 Task: Look for space in Pathalgaon, India from 1st August, 2023 to 5th August, 2023 for 3 adults, 1 child in price range Rs.13000 to Rs.20000. Place can be entire place with 2 bedrooms having 3 beds and 2 bathrooms. Property type can be flatguest house, hotel. Booking option can be shelf check-in. Required host language is English.
Action: Mouse moved to (377, 134)
Screenshot: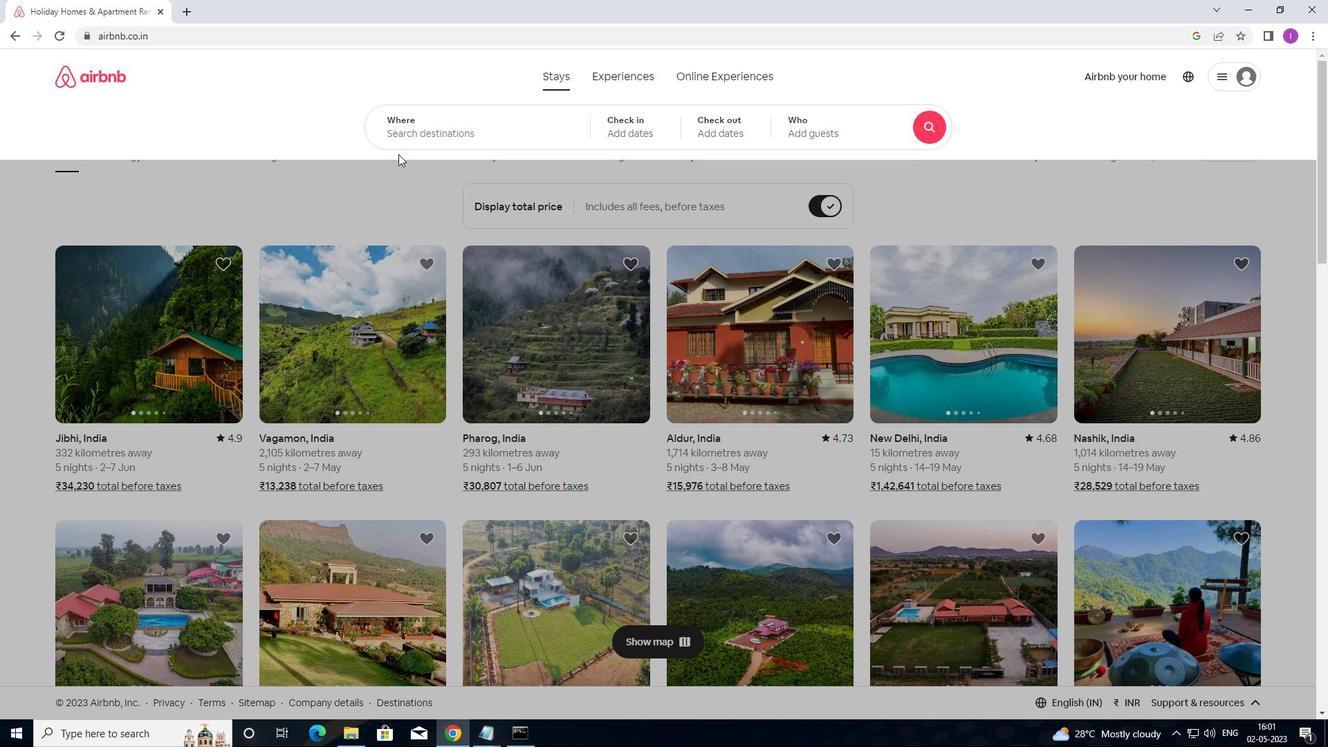
Action: Mouse pressed left at (377, 134)
Screenshot: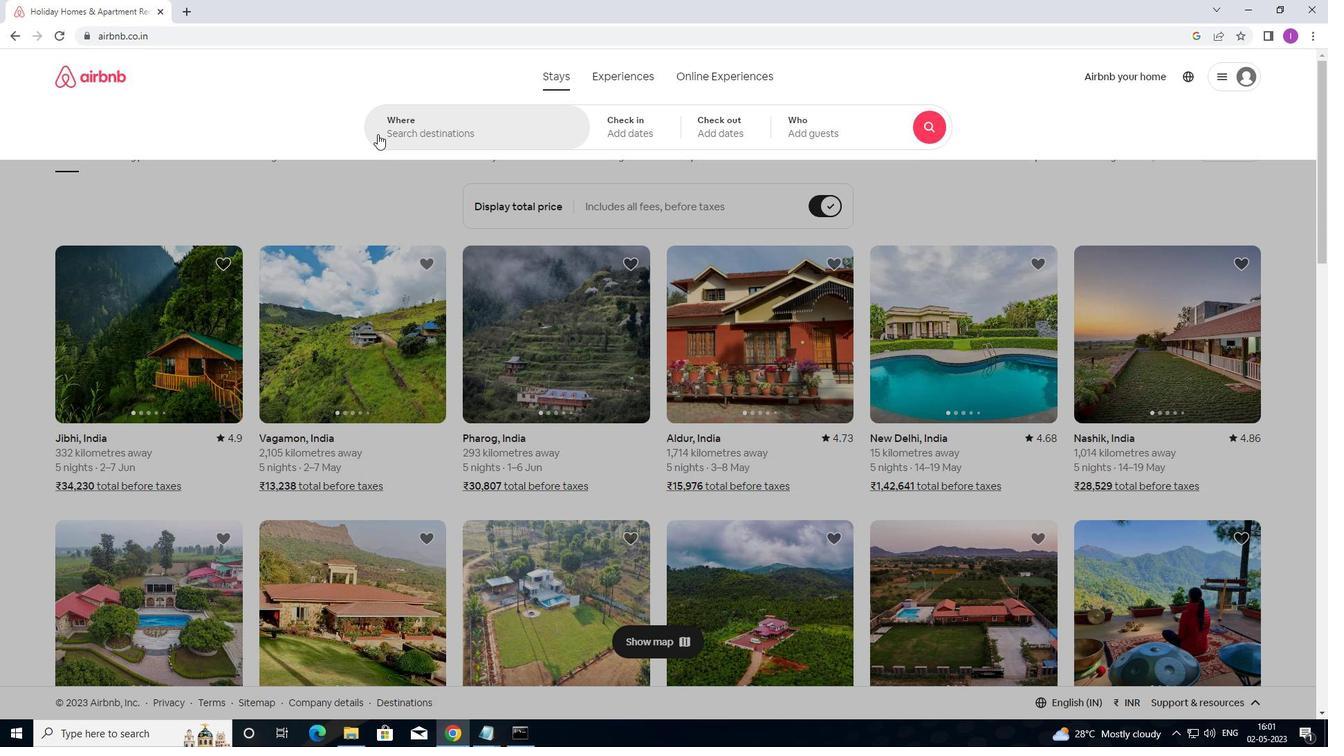 
Action: Mouse moved to (514, 182)
Screenshot: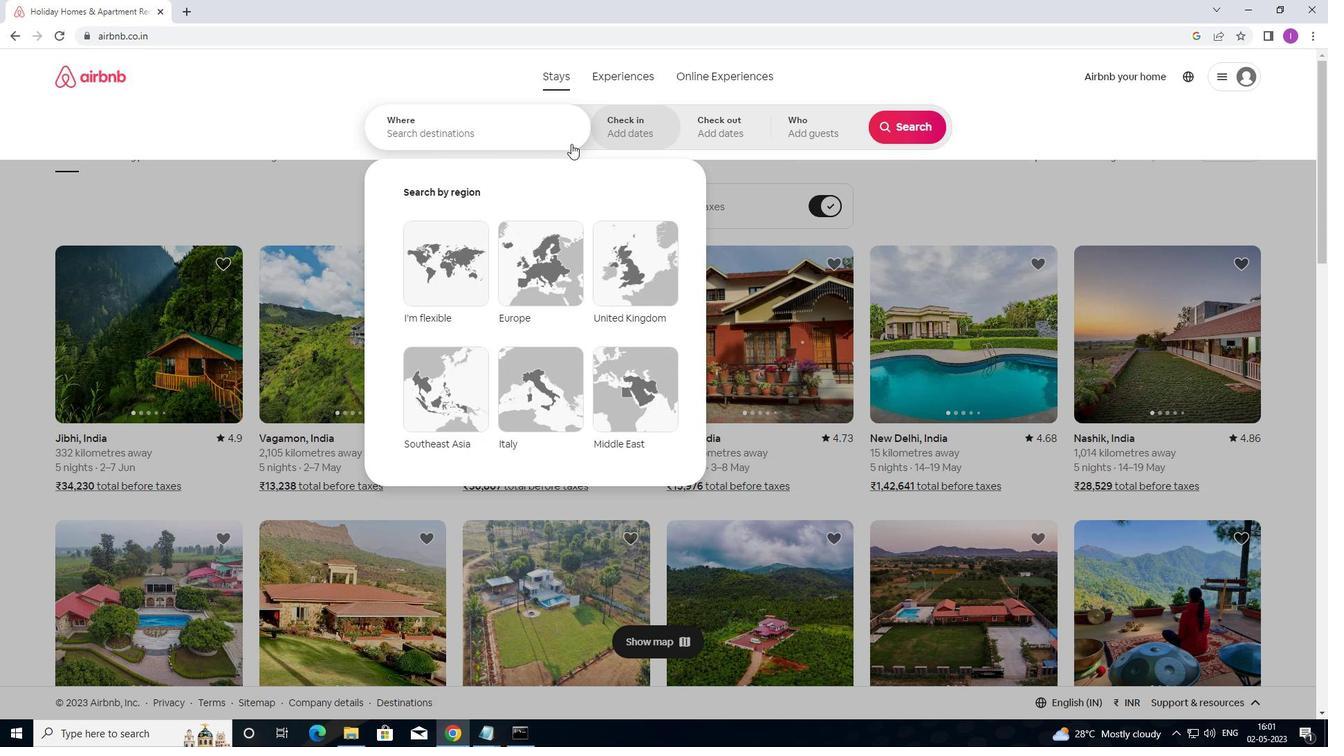 
Action: Key pressed <Key.shift>O<Key.shift><Key.shift><Key.backspace><Key.shift>PATHALGAON,<Key.shift>INDIA
Screenshot: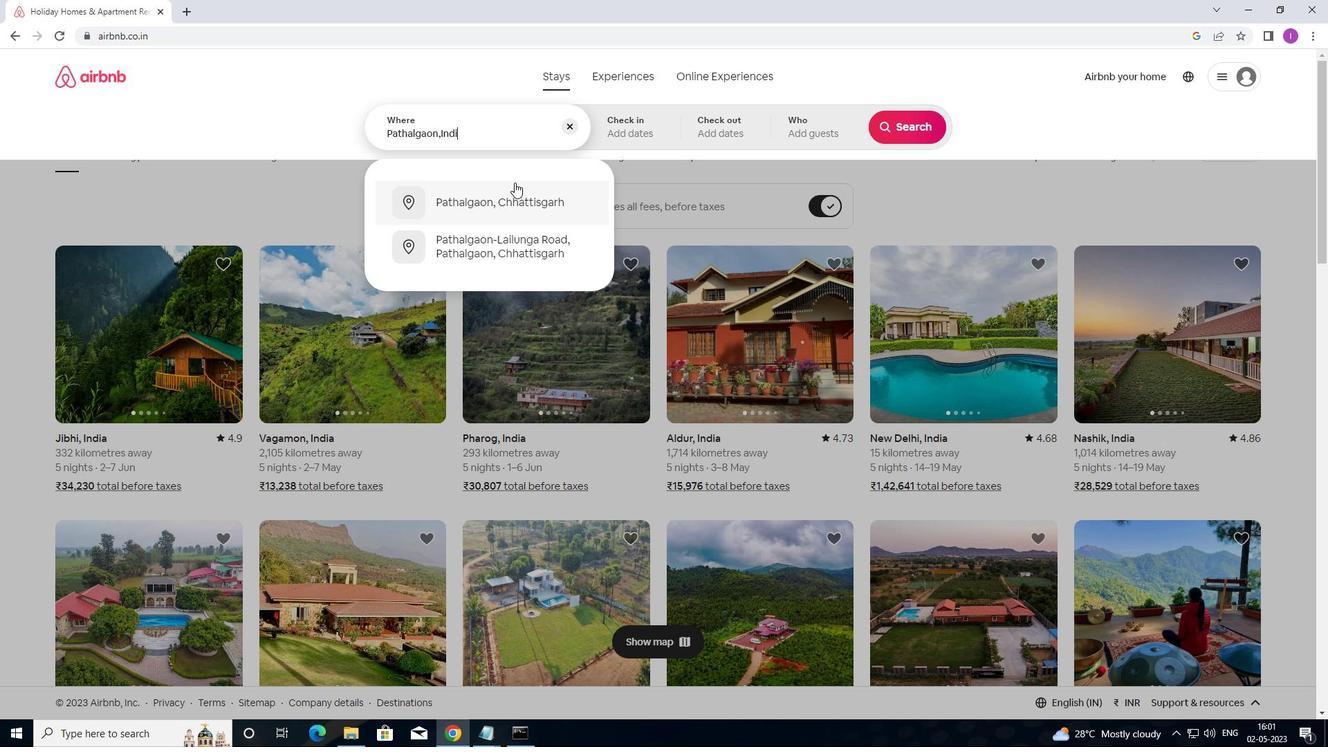
Action: Mouse moved to (635, 134)
Screenshot: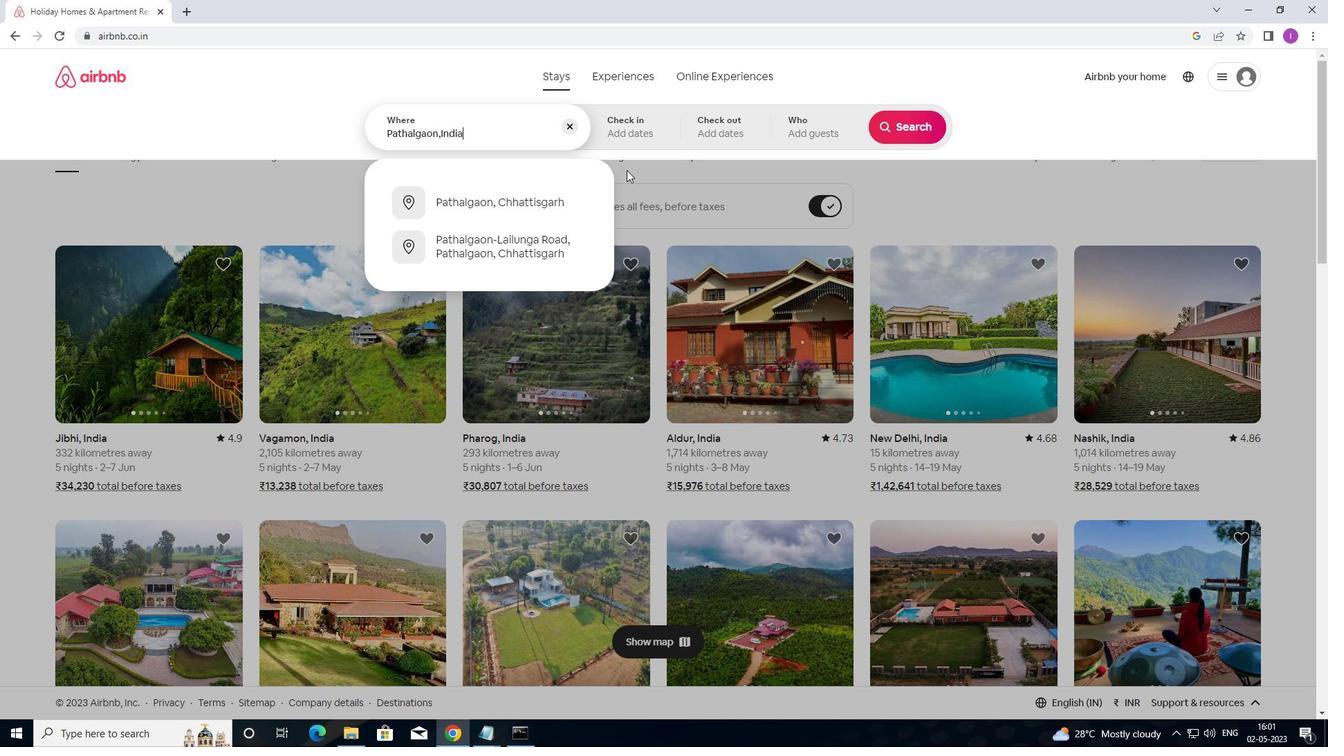 
Action: Mouse pressed left at (635, 134)
Screenshot: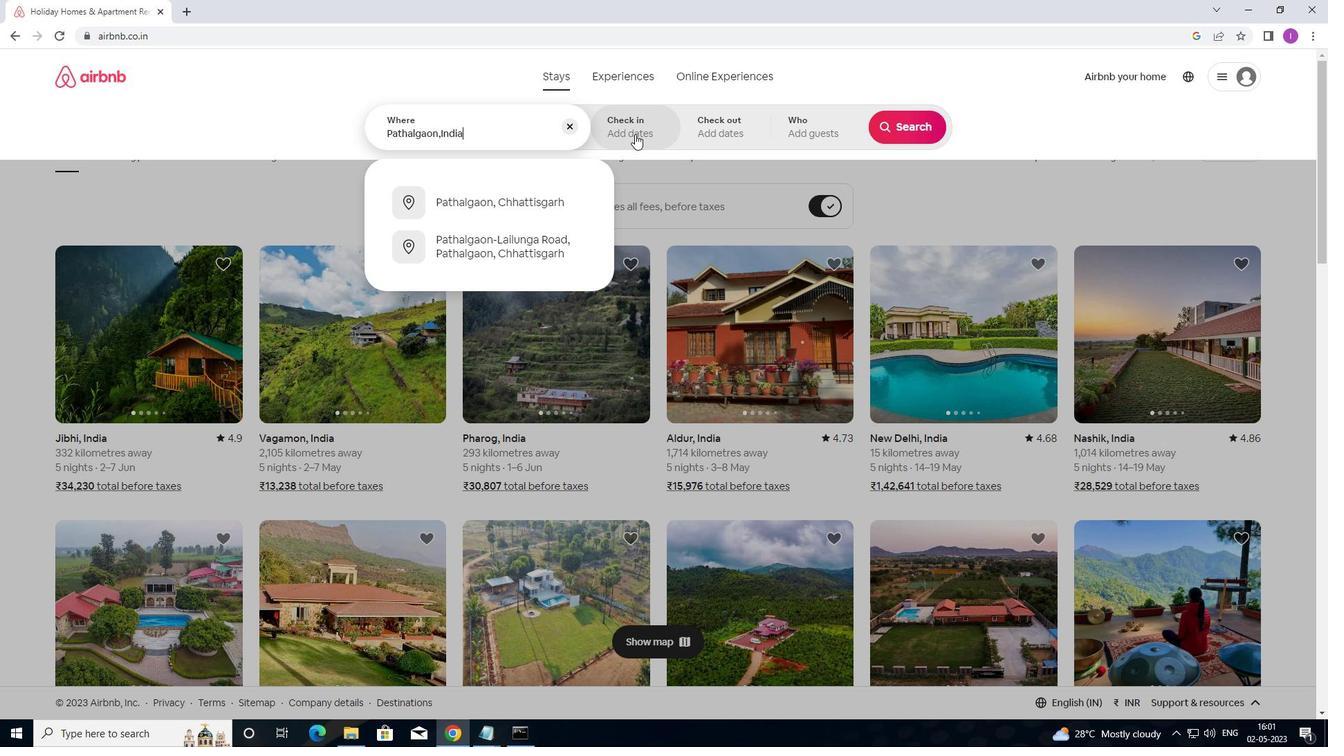 
Action: Mouse moved to (892, 237)
Screenshot: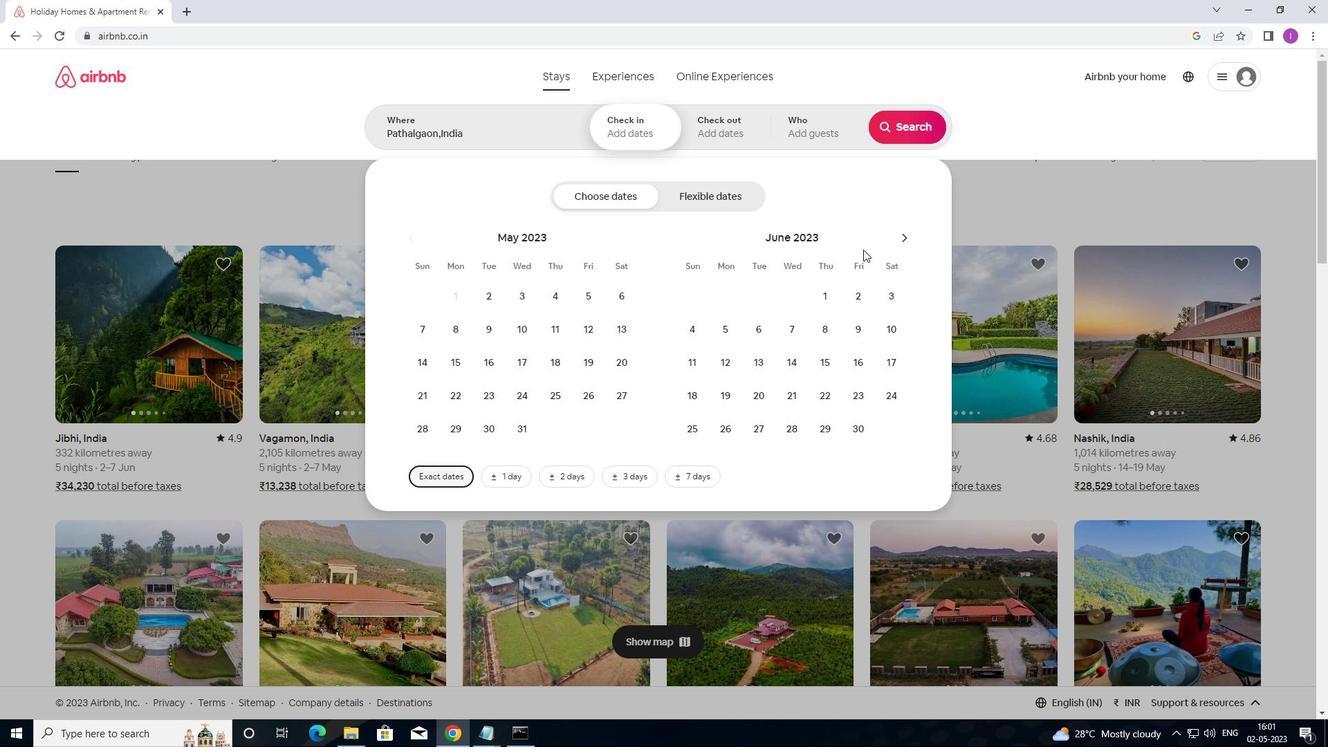 
Action: Mouse pressed left at (892, 237)
Screenshot: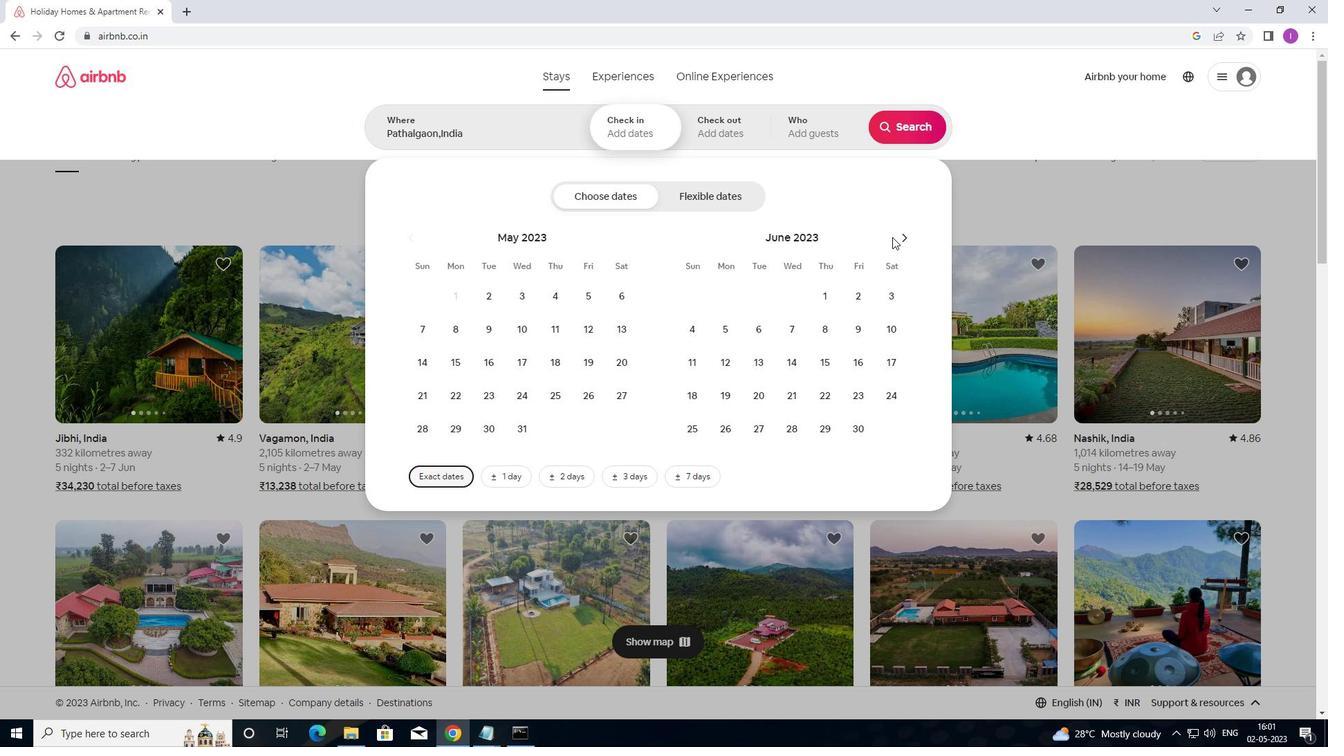 
Action: Mouse moved to (893, 237)
Screenshot: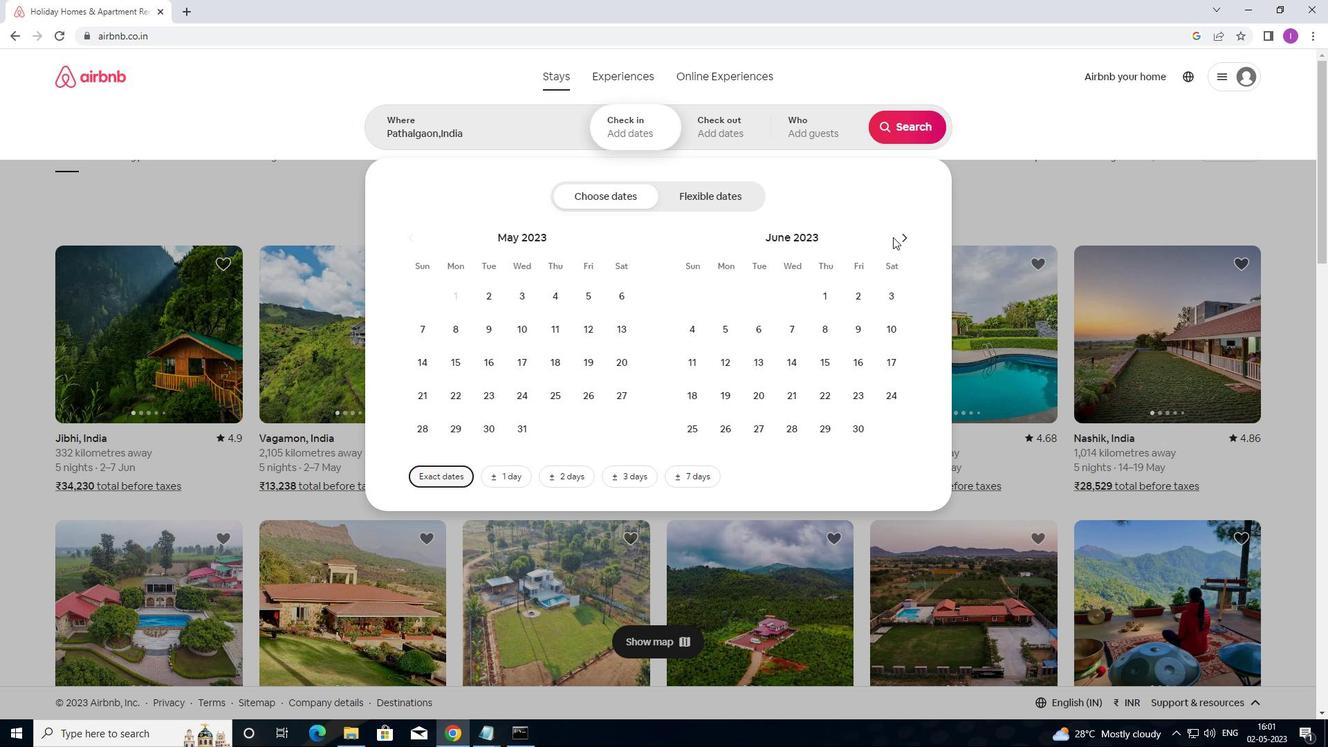 
Action: Mouse pressed left at (893, 237)
Screenshot: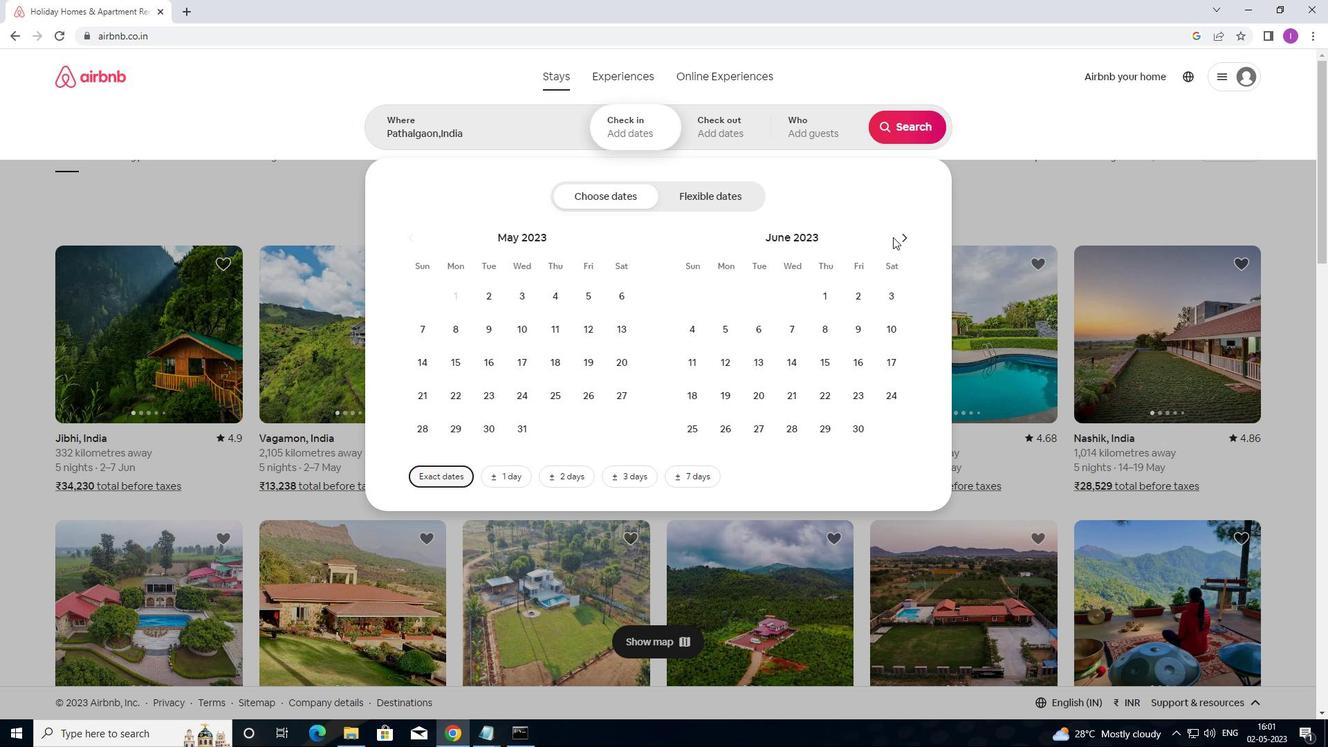 
Action: Mouse moved to (894, 240)
Screenshot: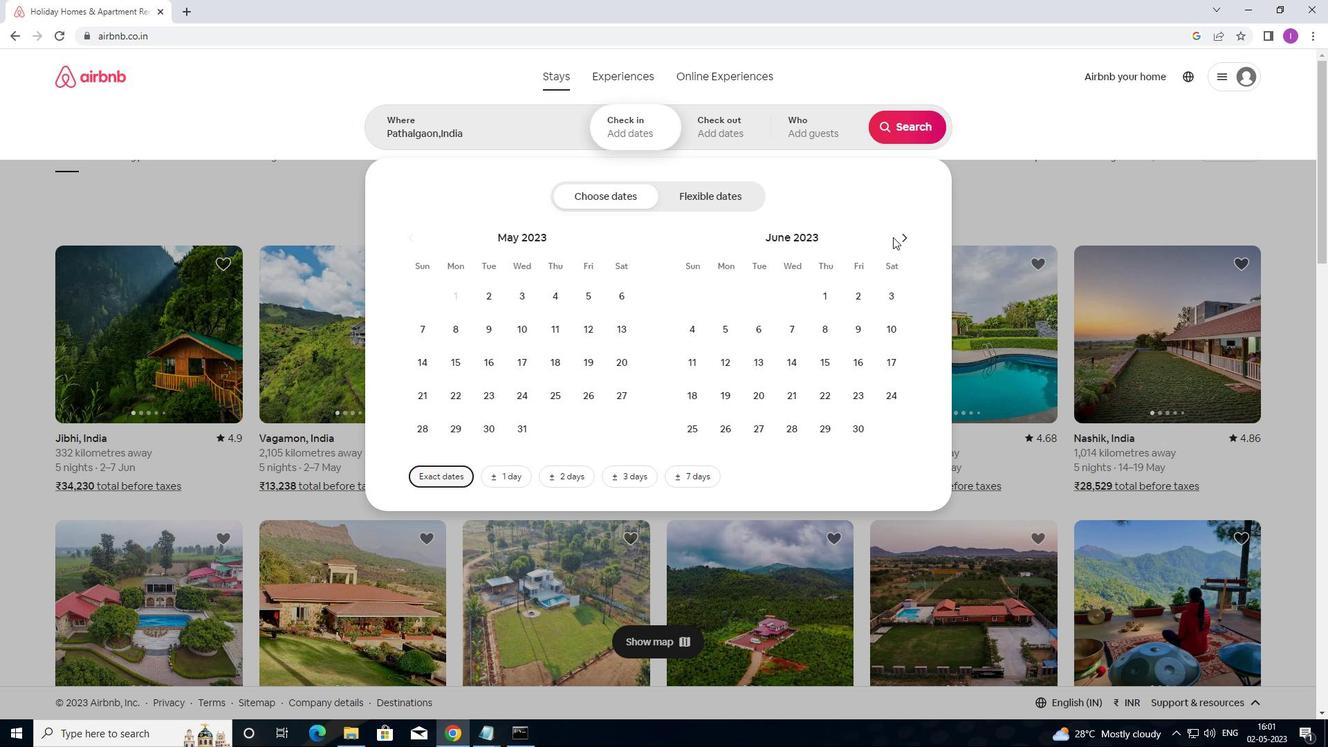 
Action: Mouse pressed left at (894, 240)
Screenshot: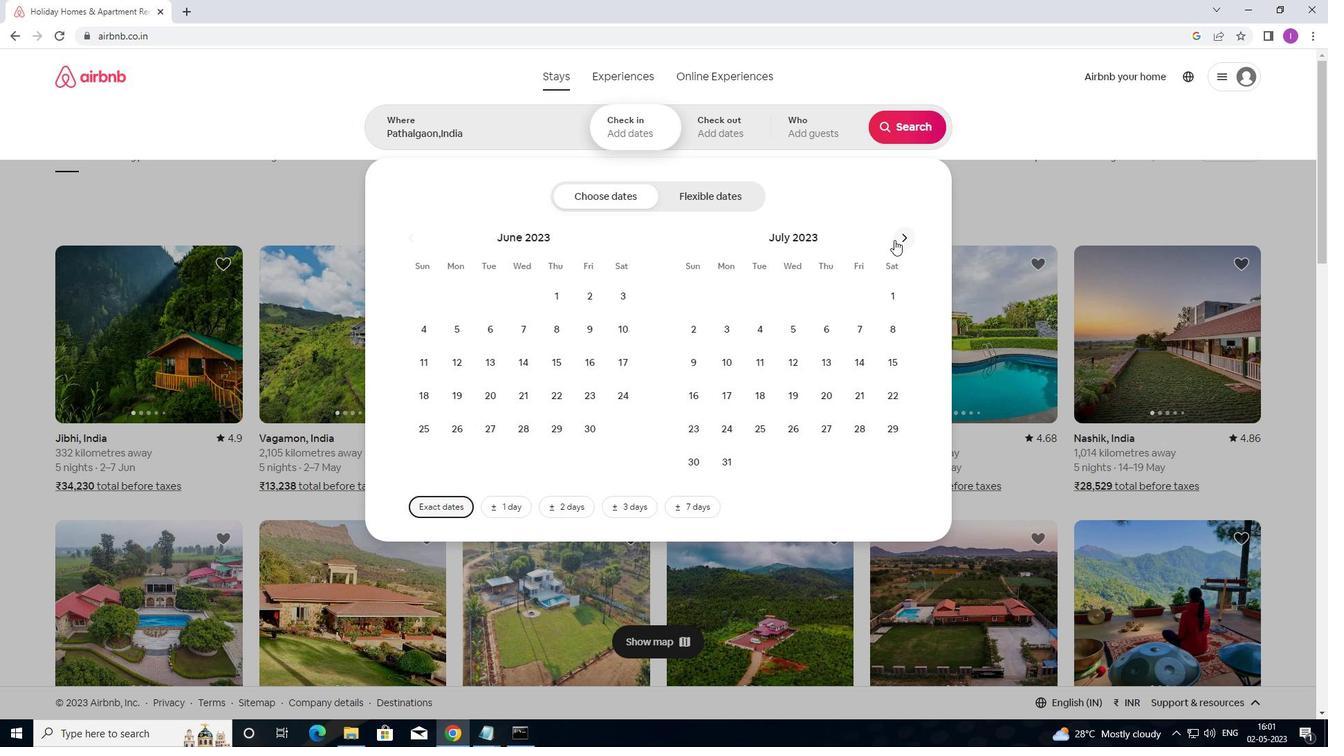 
Action: Mouse moved to (772, 286)
Screenshot: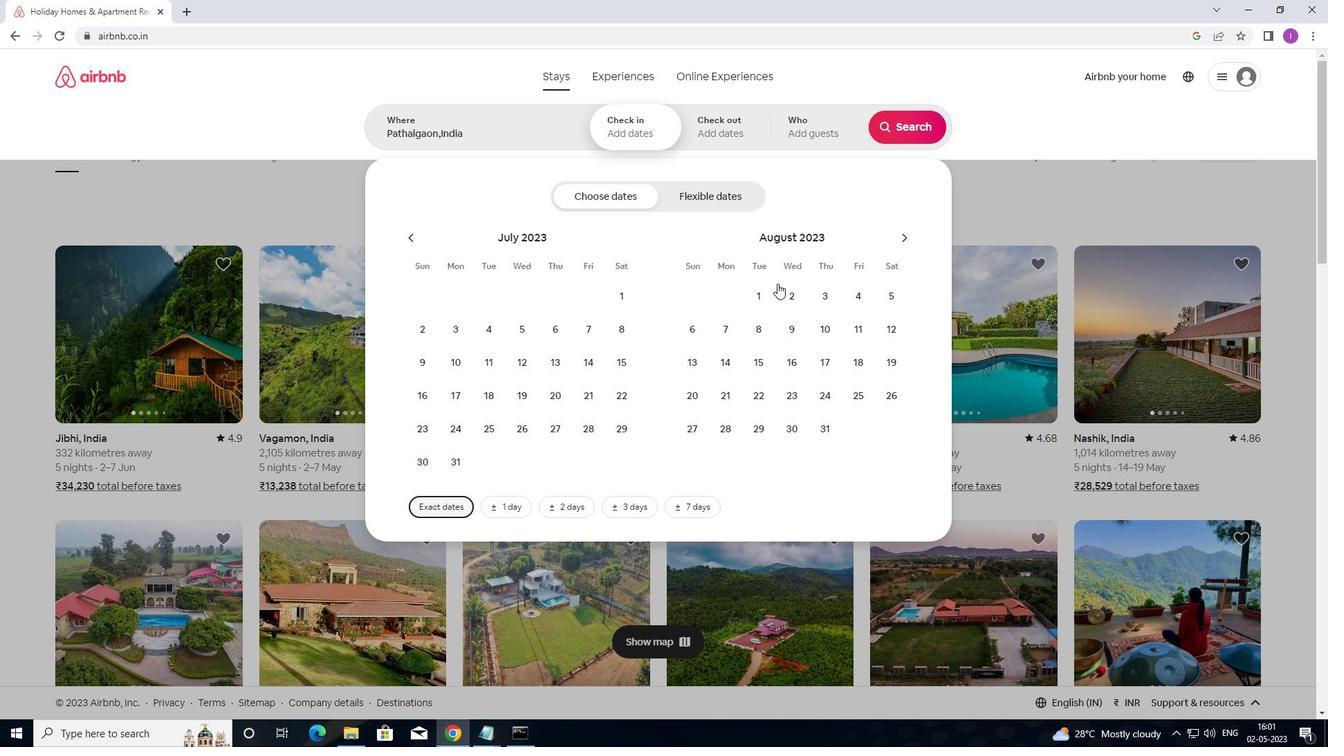 
Action: Mouse pressed left at (772, 286)
Screenshot: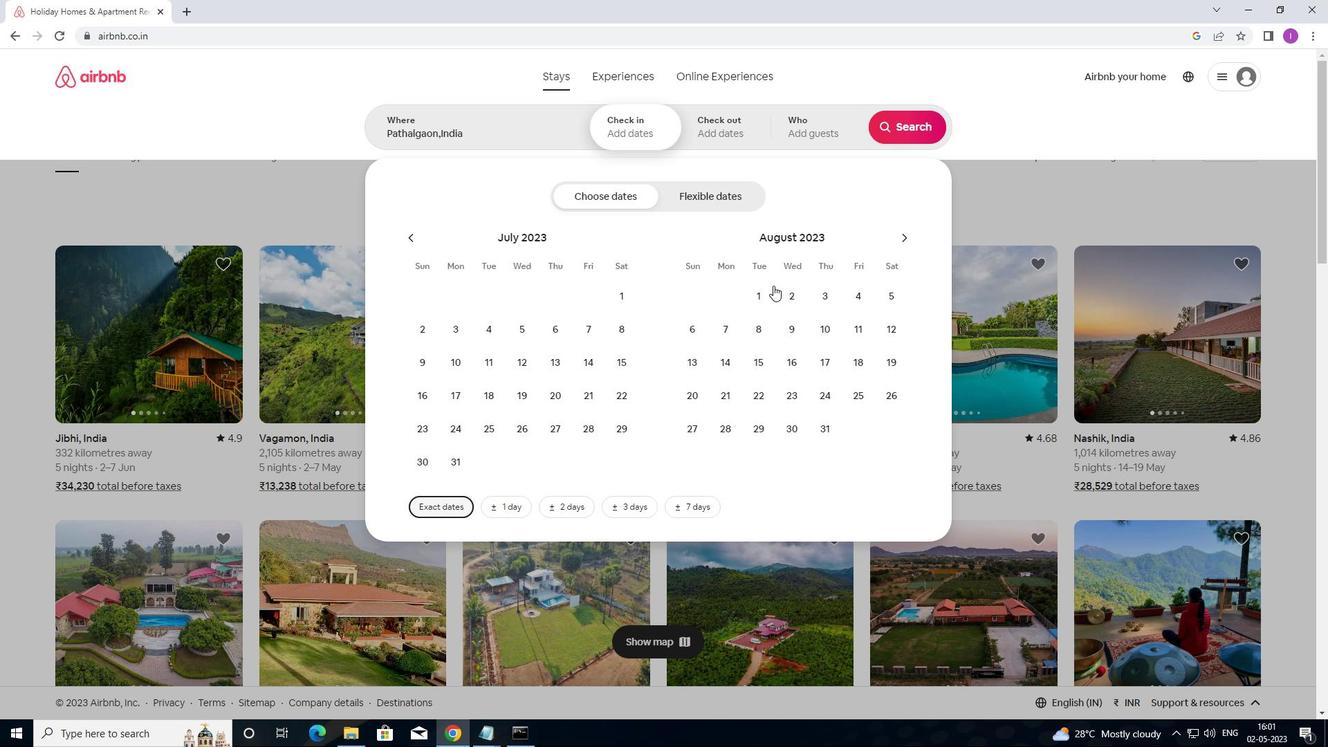 
Action: Mouse moved to (898, 296)
Screenshot: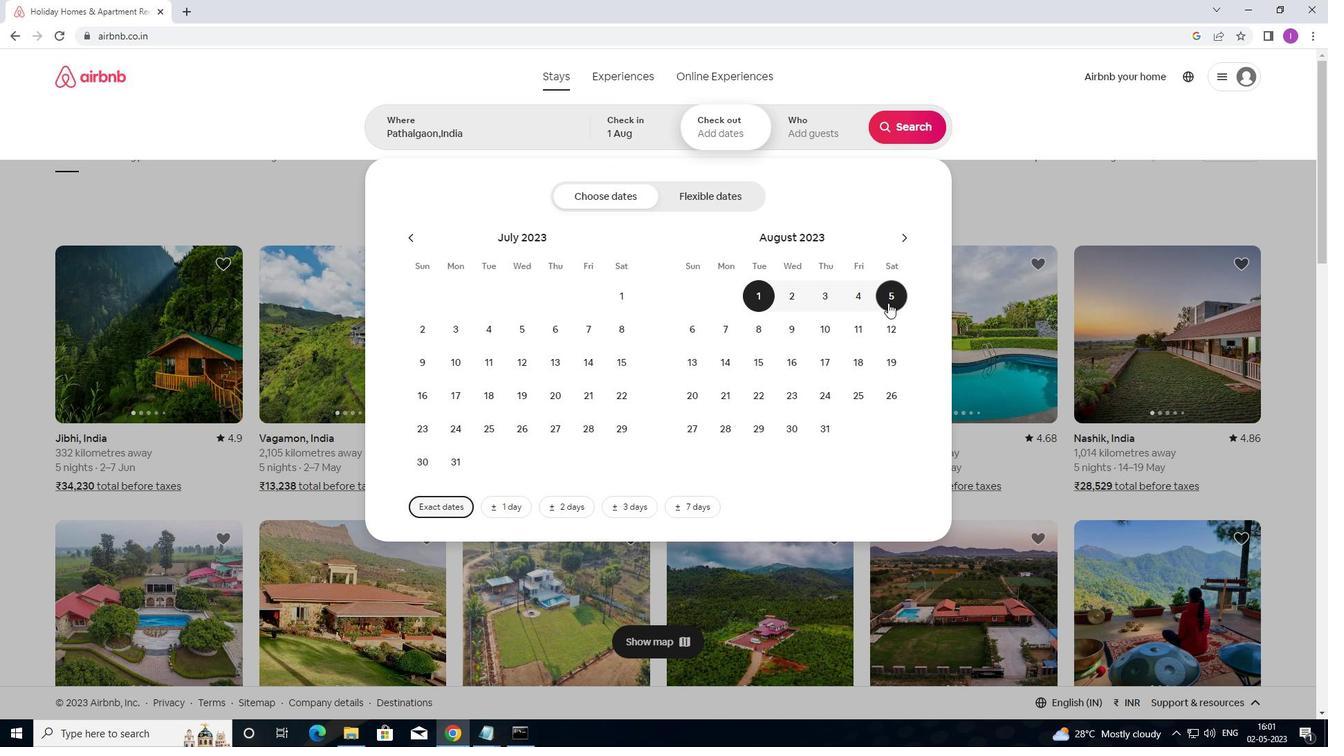 
Action: Mouse pressed left at (898, 296)
Screenshot: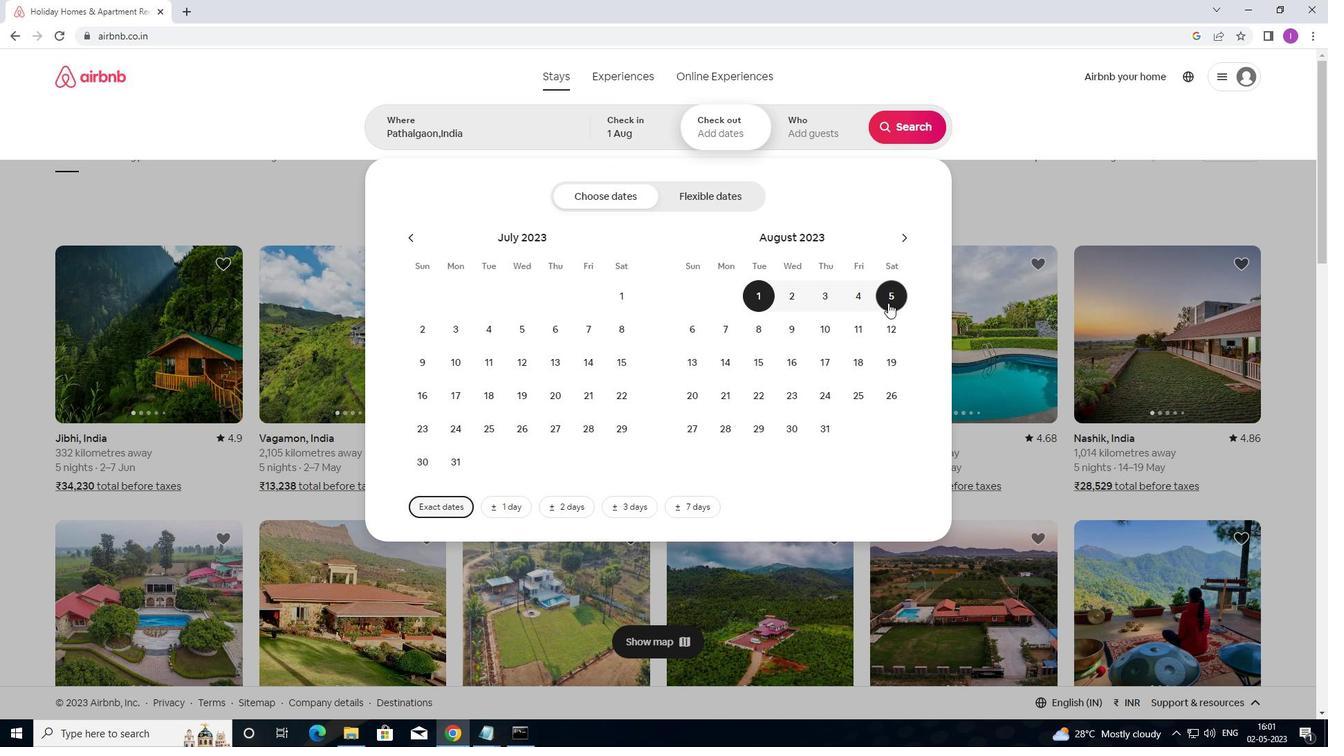 
Action: Mouse moved to (835, 122)
Screenshot: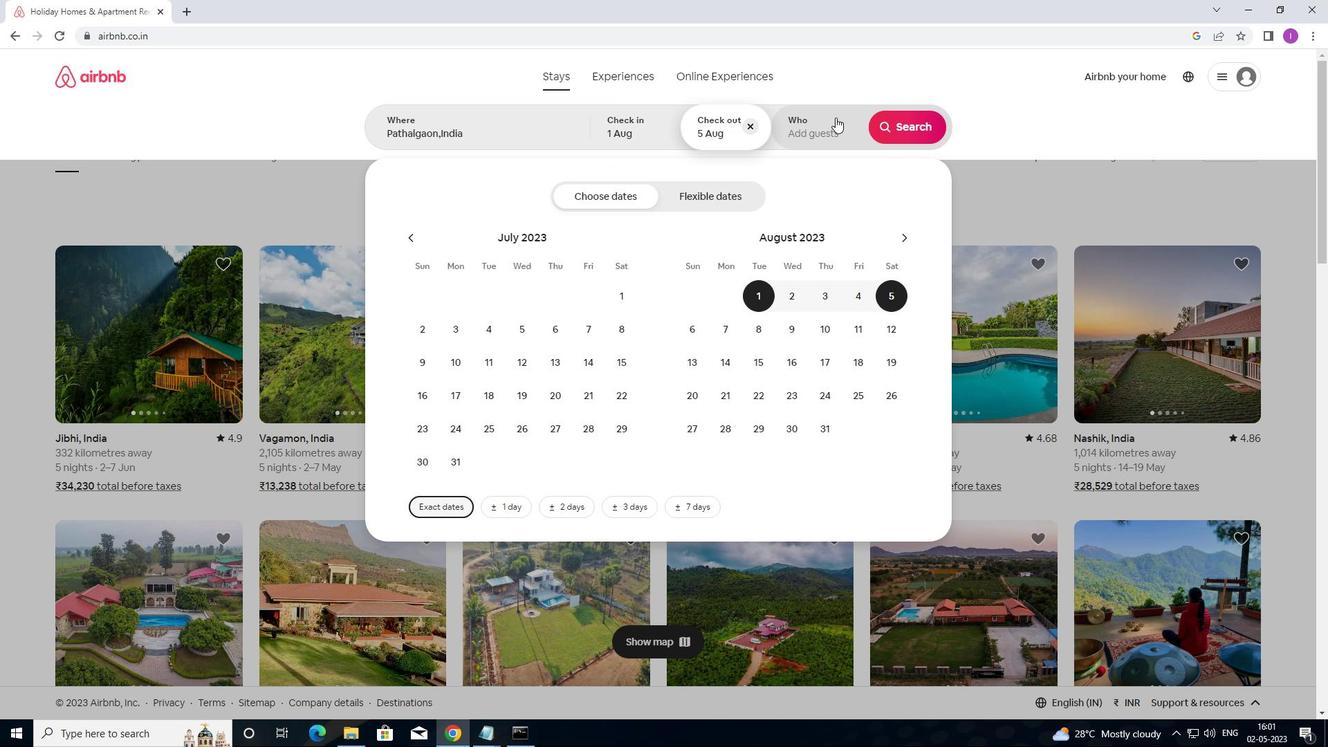 
Action: Mouse pressed left at (835, 122)
Screenshot: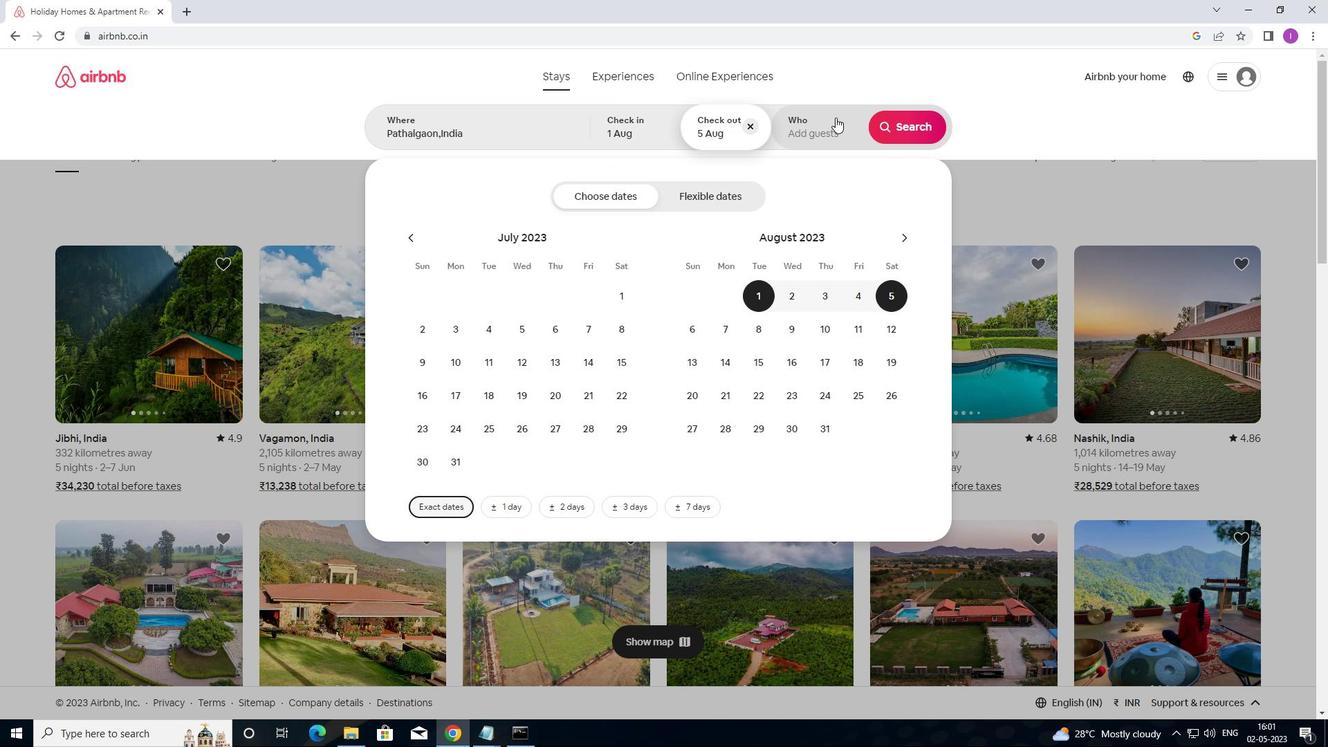 
Action: Mouse moved to (909, 195)
Screenshot: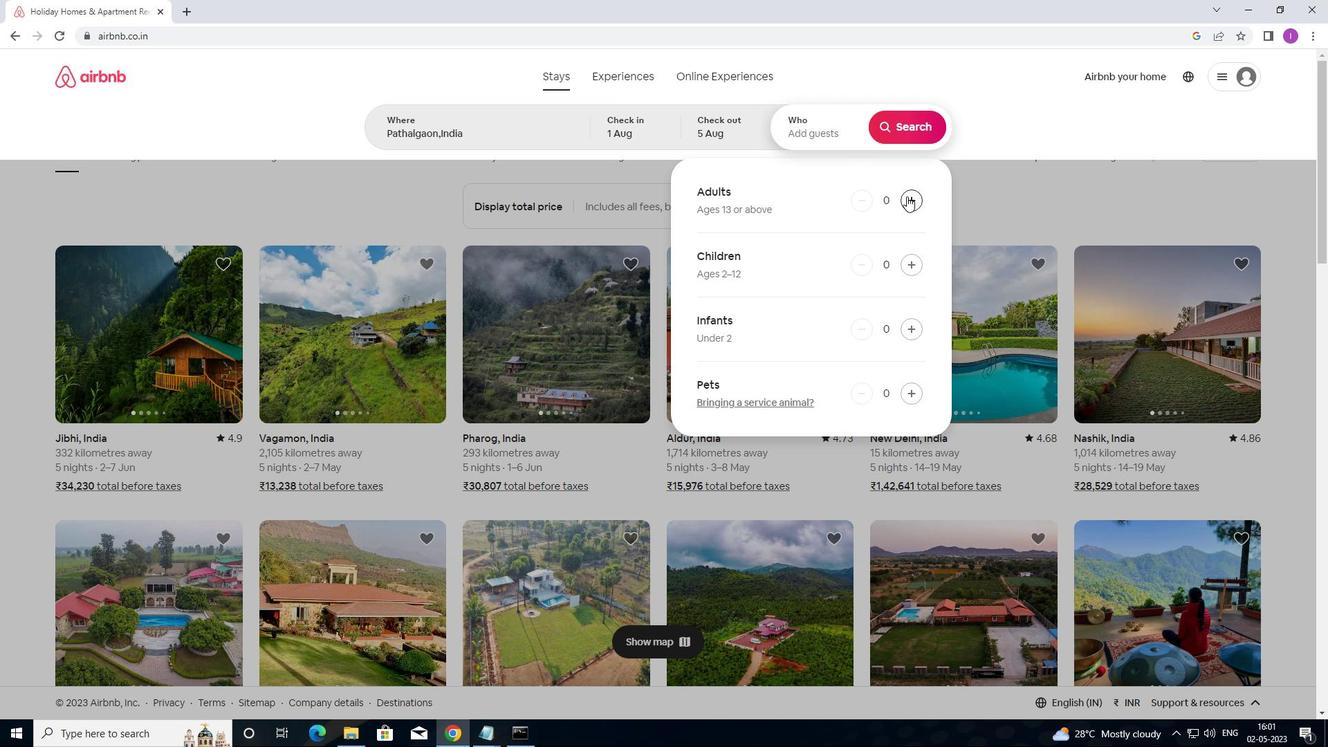 
Action: Mouse pressed left at (909, 195)
Screenshot: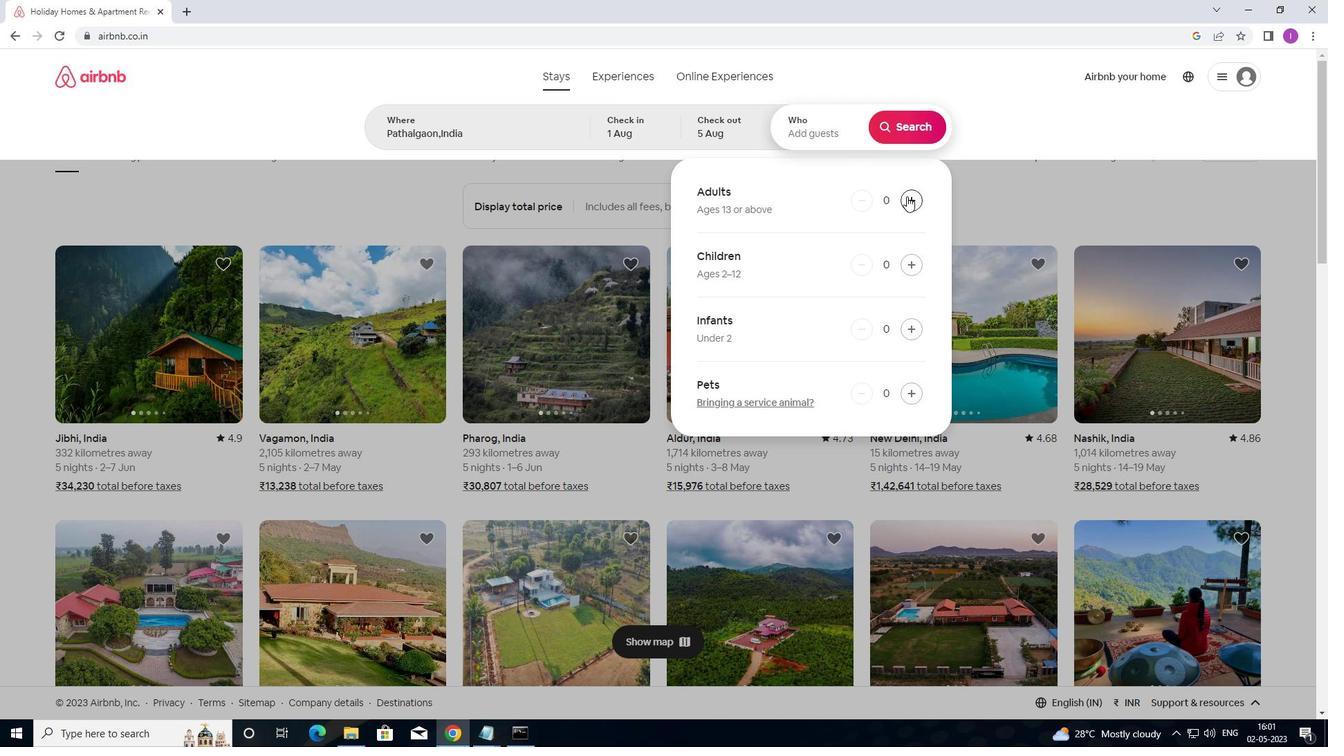 
Action: Mouse pressed left at (909, 195)
Screenshot: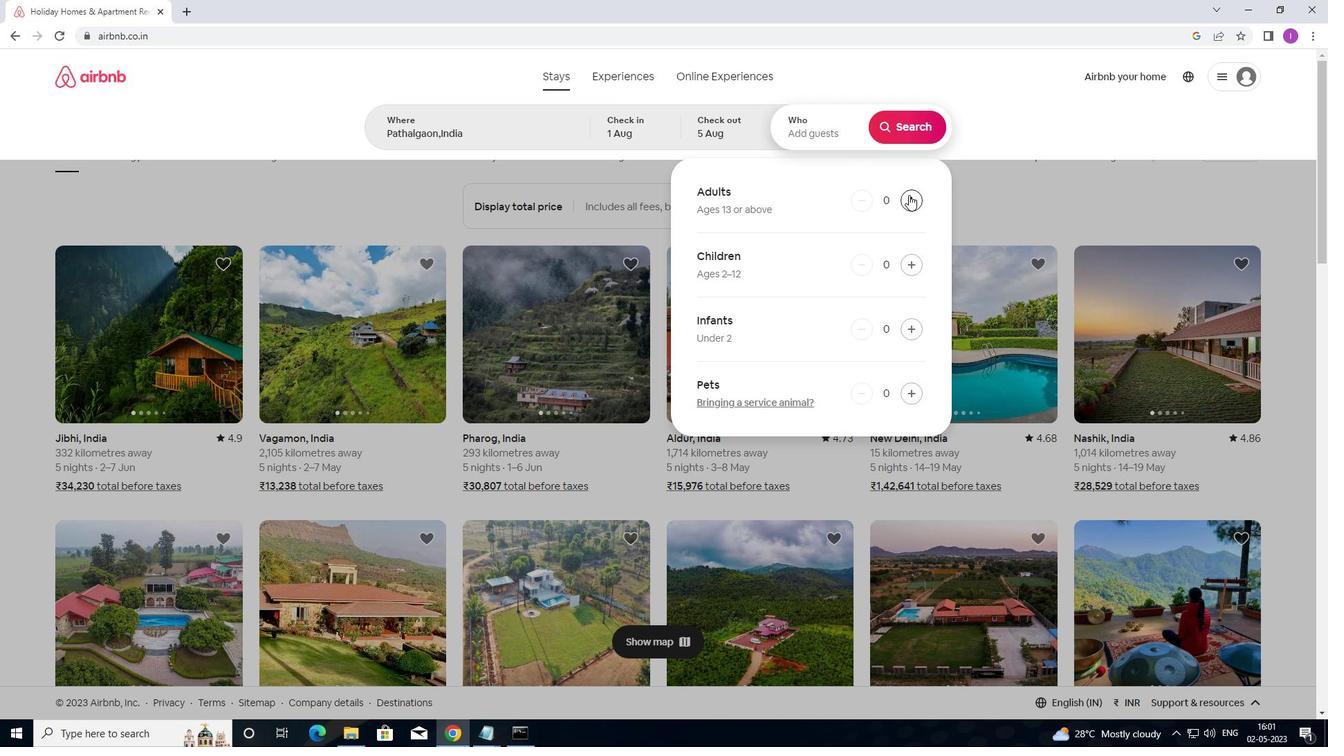 
Action: Mouse pressed left at (909, 195)
Screenshot: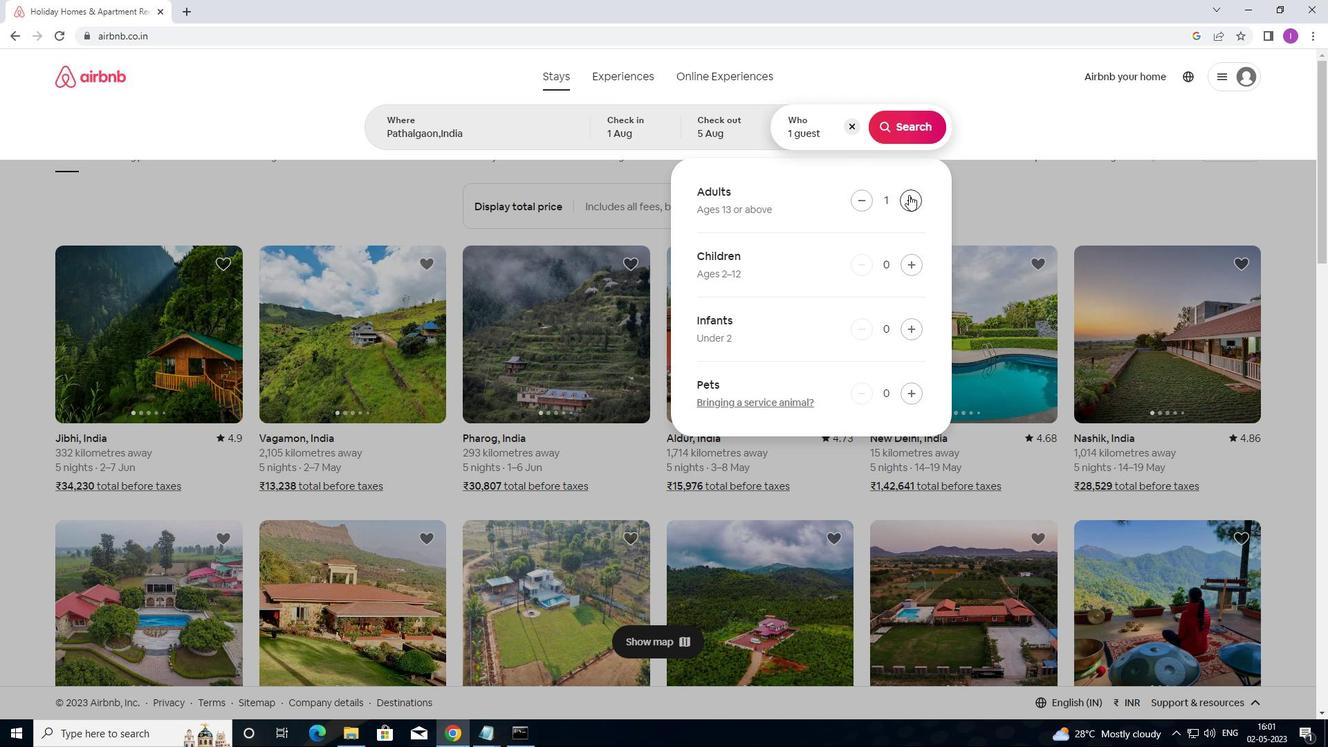 
Action: Mouse moved to (907, 262)
Screenshot: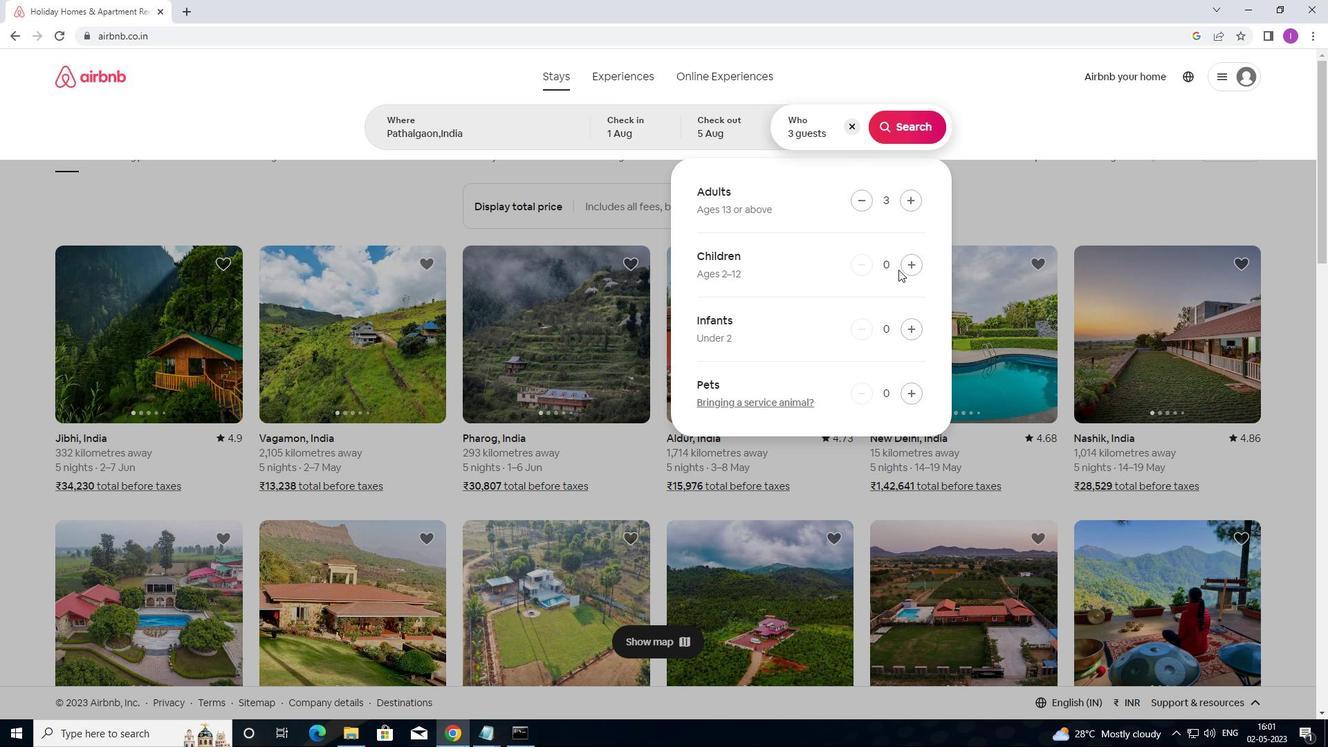 
Action: Mouse pressed left at (907, 262)
Screenshot: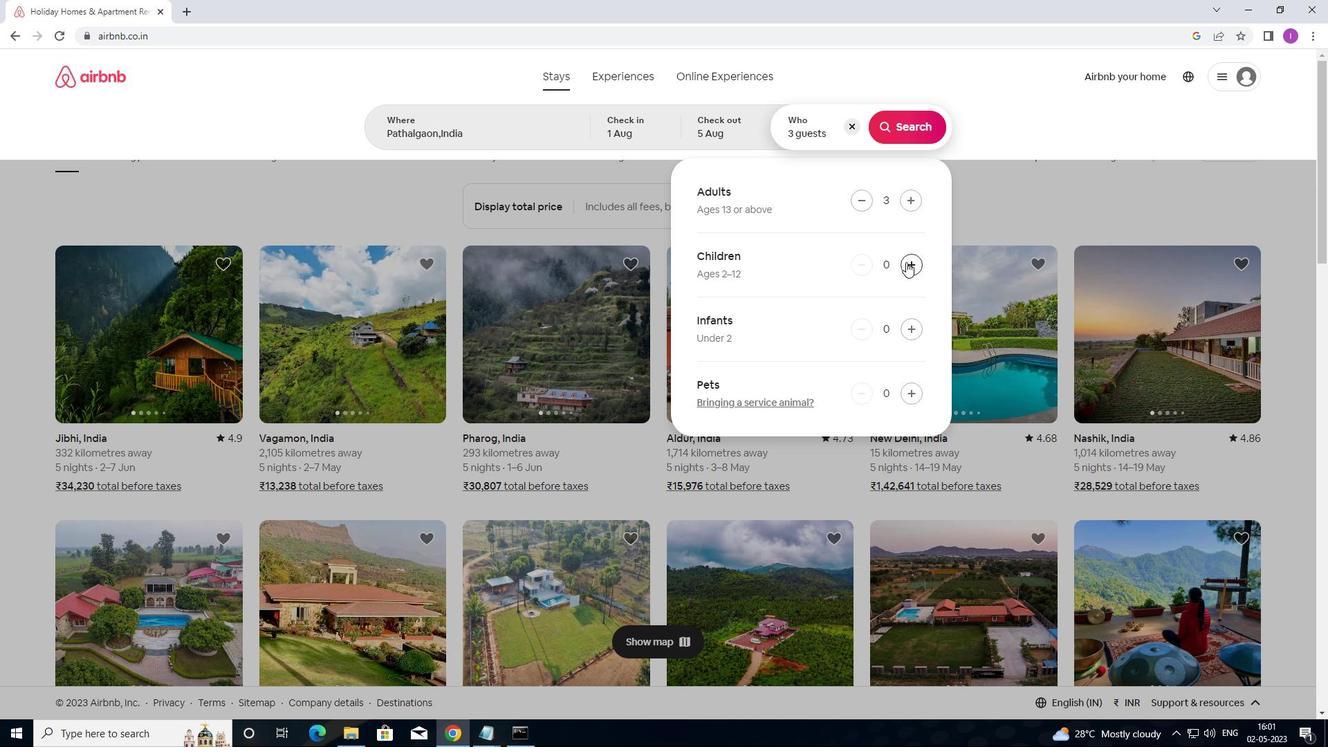 
Action: Mouse moved to (905, 132)
Screenshot: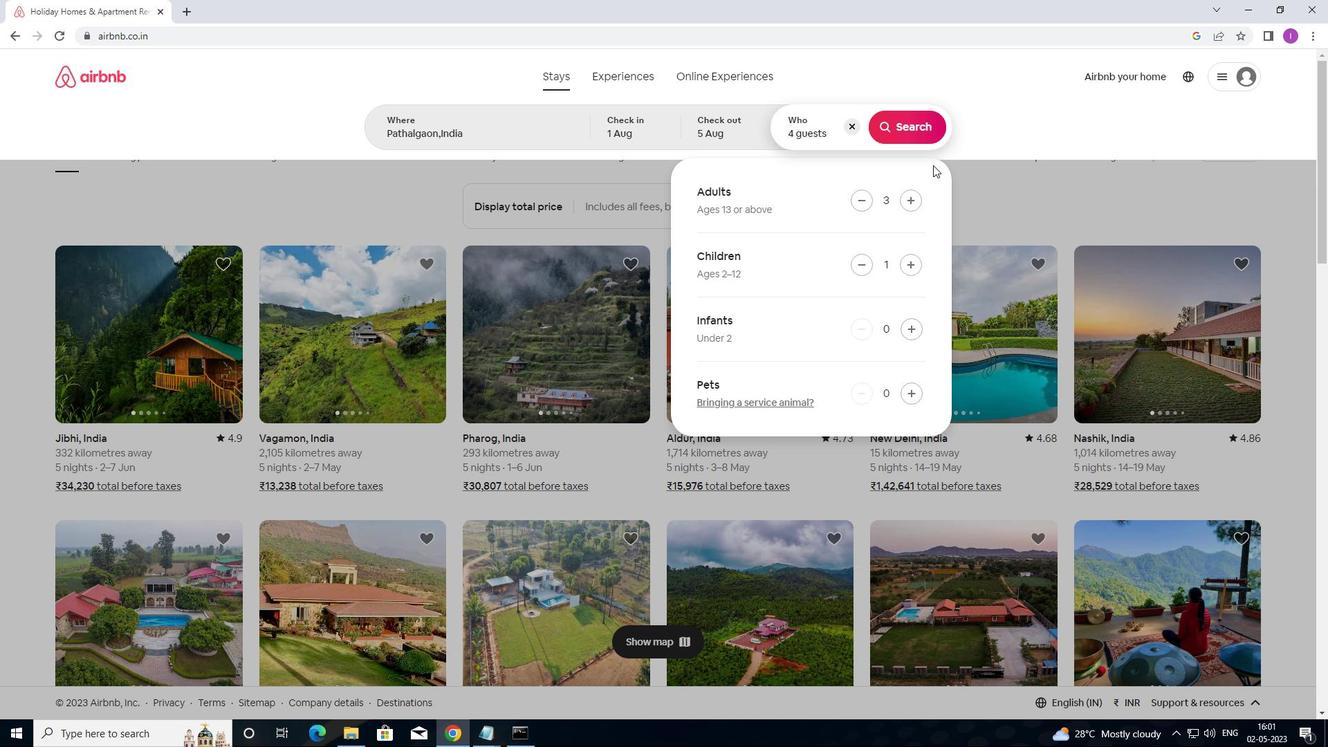 
Action: Mouse pressed left at (905, 132)
Screenshot: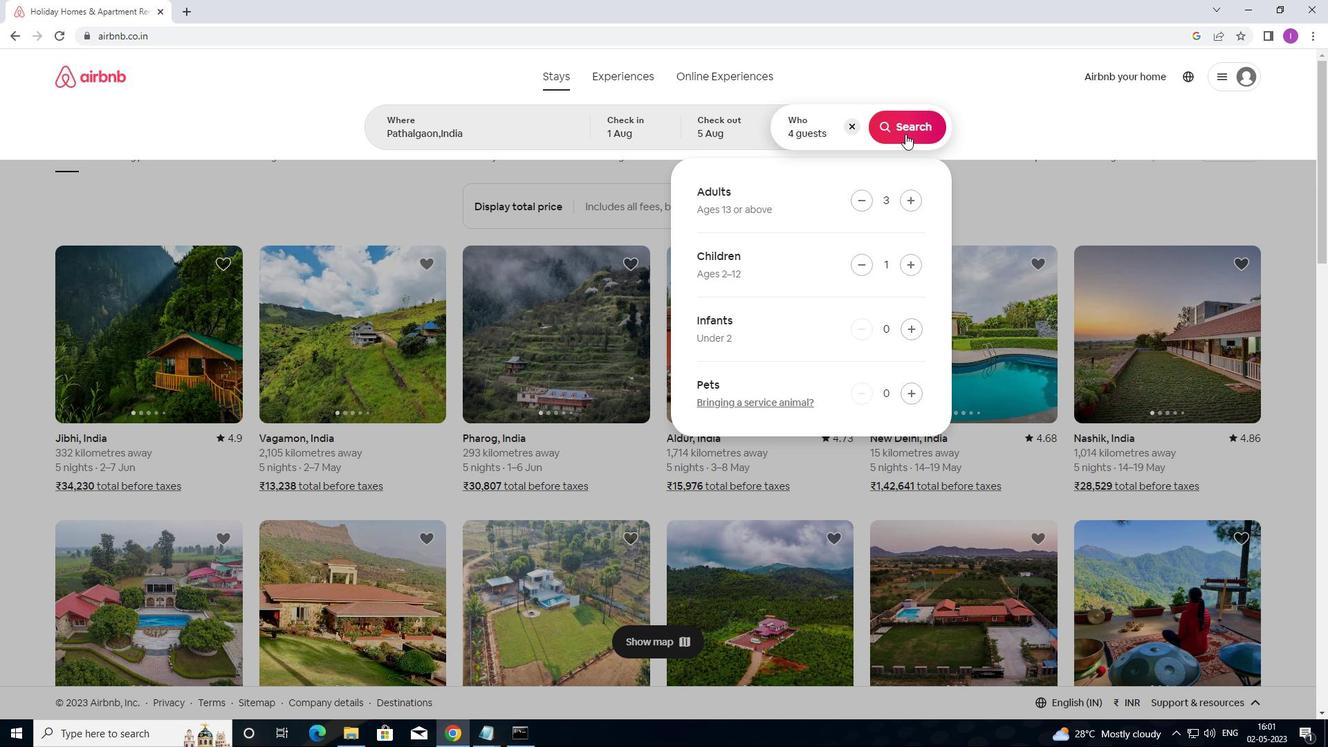 
Action: Mouse moved to (1275, 141)
Screenshot: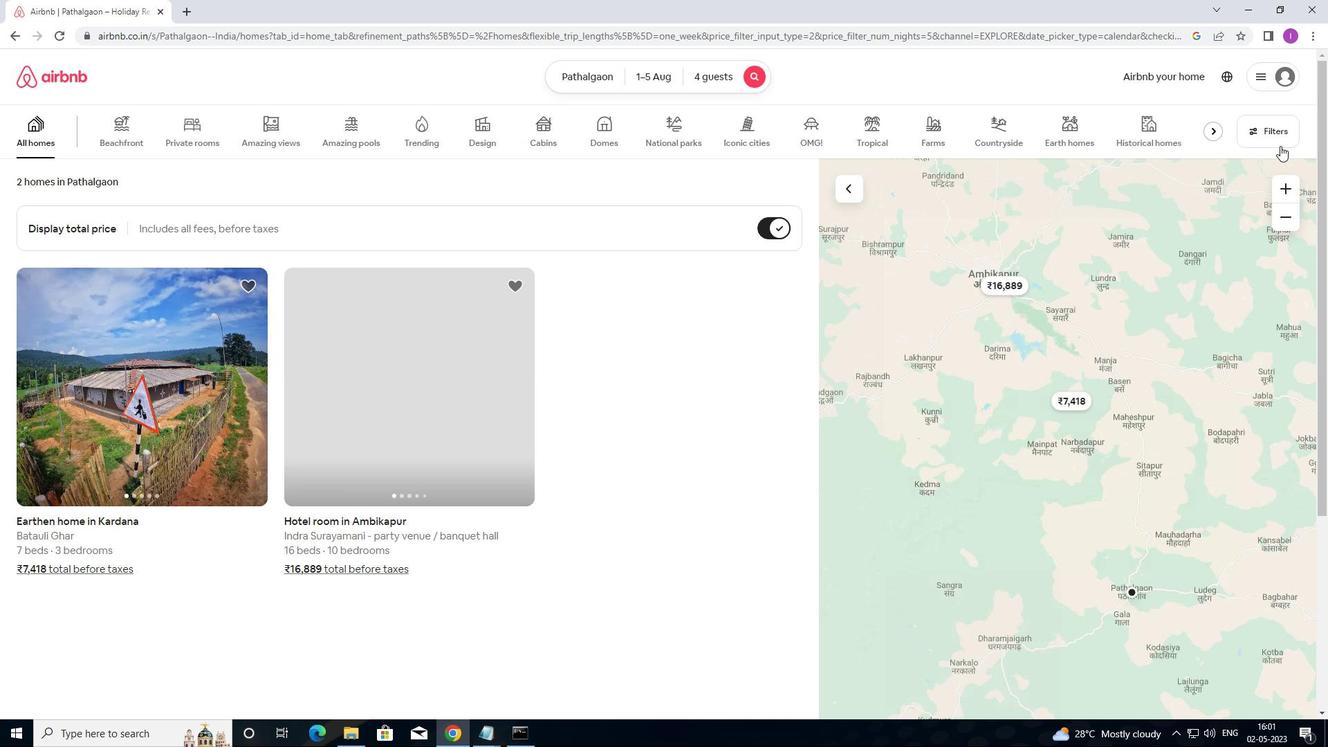 
Action: Mouse pressed left at (1275, 141)
Screenshot: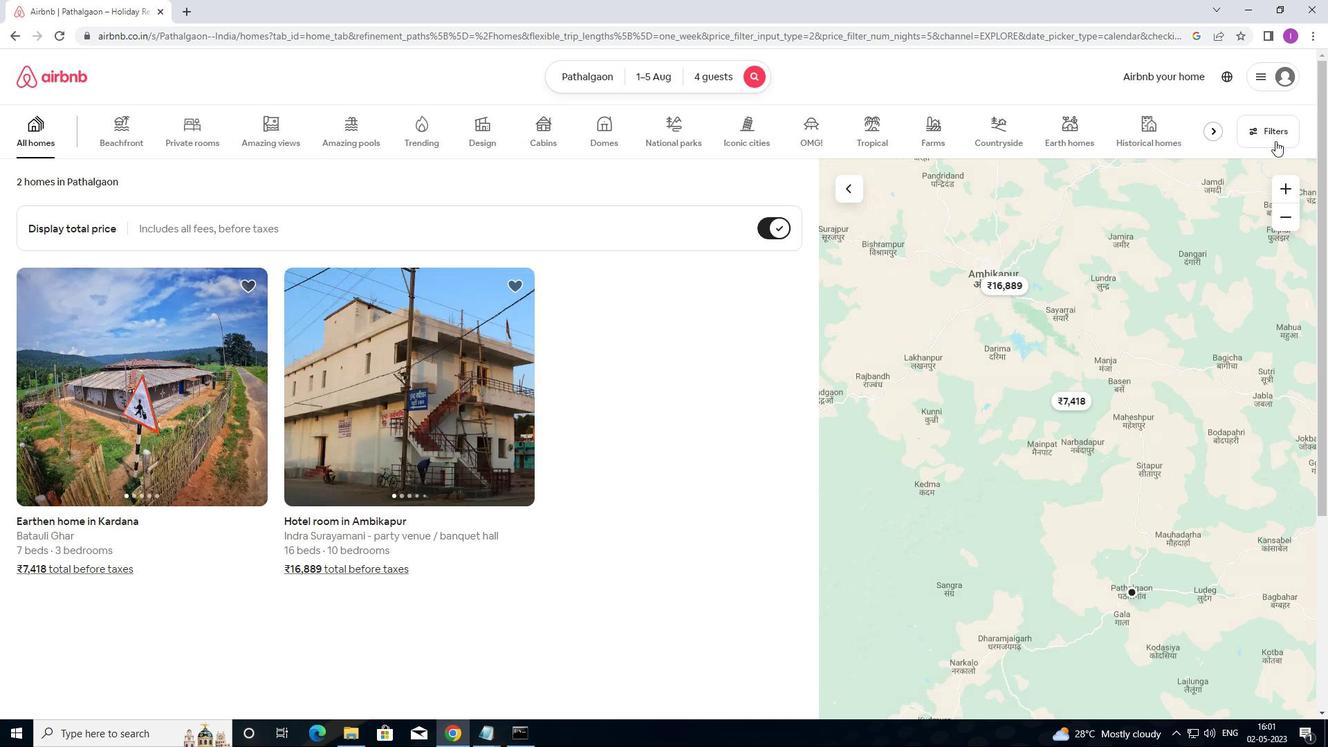 
Action: Mouse moved to (524, 309)
Screenshot: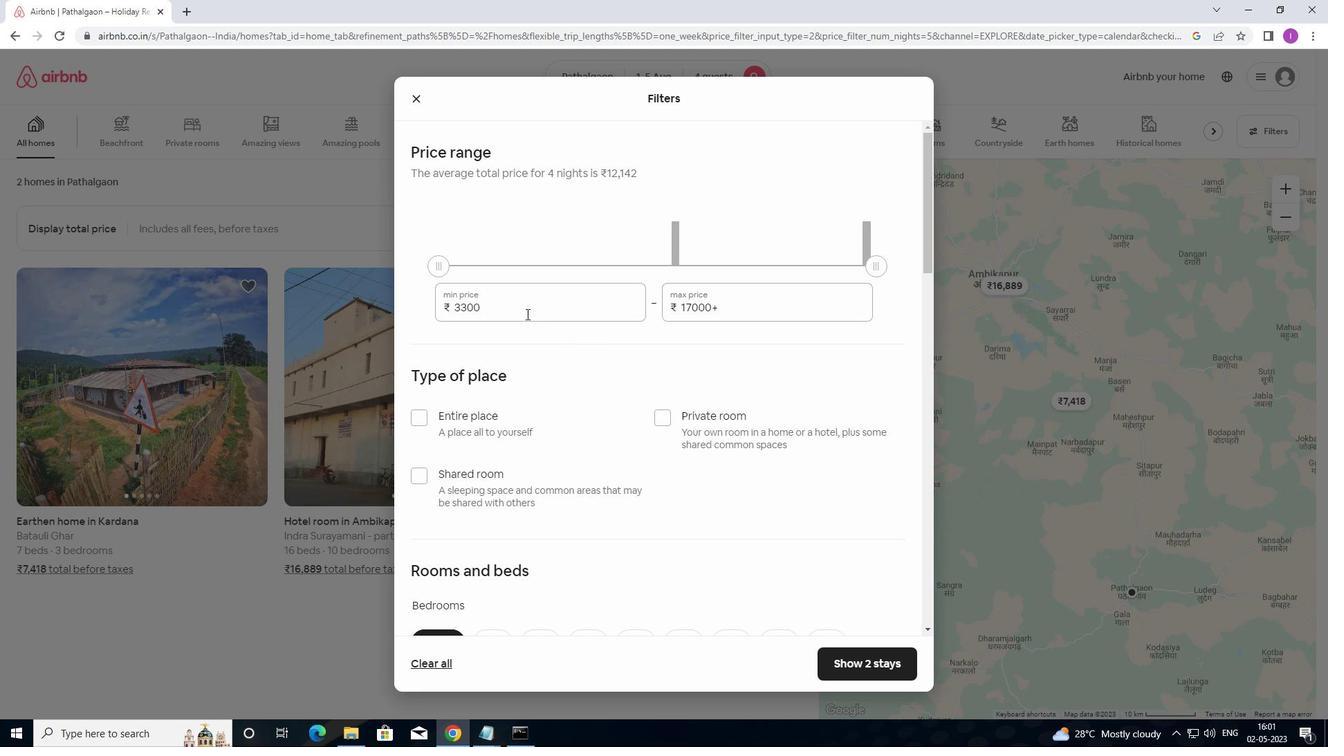 
Action: Mouse pressed left at (524, 309)
Screenshot: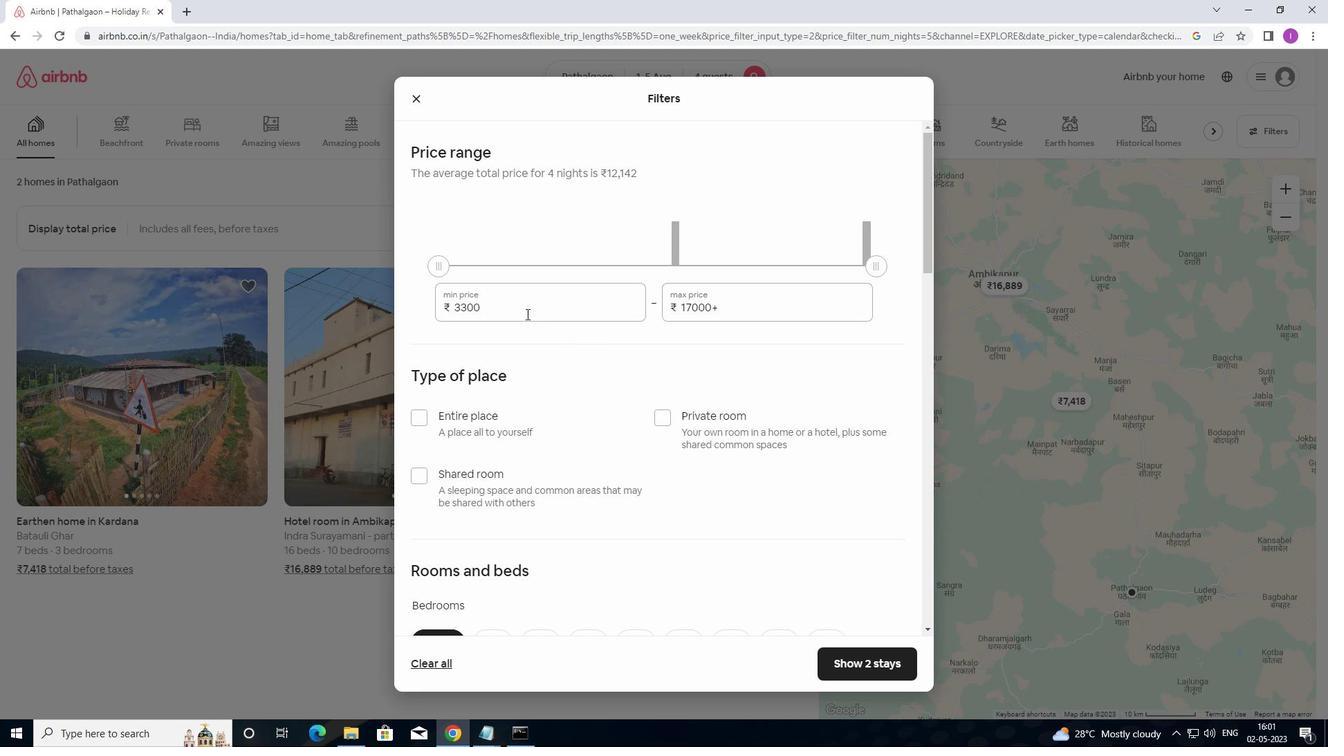 
Action: Mouse moved to (460, 315)
Screenshot: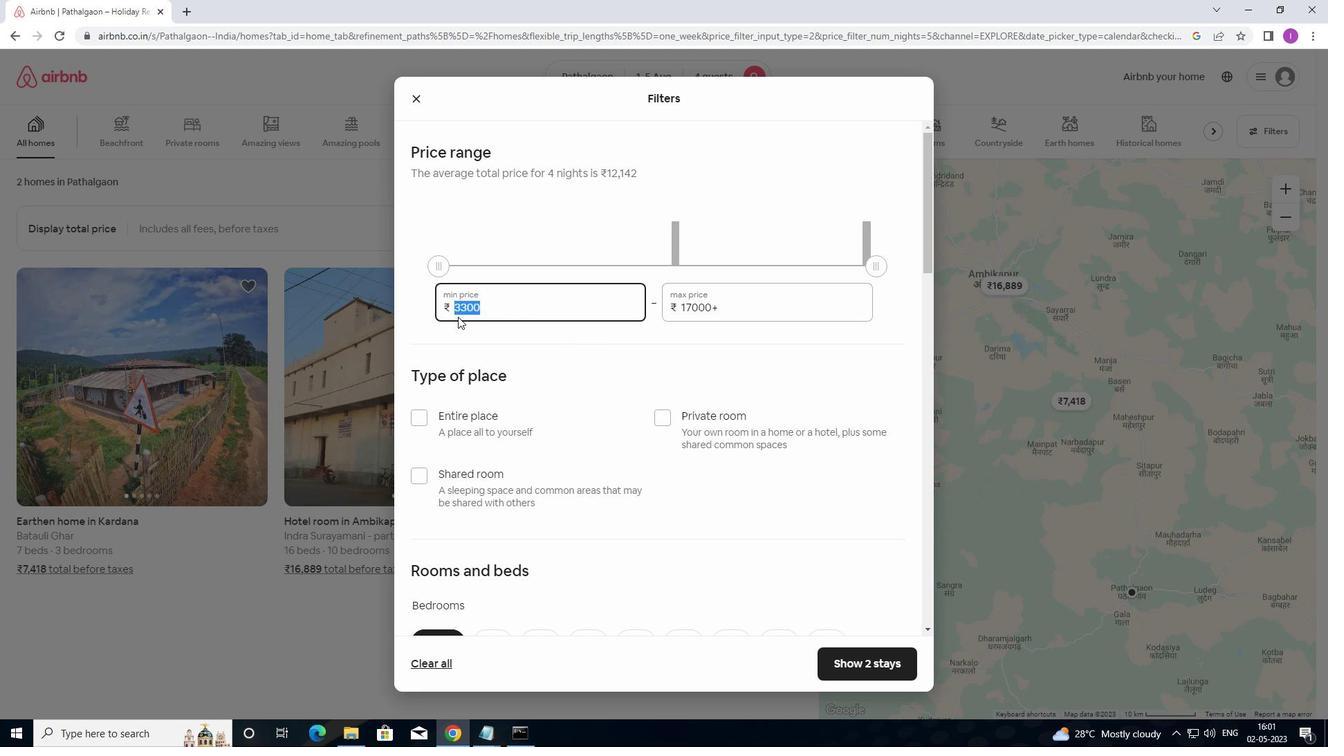 
Action: Key pressed 1
Screenshot: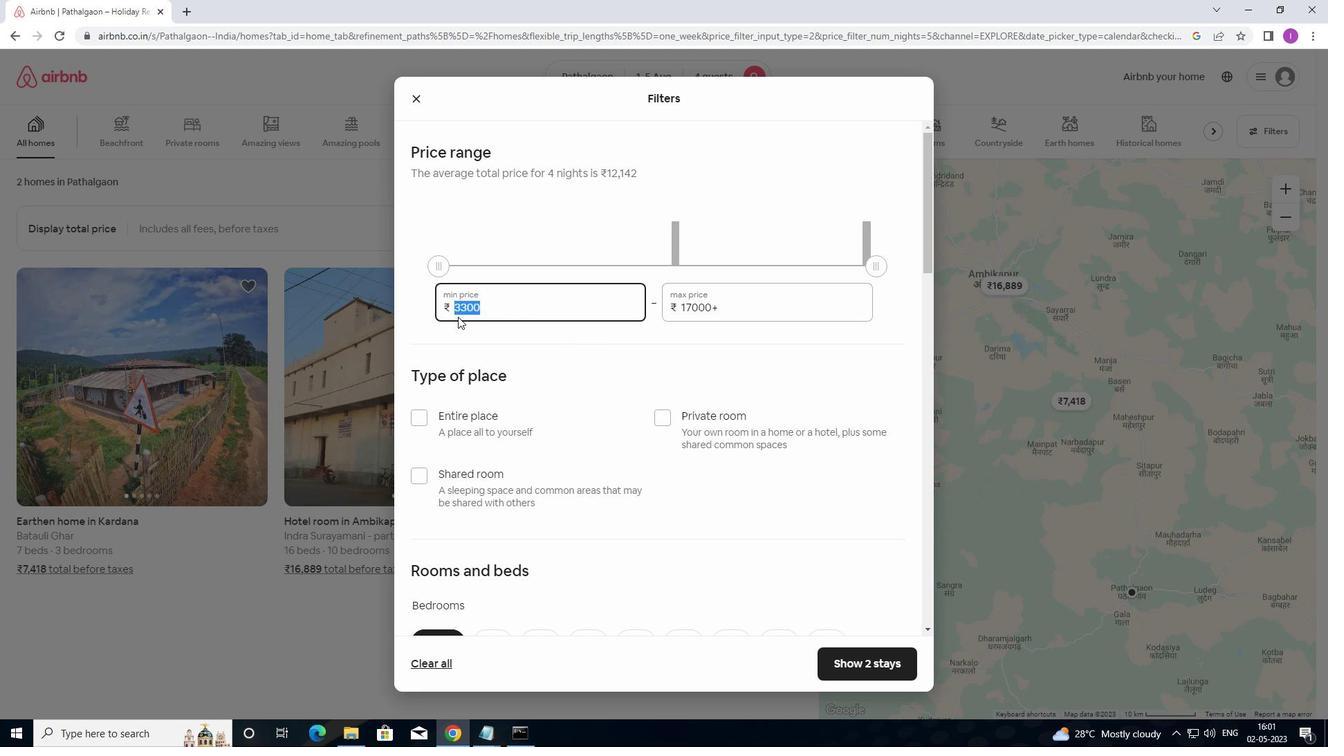 
Action: Mouse moved to (462, 315)
Screenshot: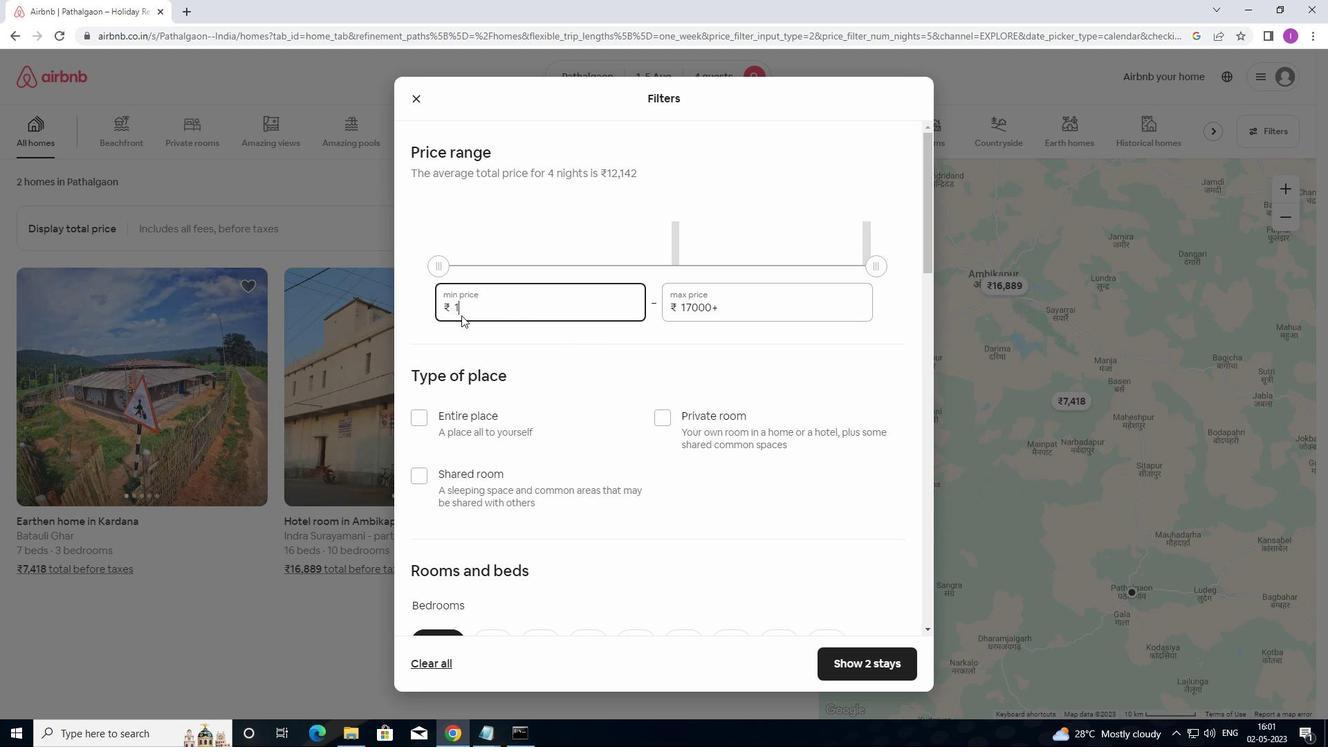 
Action: Key pressed 3
Screenshot: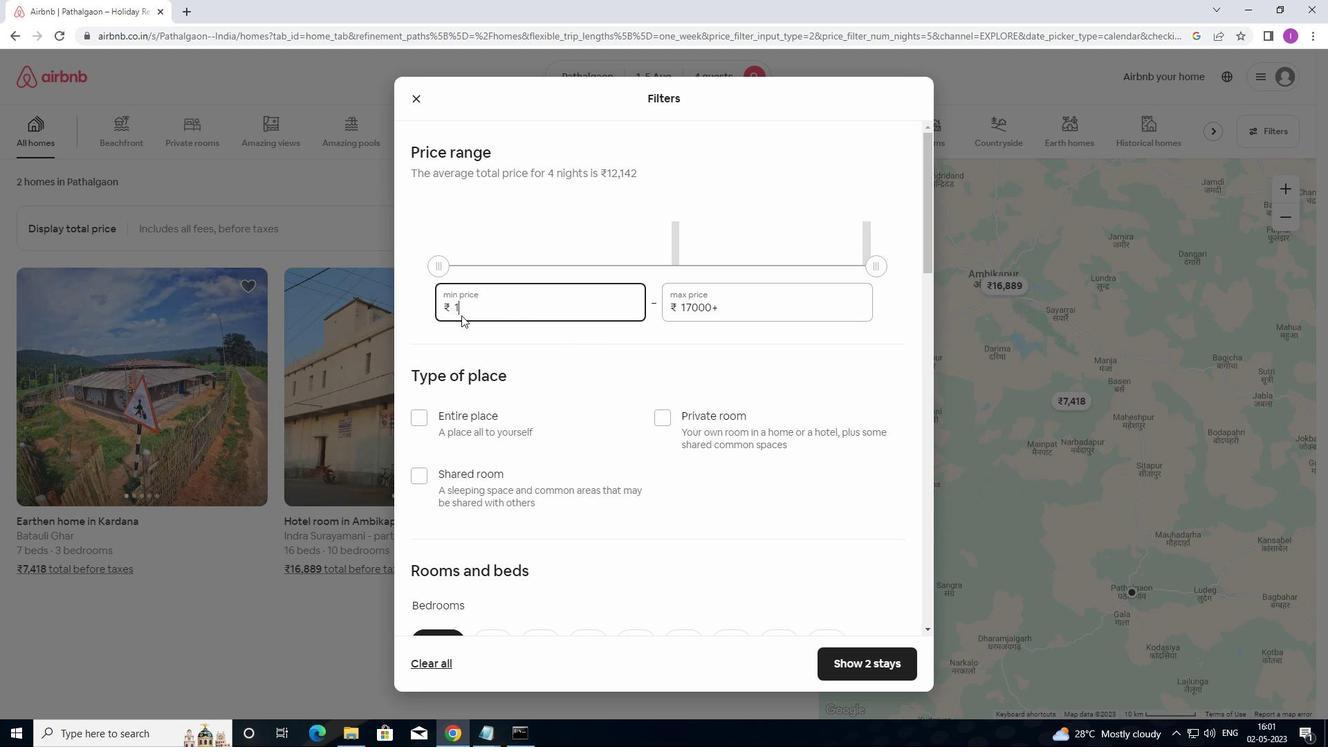 
Action: Mouse moved to (476, 315)
Screenshot: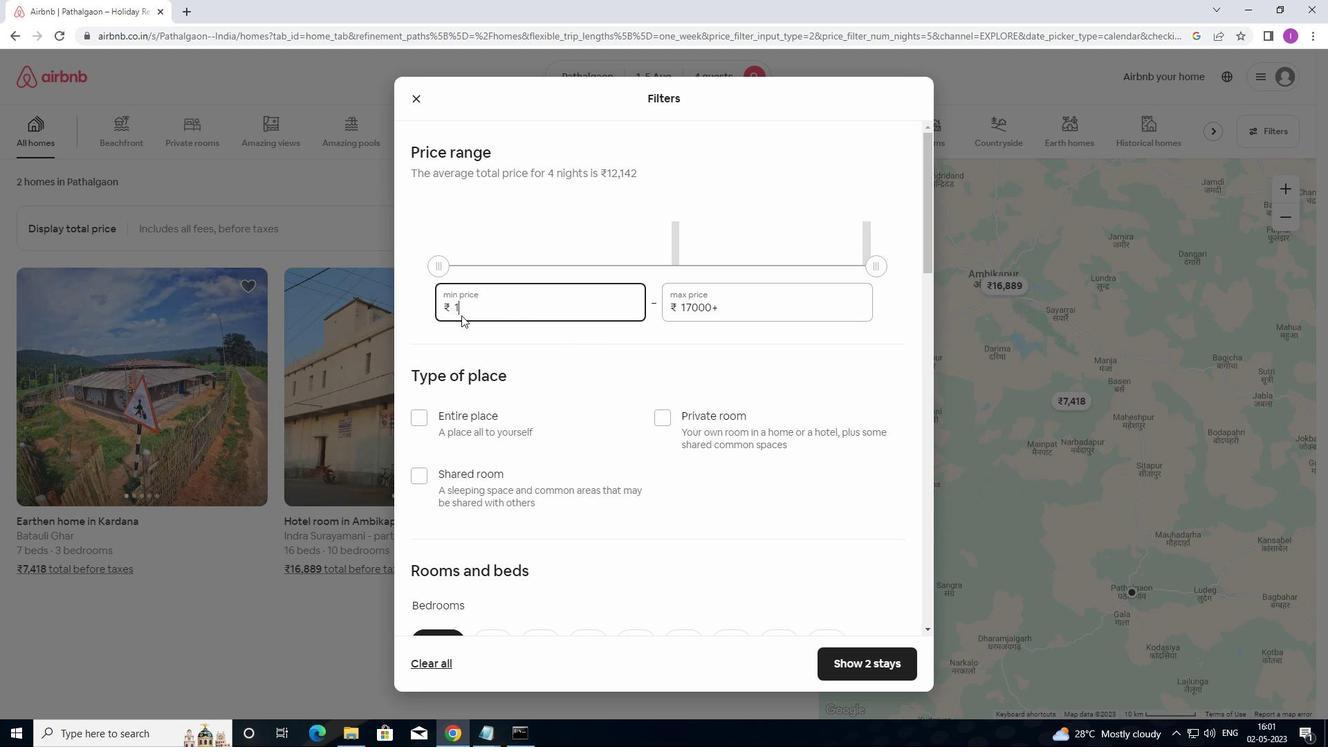 
Action: Key pressed 0
Screenshot: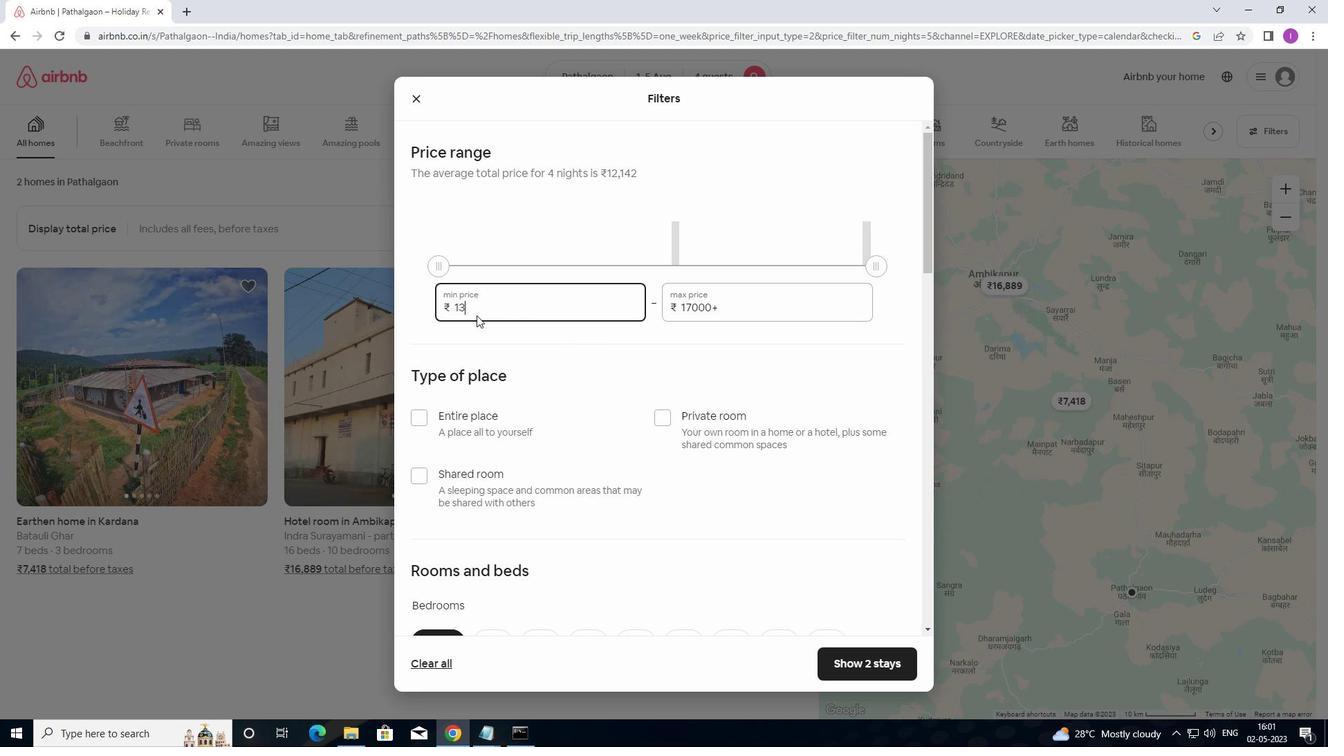 
Action: Mouse moved to (479, 314)
Screenshot: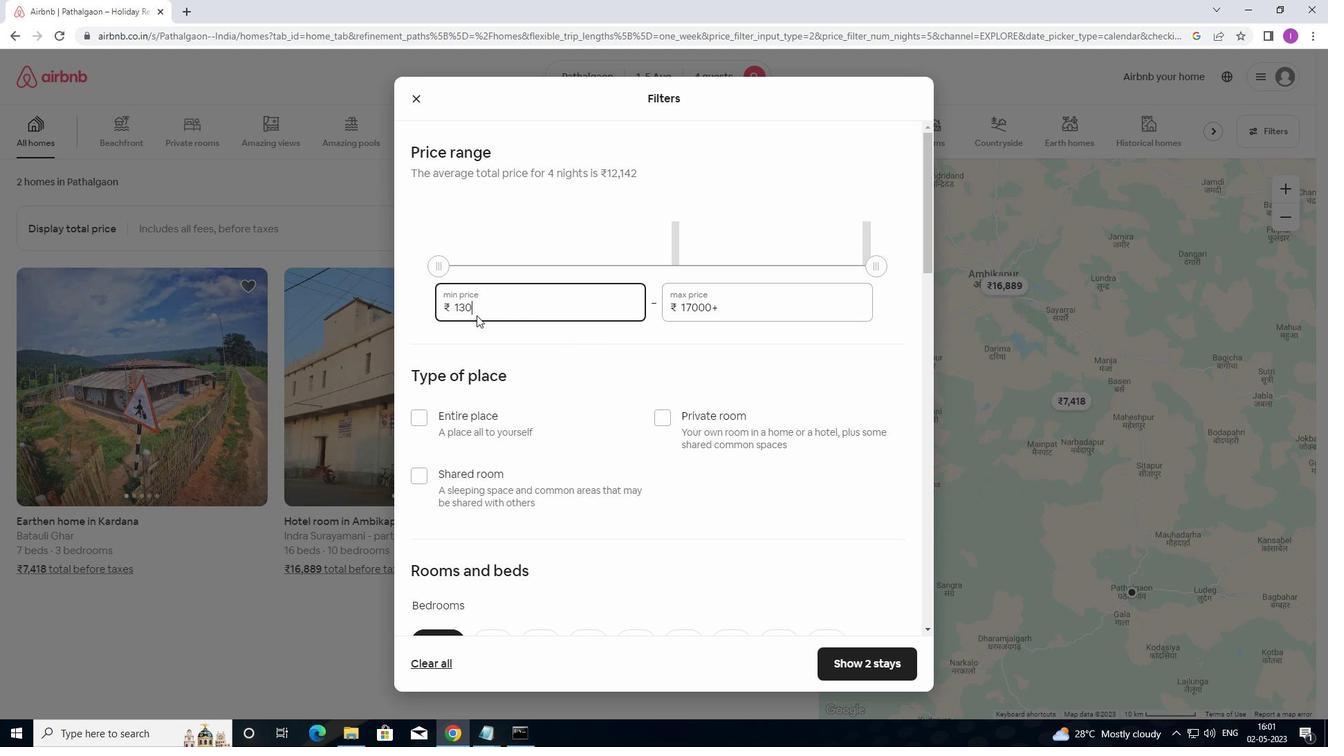
Action: Key pressed 0
Screenshot: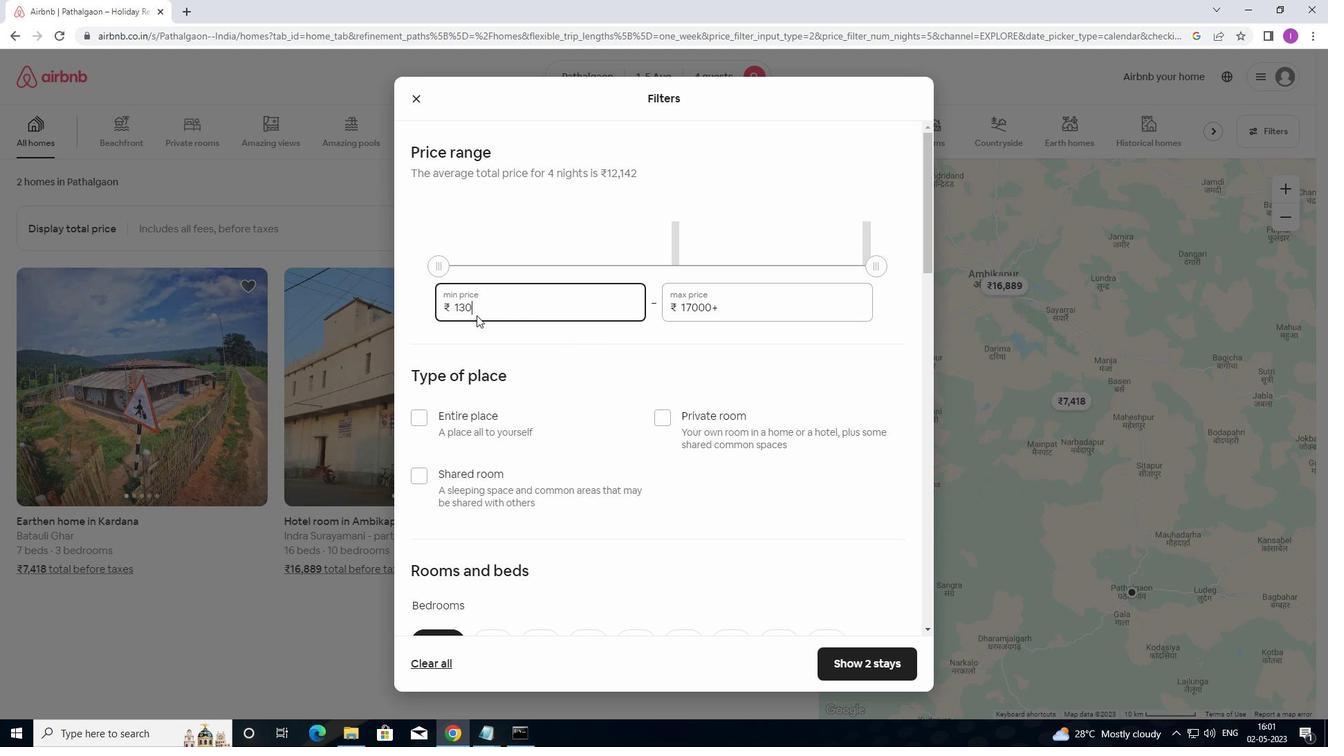 
Action: Mouse moved to (483, 314)
Screenshot: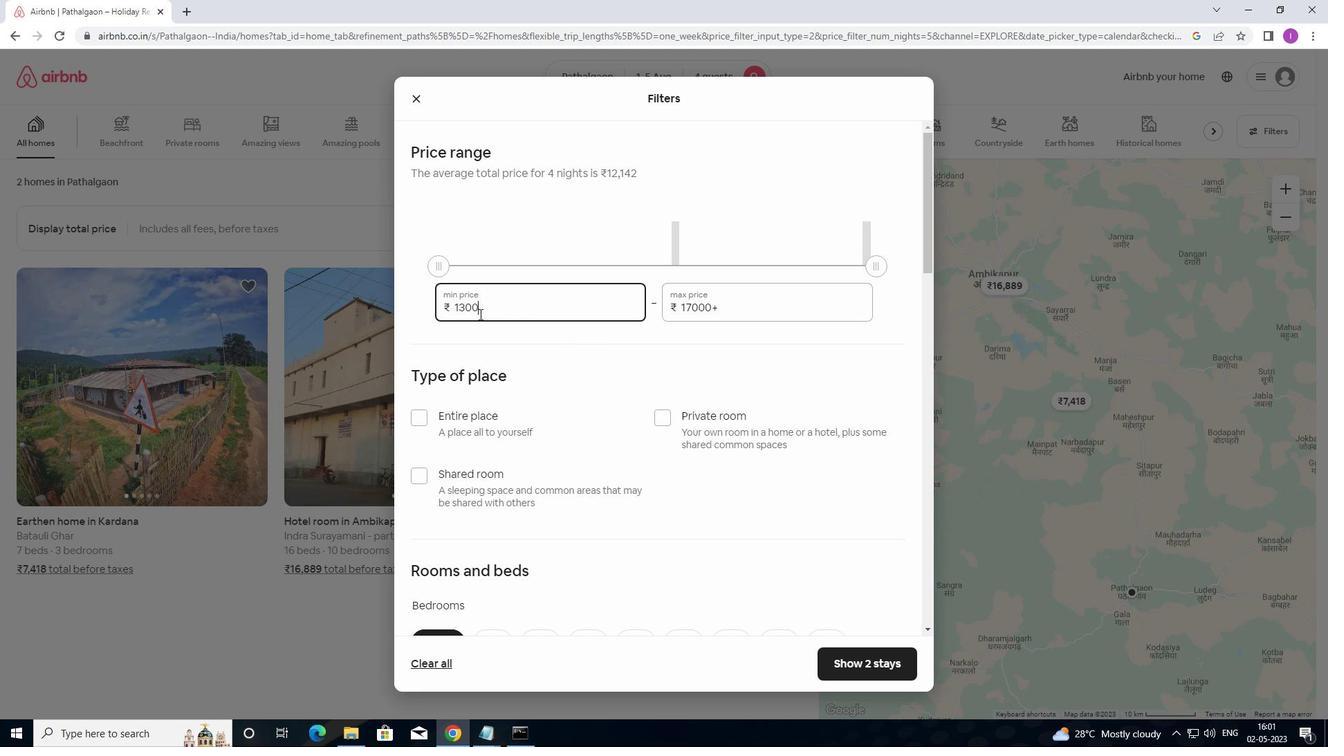 
Action: Key pressed 0
Screenshot: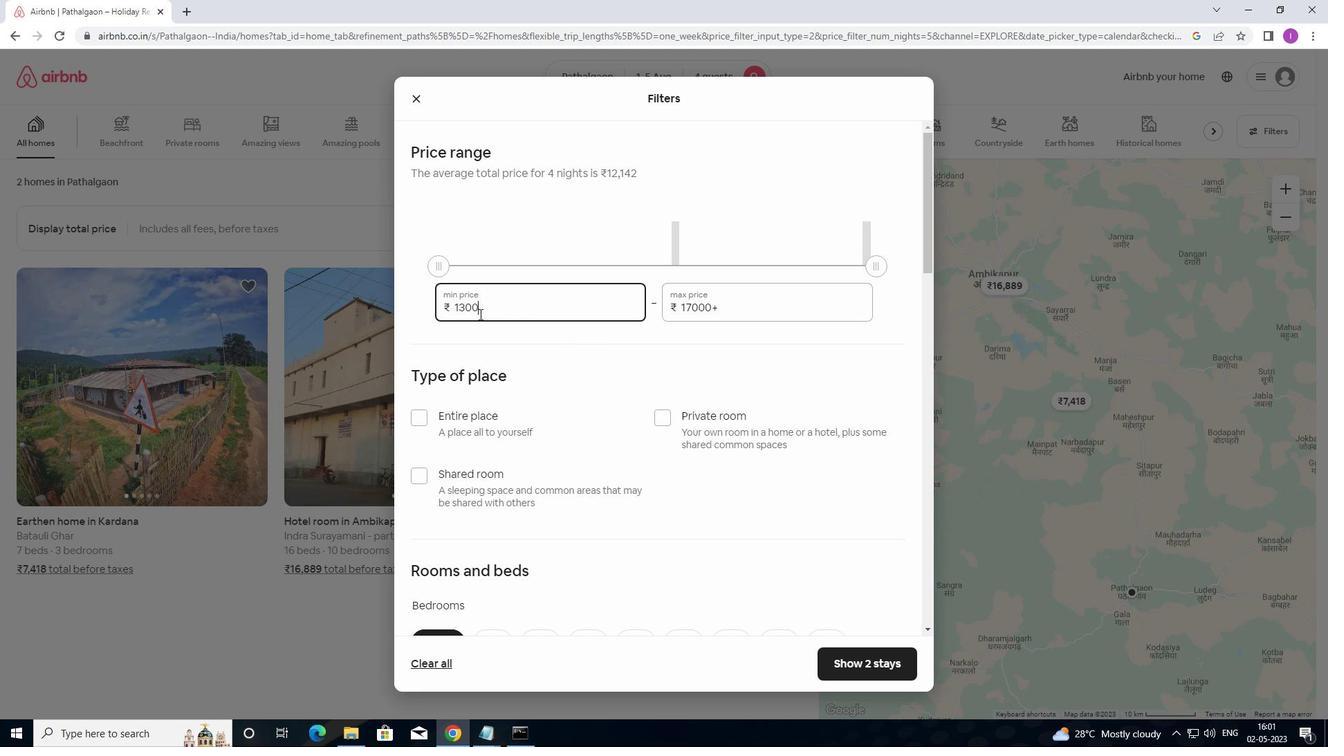 
Action: Mouse moved to (724, 299)
Screenshot: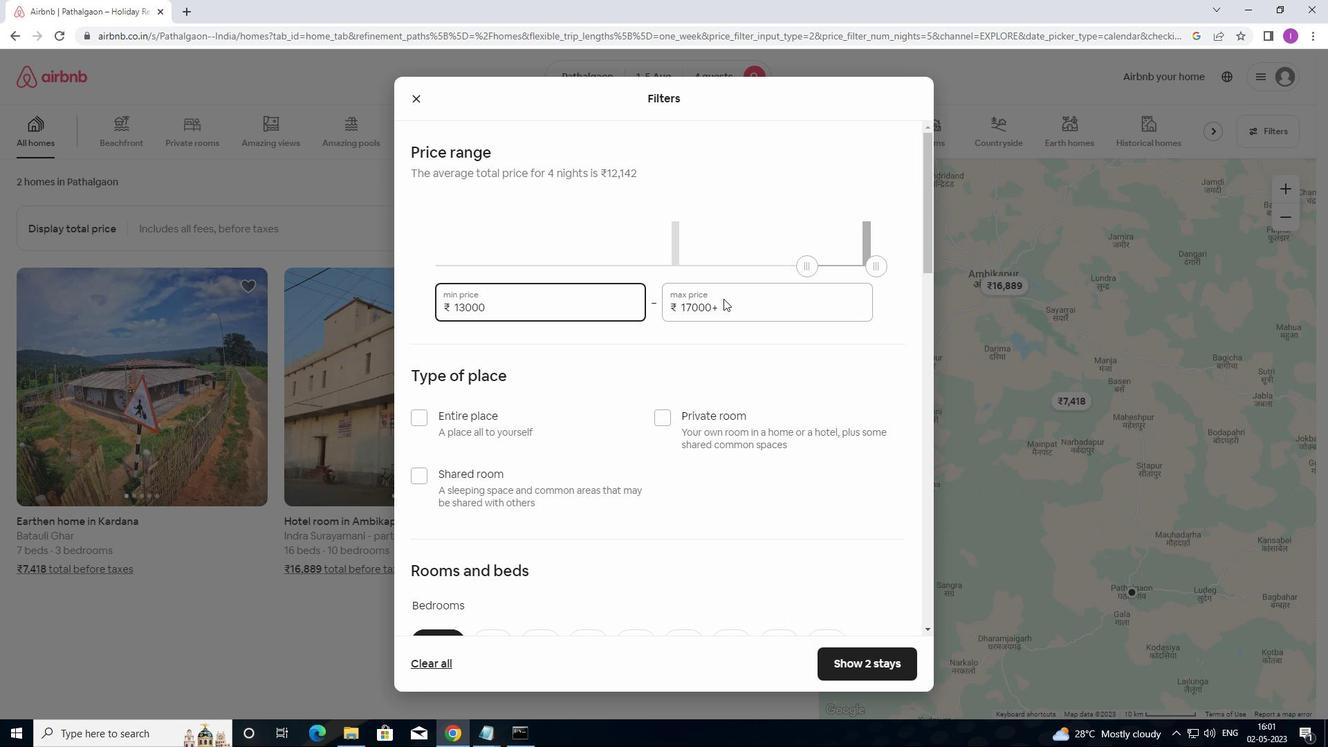 
Action: Mouse pressed left at (724, 299)
Screenshot: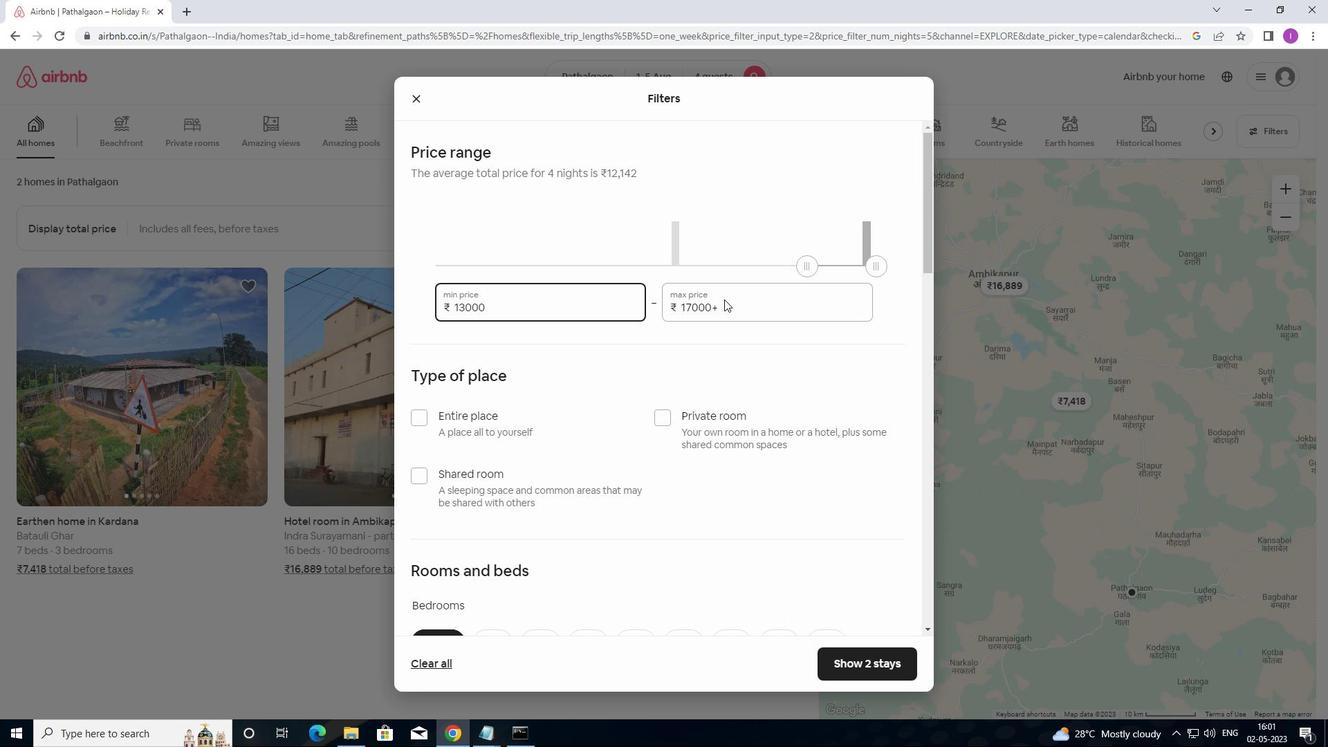 
Action: Mouse moved to (725, 299)
Screenshot: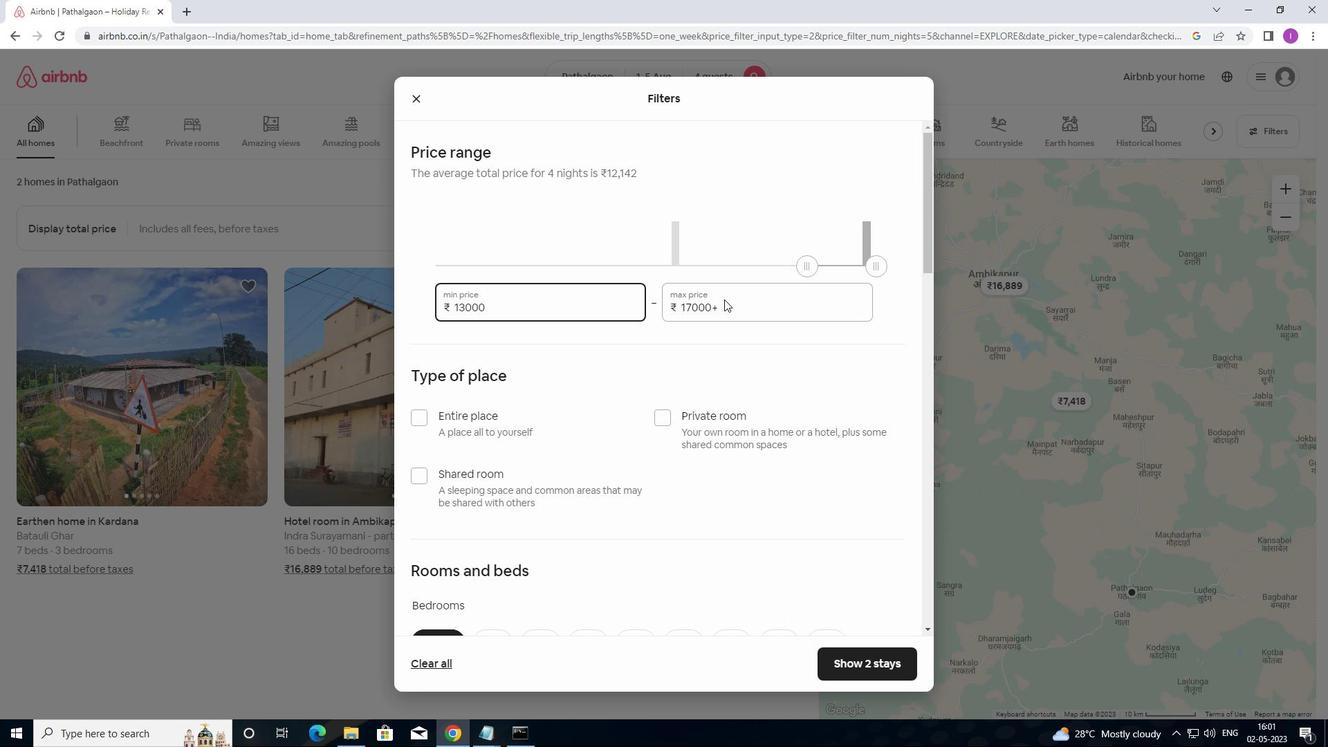 
Action: Mouse pressed left at (725, 299)
Screenshot: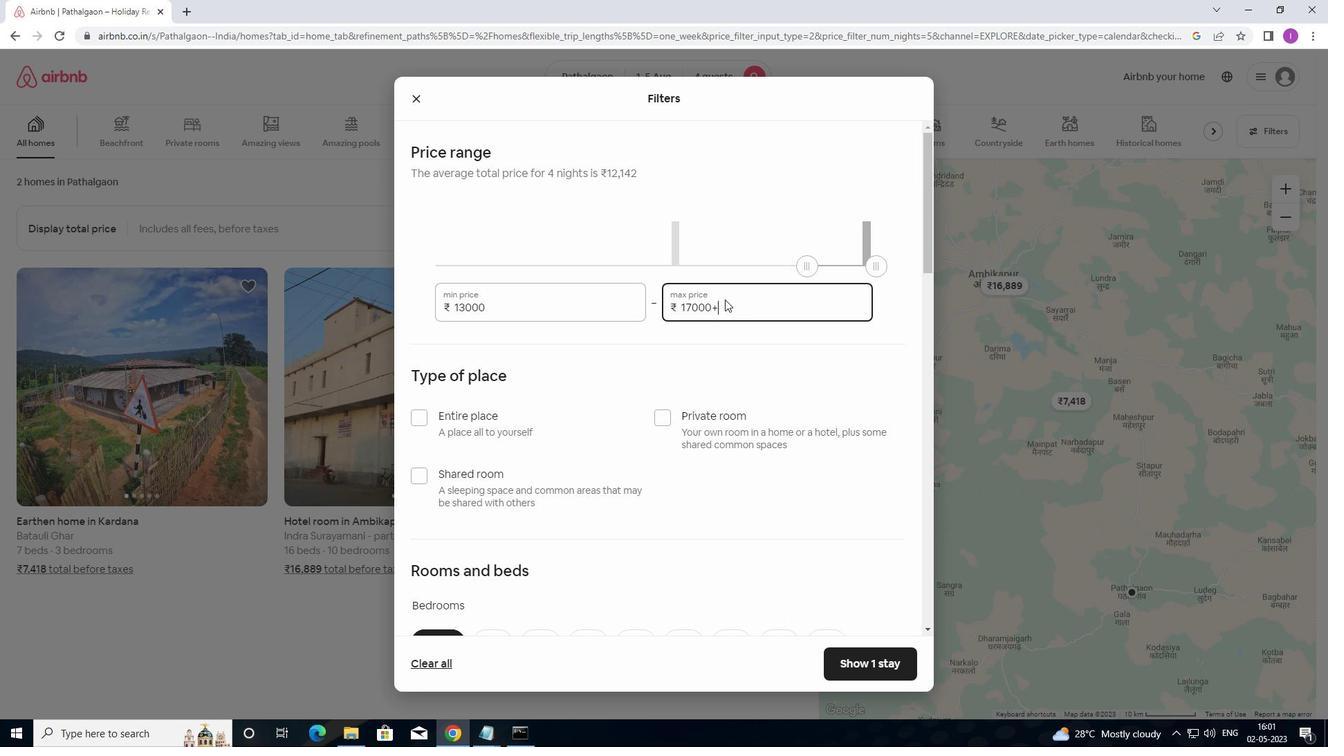 
Action: Mouse moved to (724, 299)
Screenshot: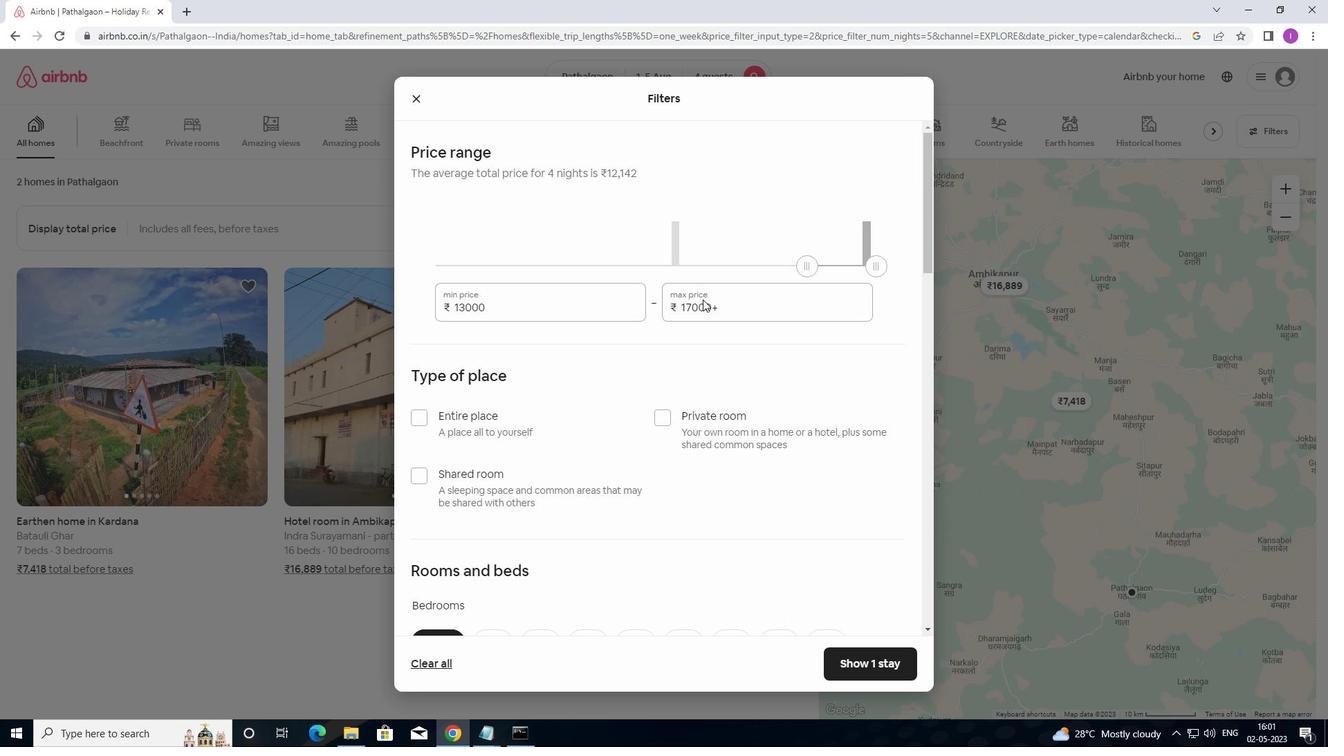 
Action: Mouse pressed left at (724, 299)
Screenshot: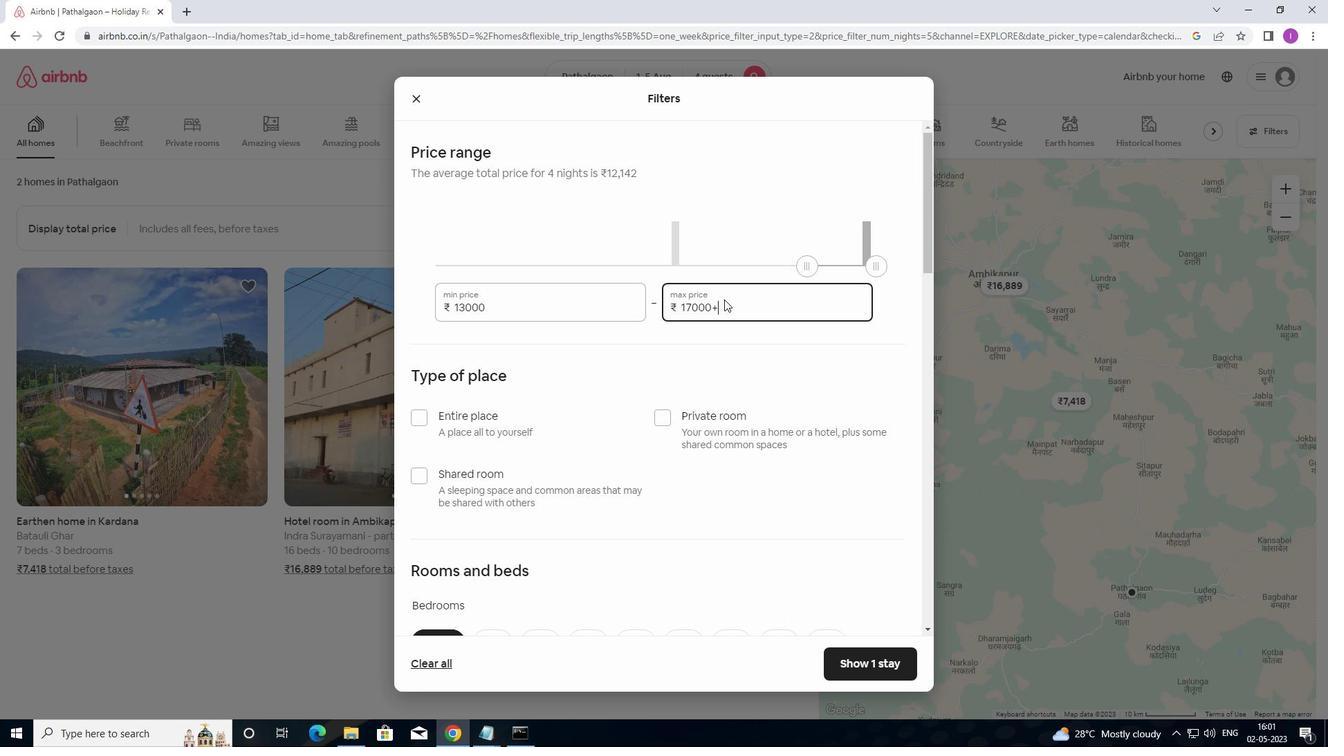 
Action: Mouse moved to (716, 307)
Screenshot: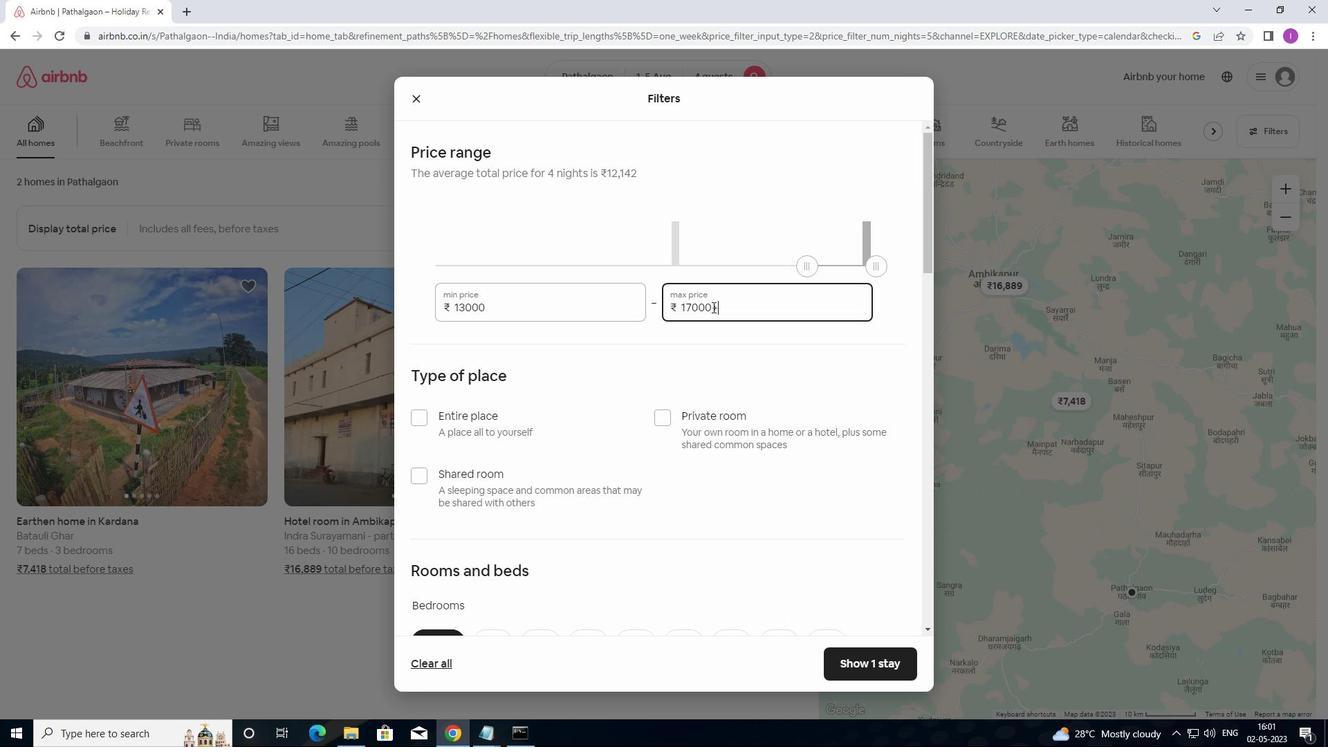 
Action: Mouse pressed left at (716, 307)
Screenshot: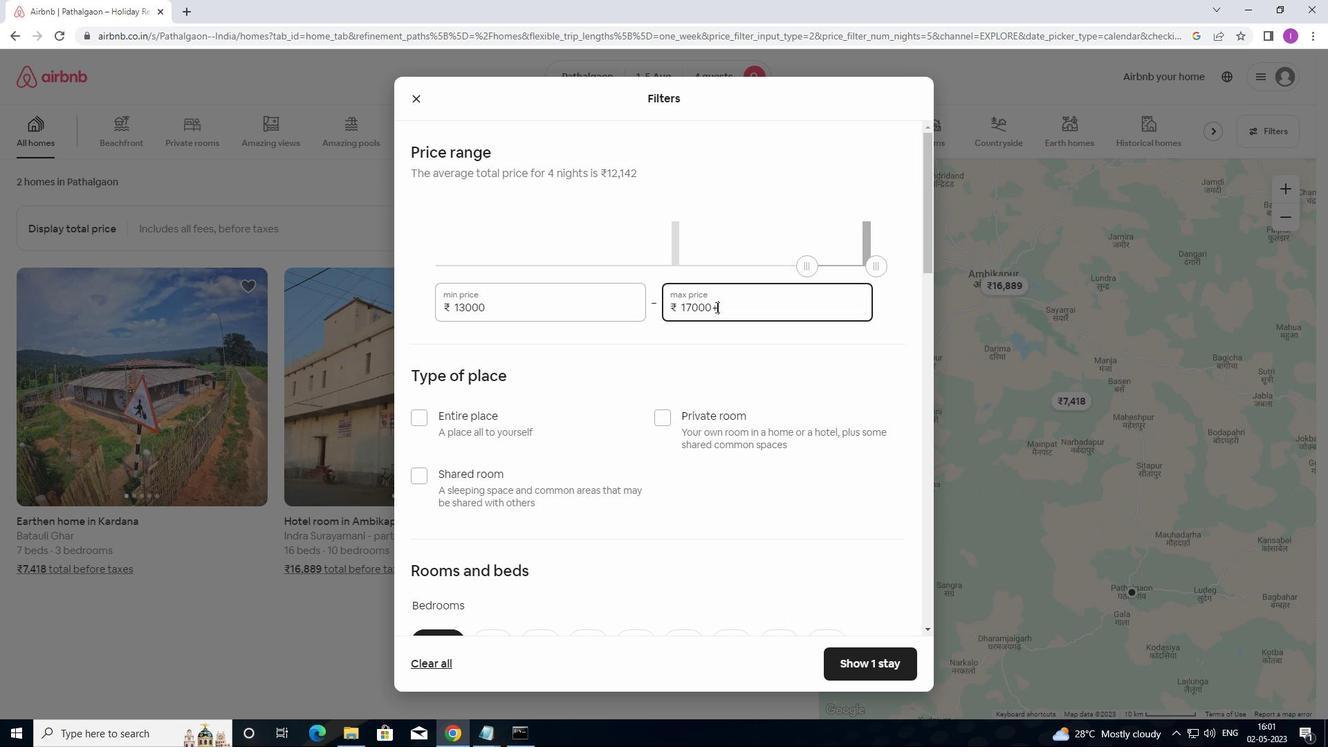 
Action: Mouse moved to (662, 308)
Screenshot: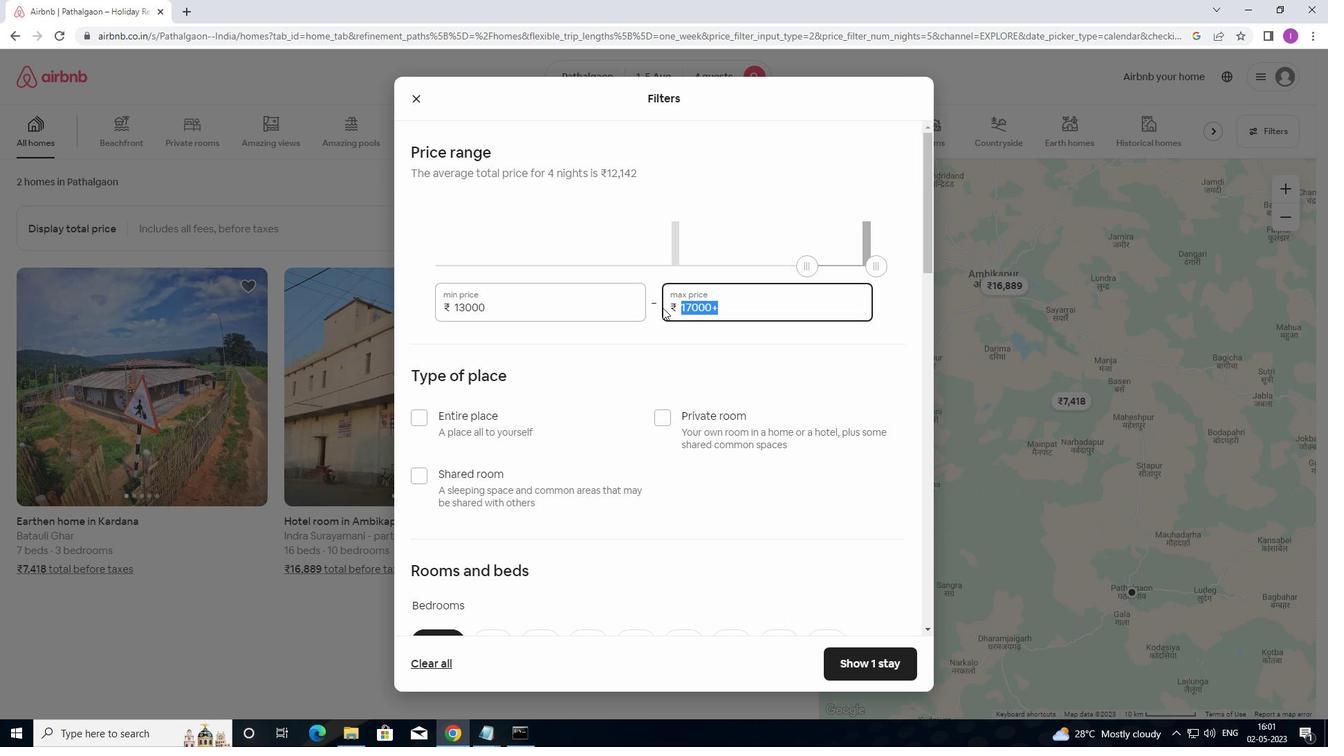 
Action: Key pressed 200
Screenshot: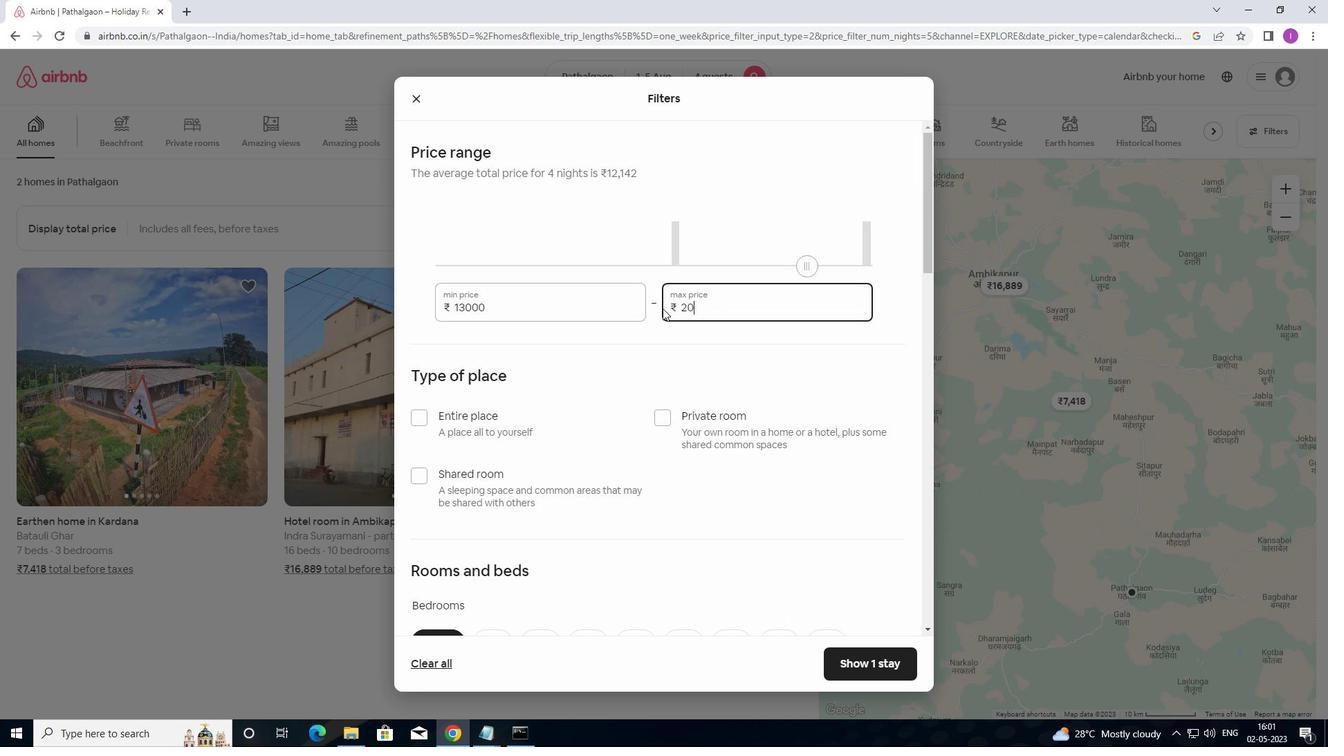 
Action: Mouse moved to (662, 308)
Screenshot: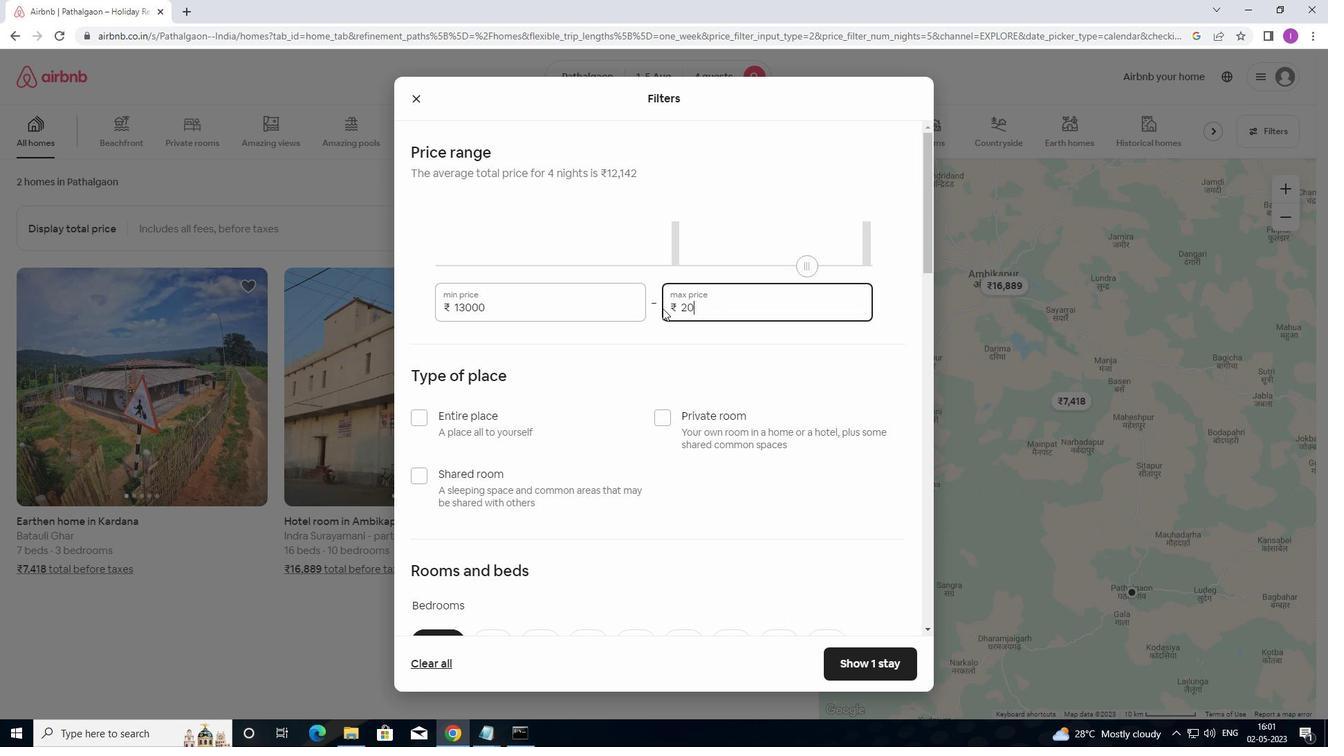 
Action: Key pressed 0
Screenshot: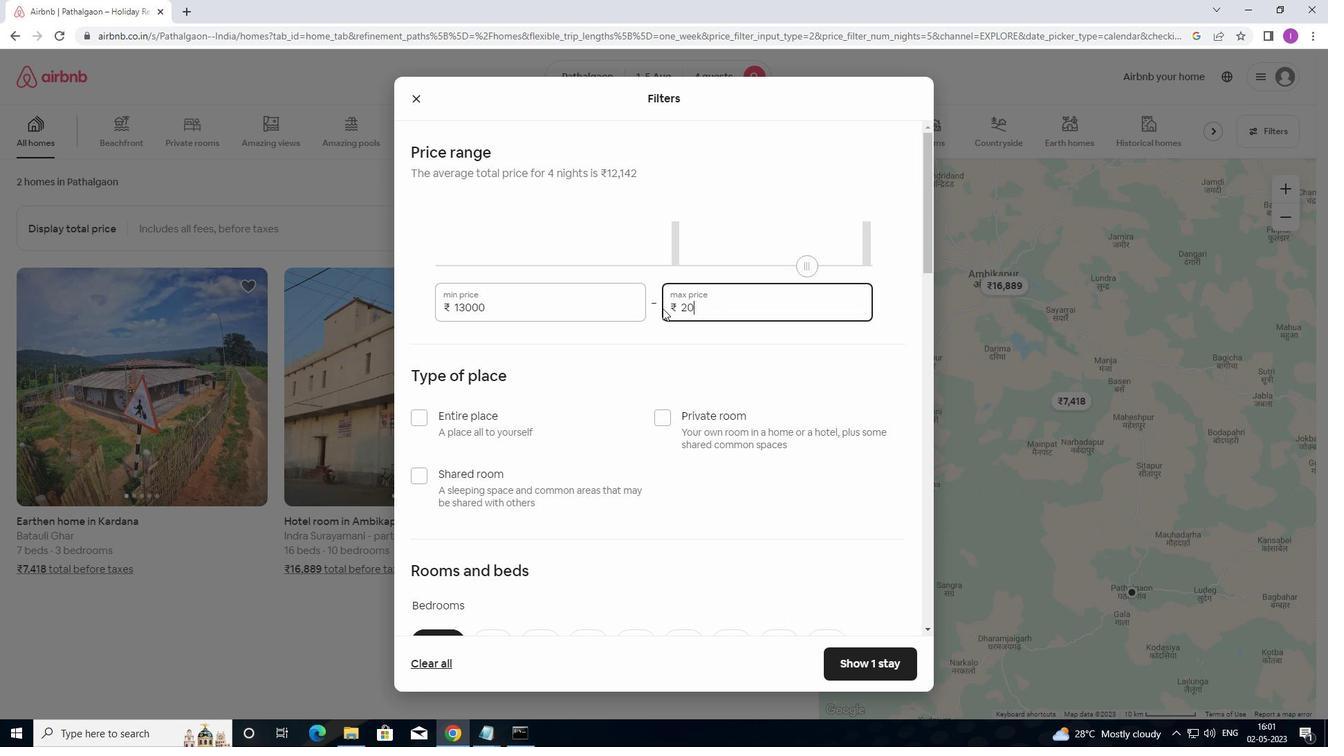 
Action: Mouse moved to (663, 308)
Screenshot: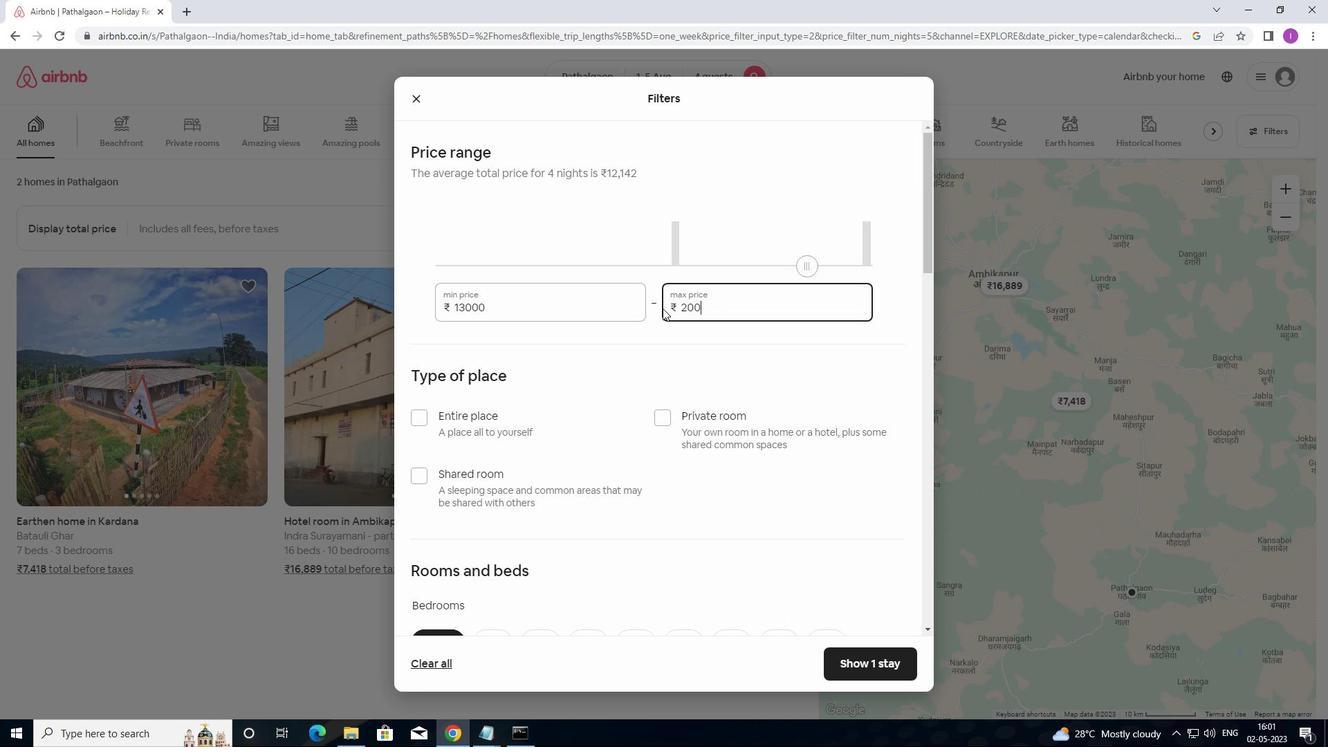 
Action: Key pressed 0
Screenshot: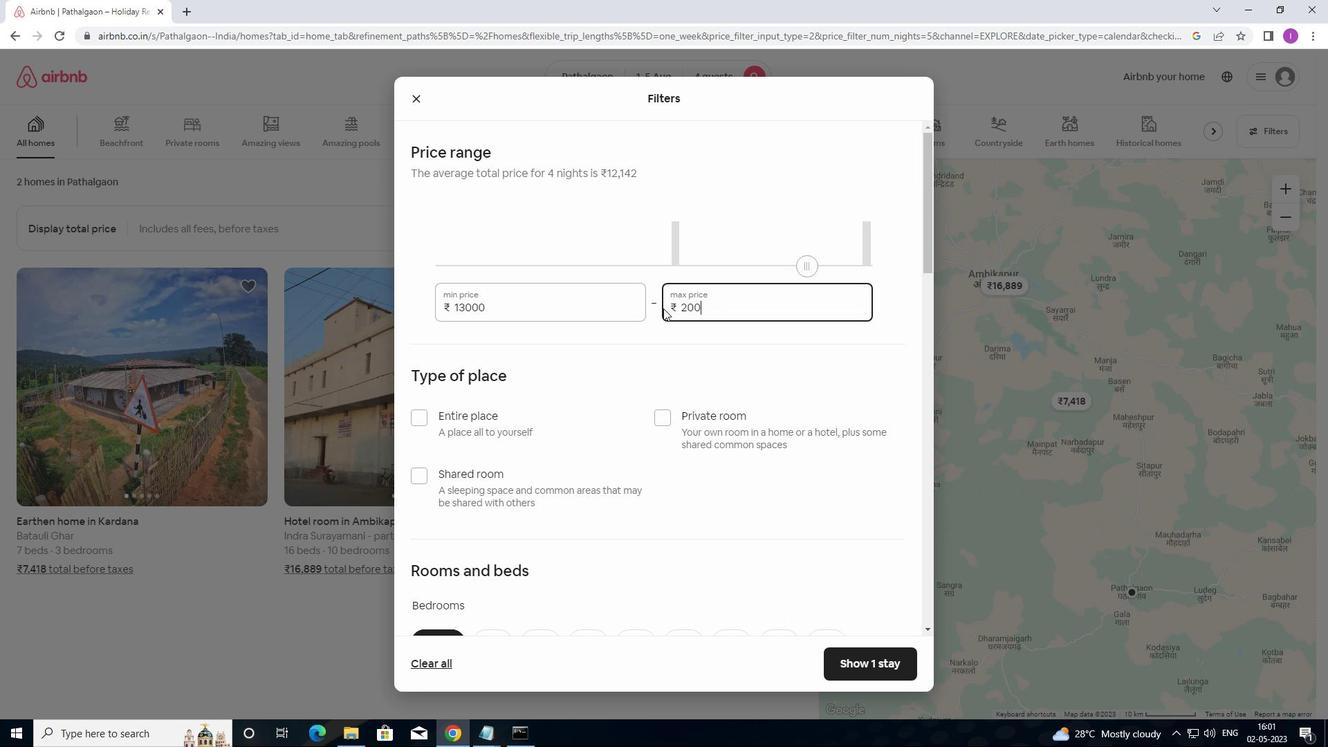 
Action: Mouse moved to (419, 416)
Screenshot: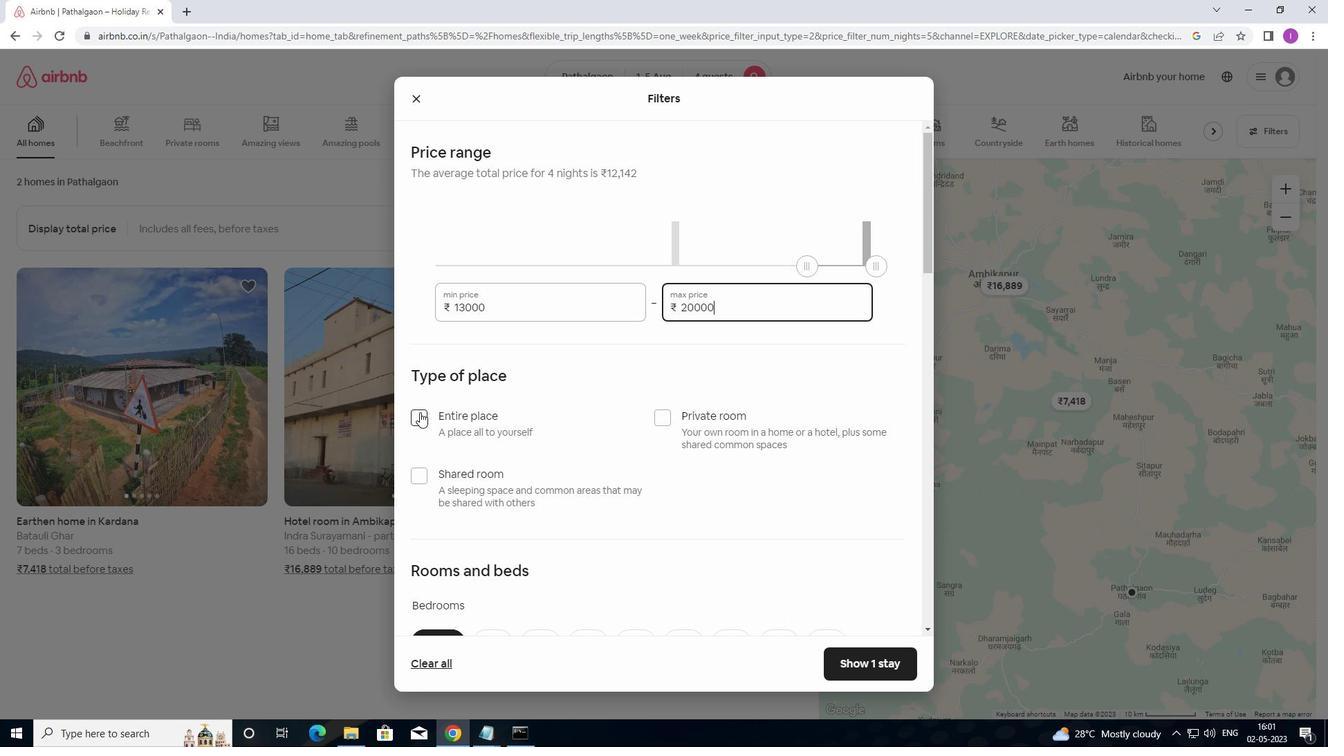
Action: Mouse pressed left at (419, 416)
Screenshot: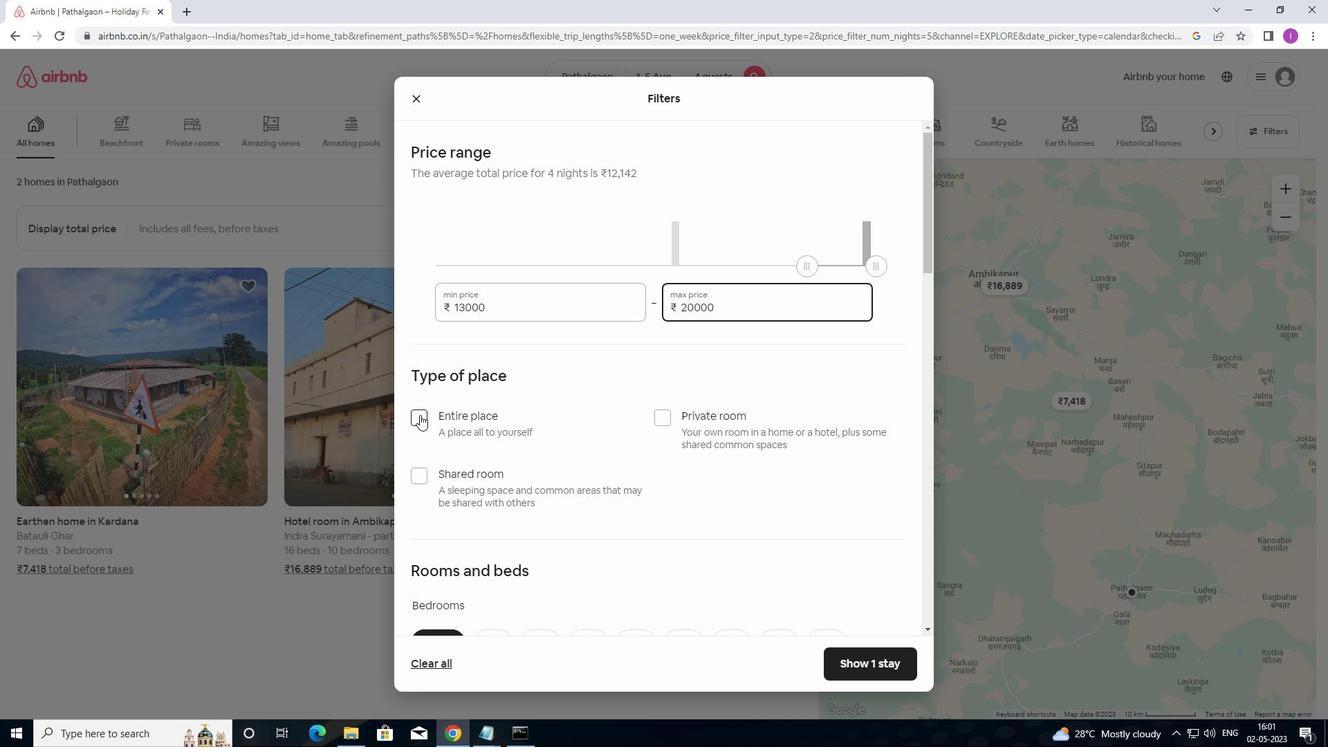 
Action: Mouse moved to (684, 411)
Screenshot: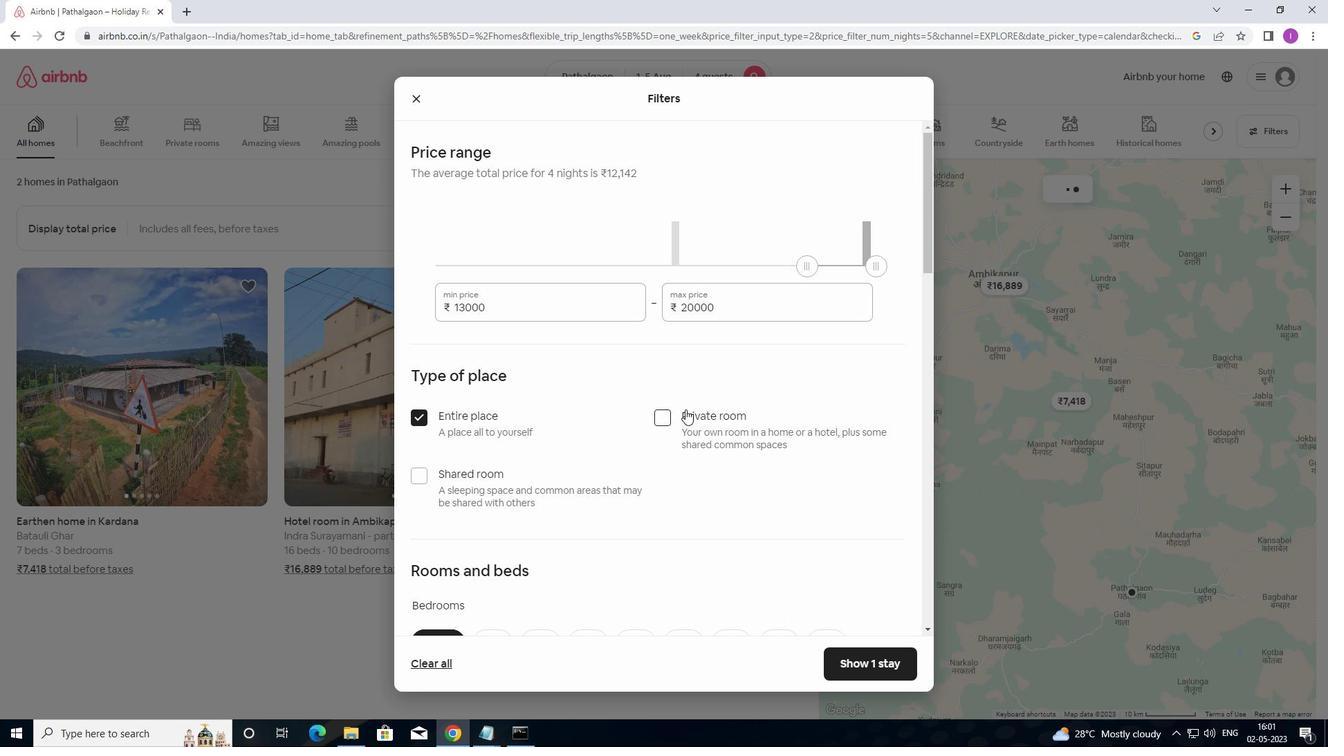 
Action: Mouse scrolled (684, 410) with delta (0, 0)
Screenshot: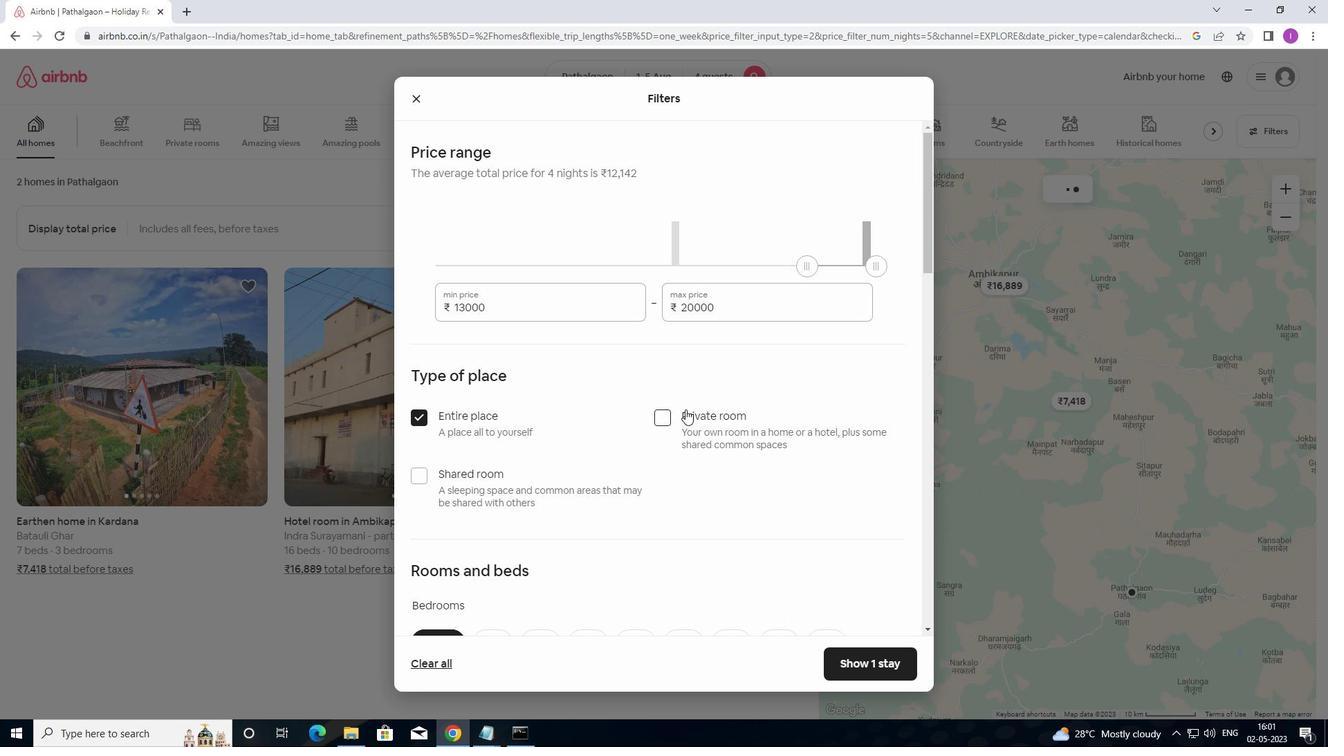 
Action: Mouse moved to (682, 415)
Screenshot: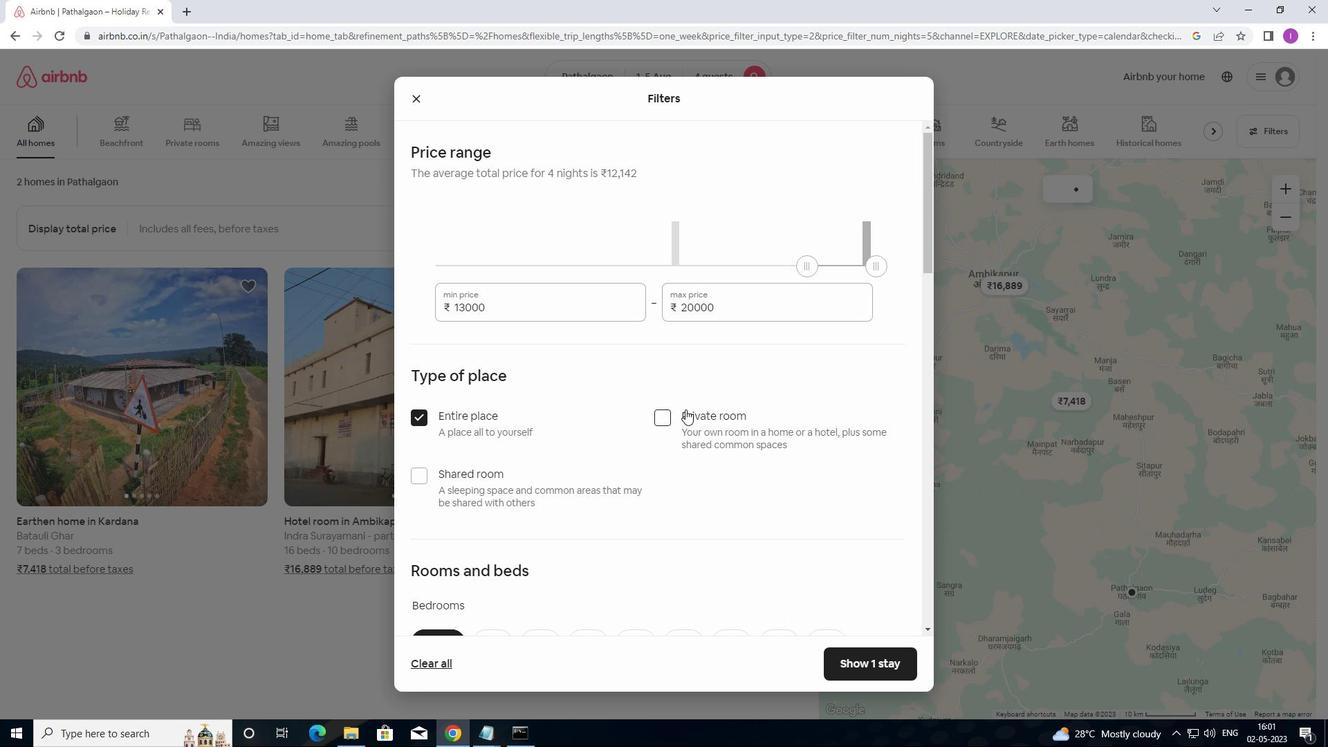 
Action: Mouse scrolled (682, 415) with delta (0, 0)
Screenshot: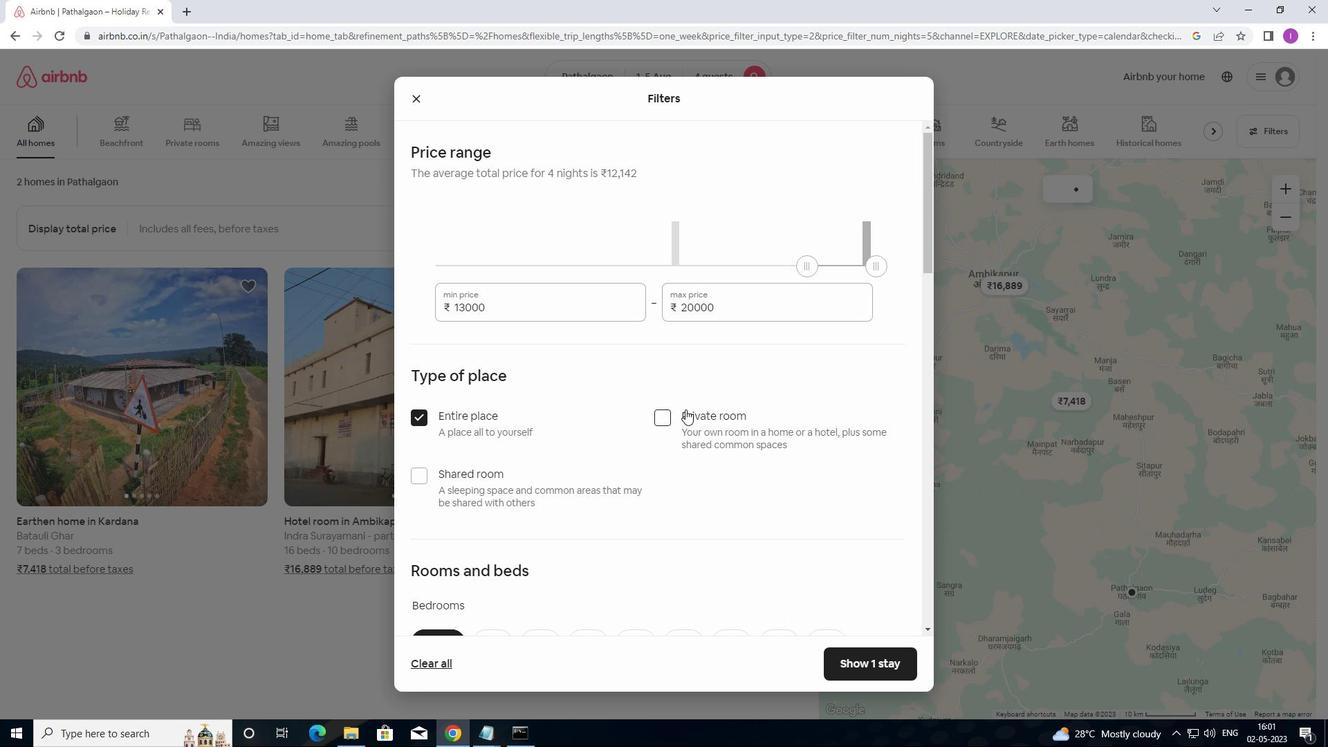 
Action: Mouse moved to (546, 473)
Screenshot: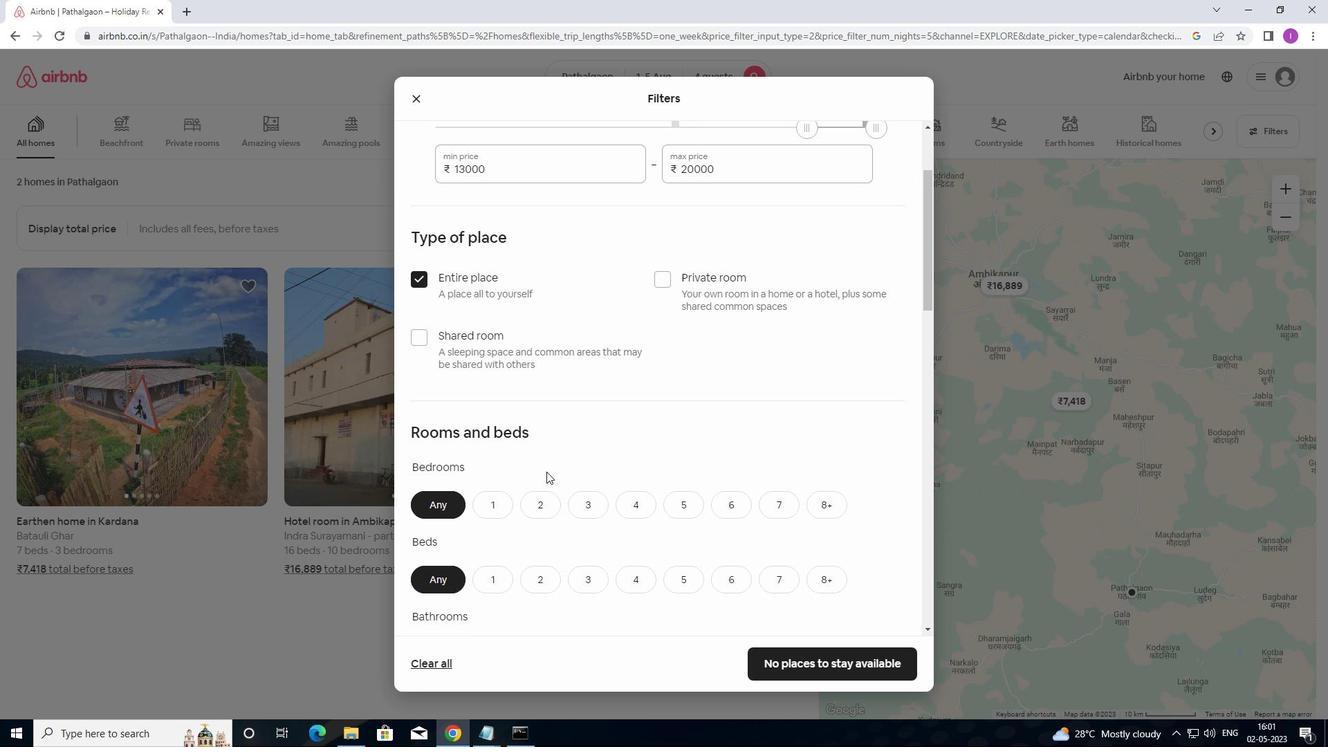 
Action: Mouse scrolled (546, 473) with delta (0, 0)
Screenshot: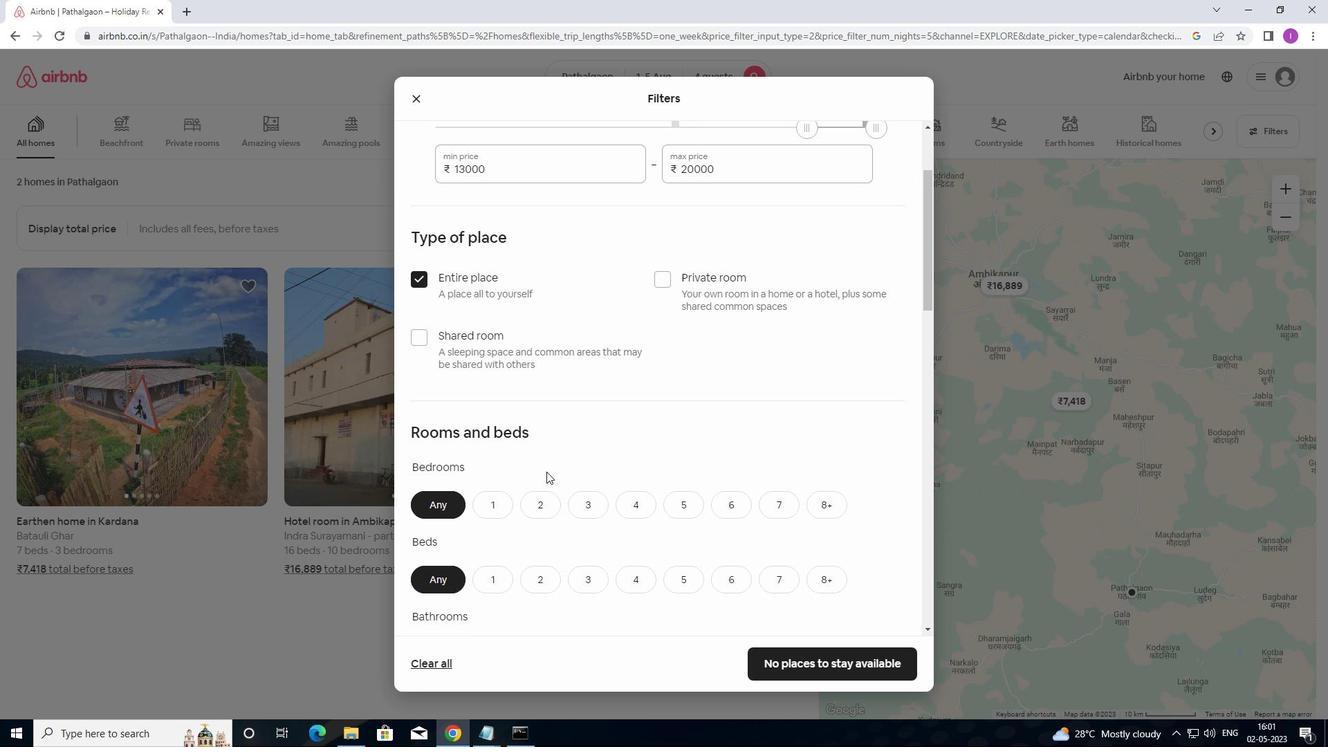 
Action: Mouse moved to (542, 440)
Screenshot: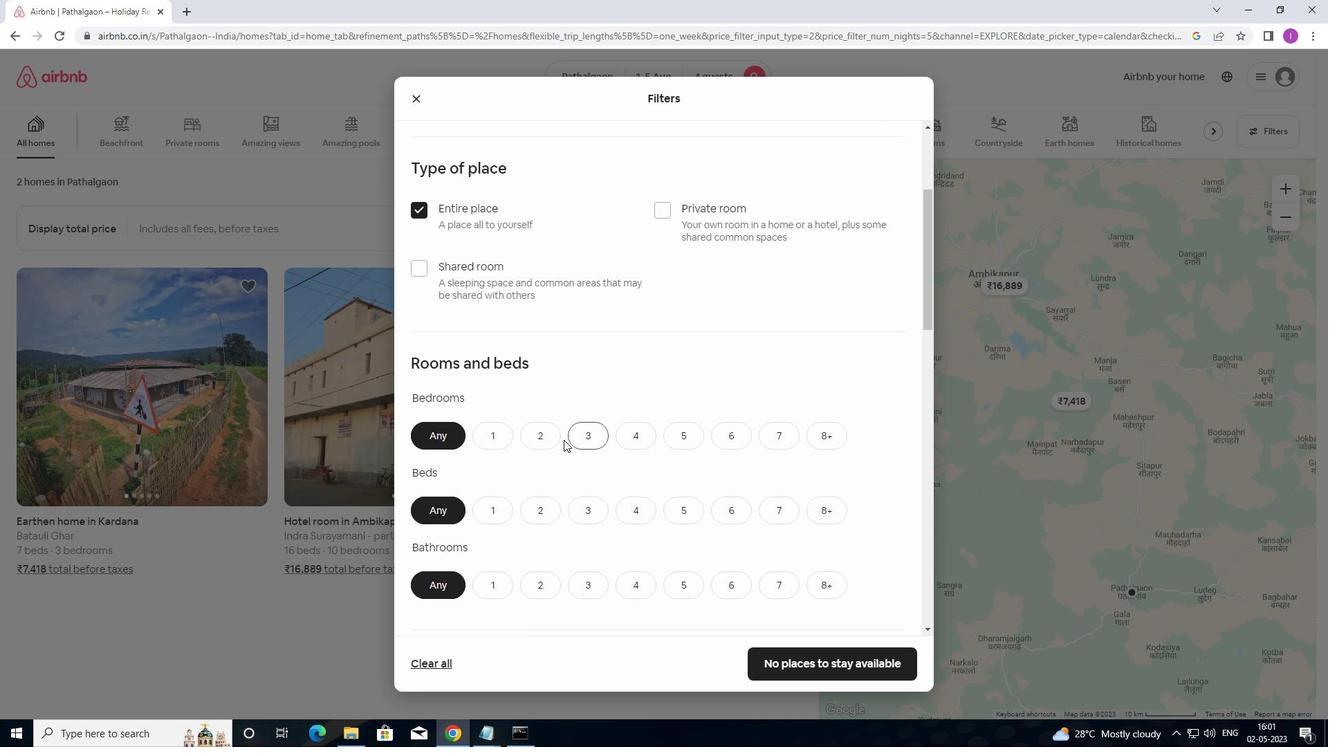 
Action: Mouse pressed left at (542, 440)
Screenshot: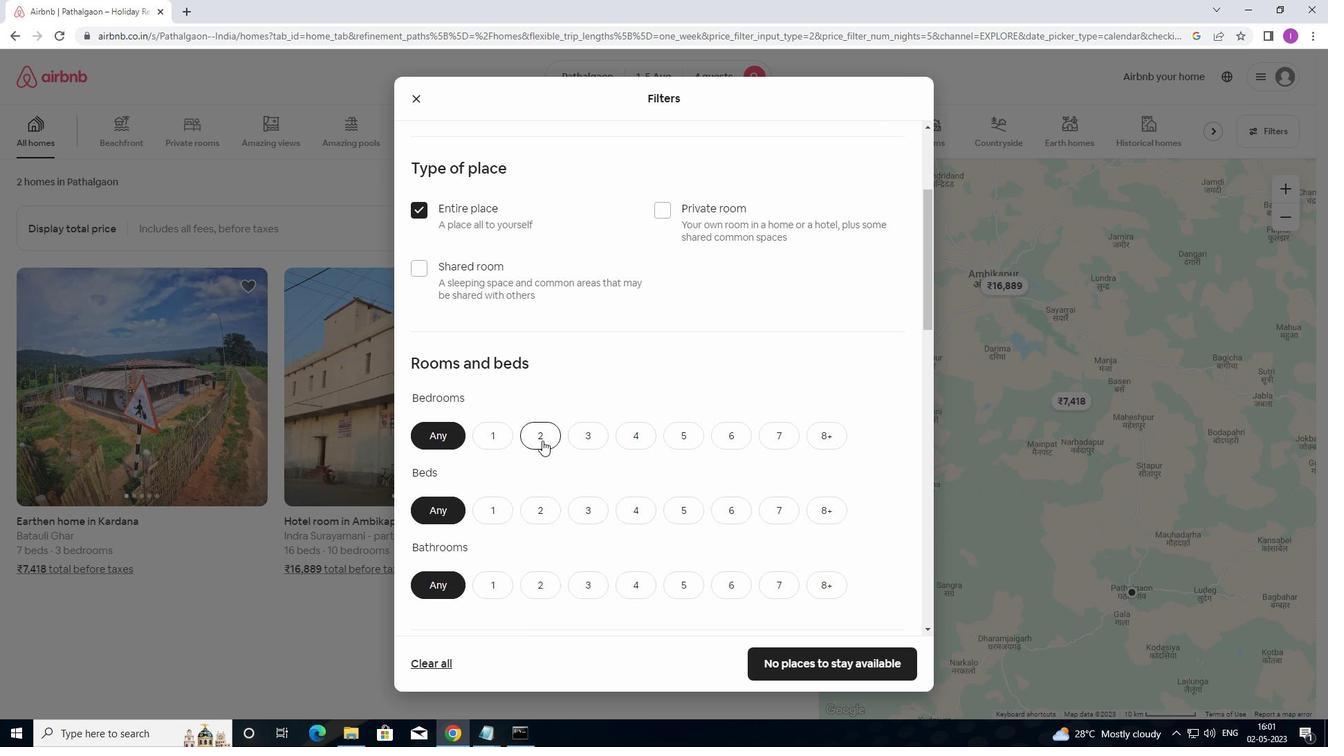 
Action: Mouse moved to (586, 509)
Screenshot: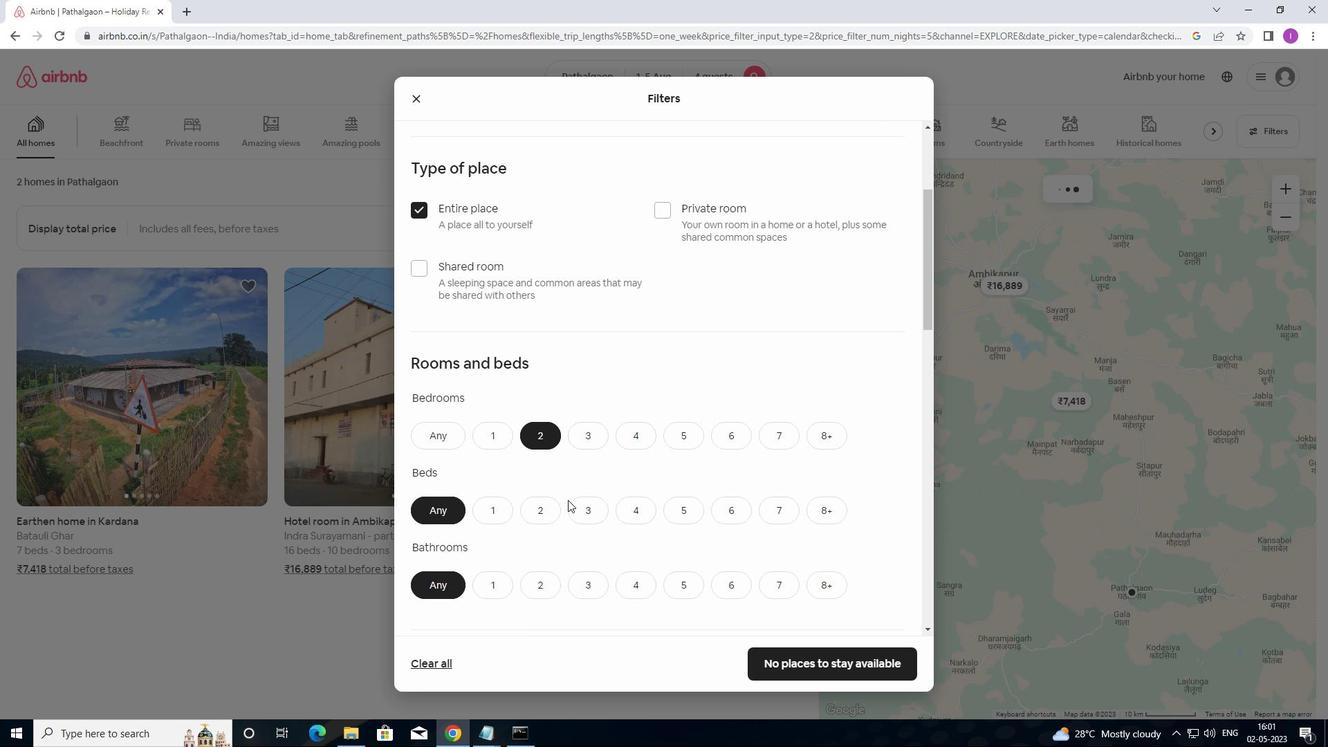 
Action: Mouse pressed left at (586, 509)
Screenshot: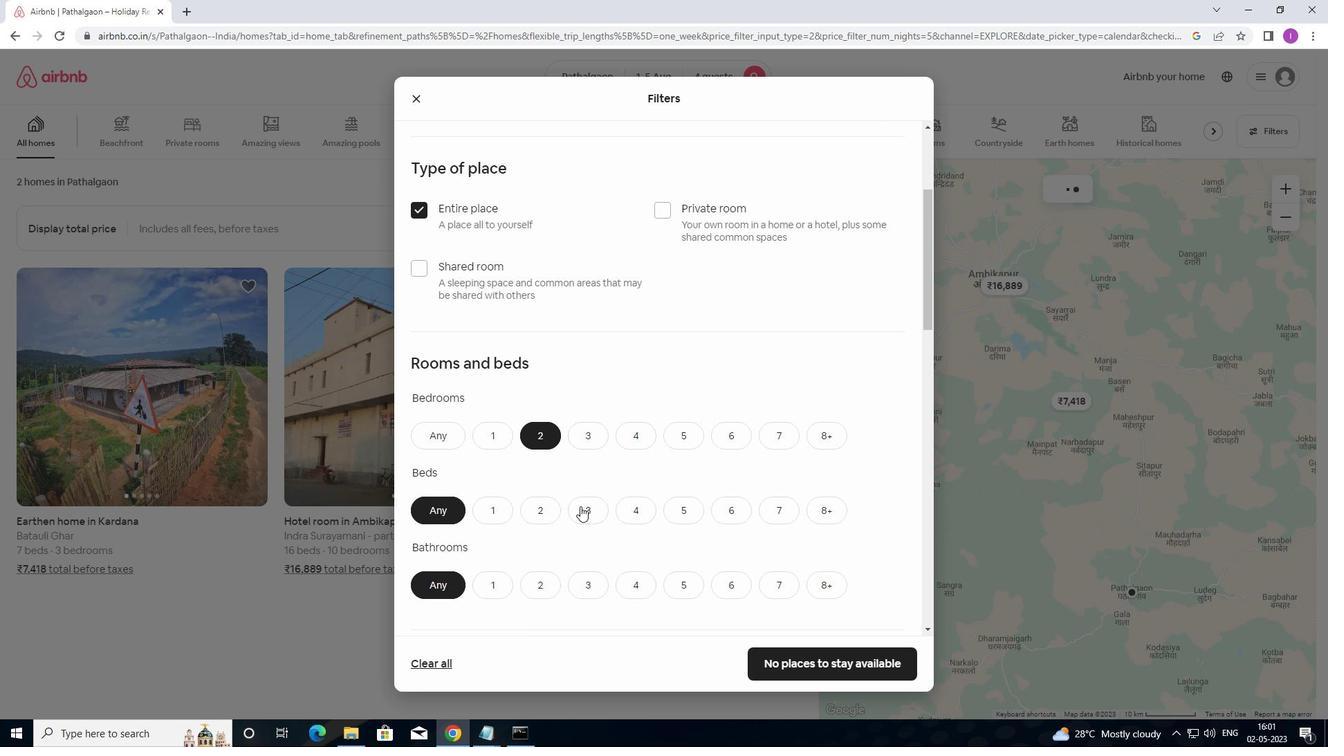 
Action: Mouse moved to (544, 589)
Screenshot: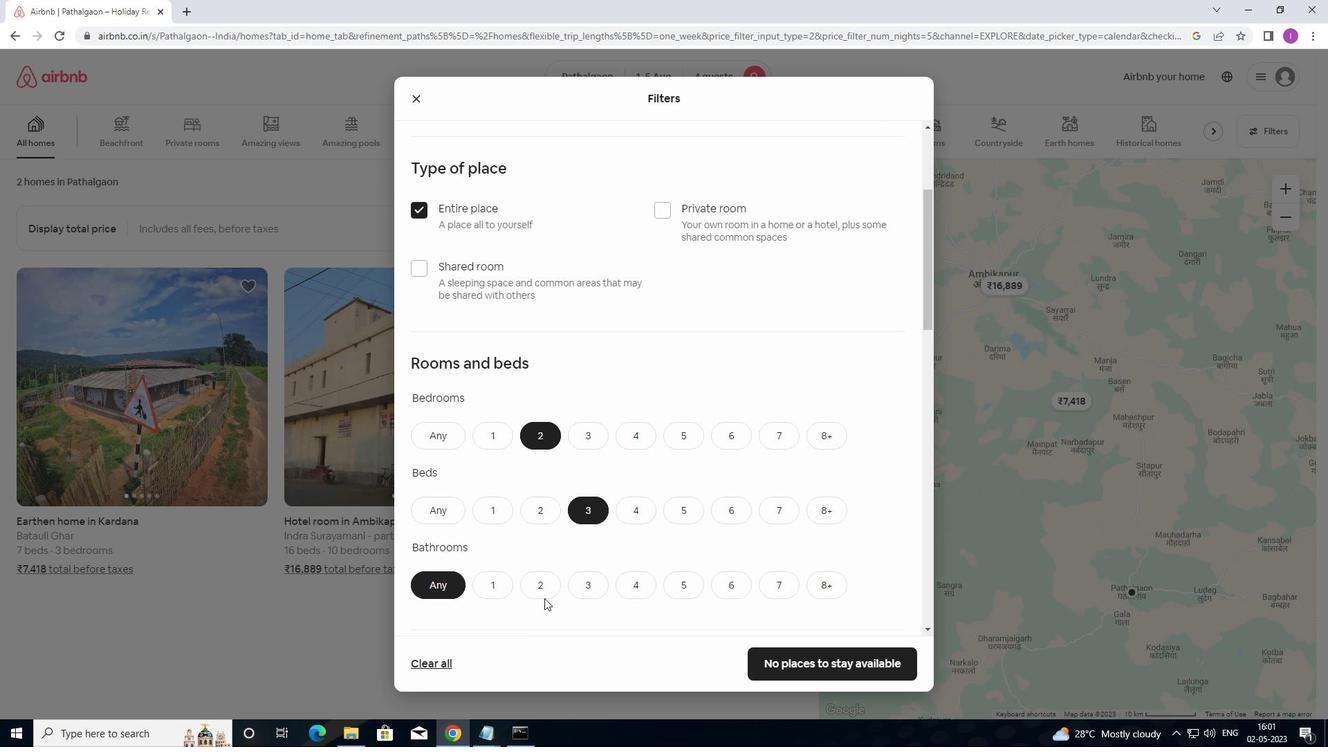 
Action: Mouse pressed left at (544, 589)
Screenshot: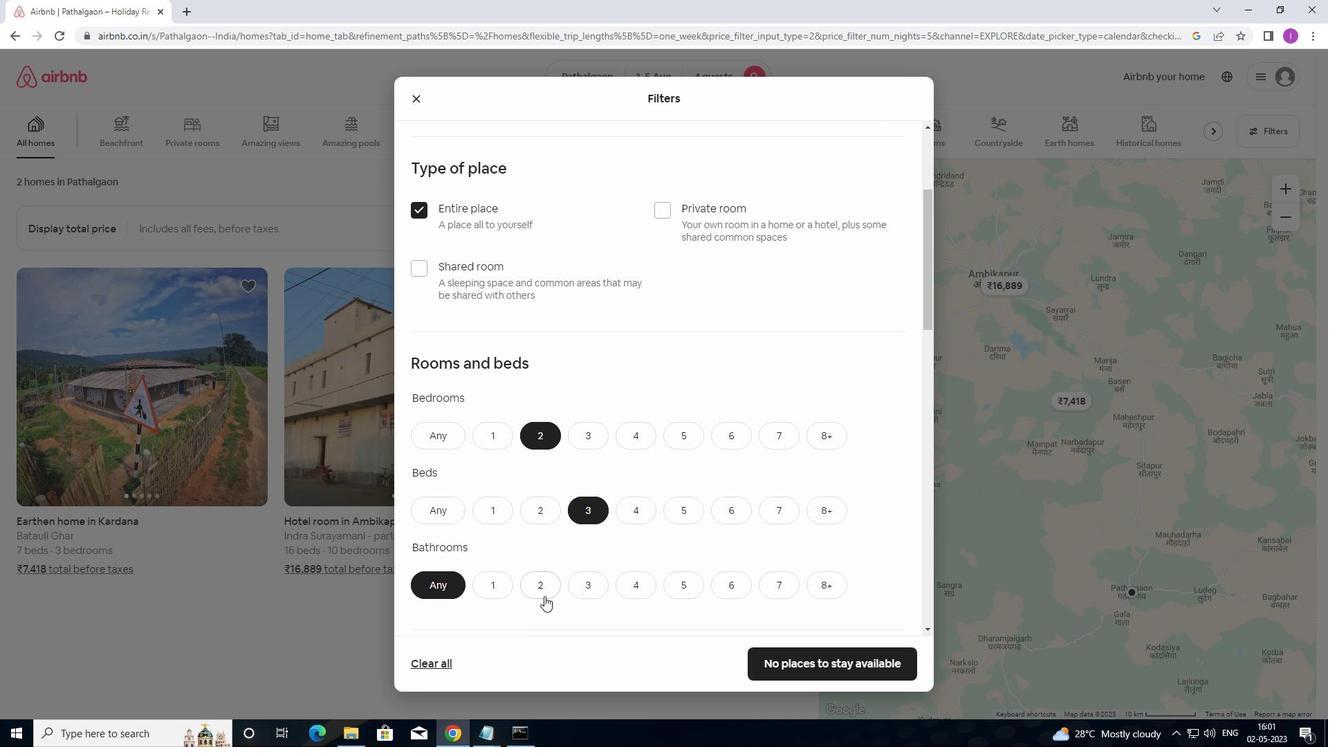 
Action: Mouse moved to (577, 572)
Screenshot: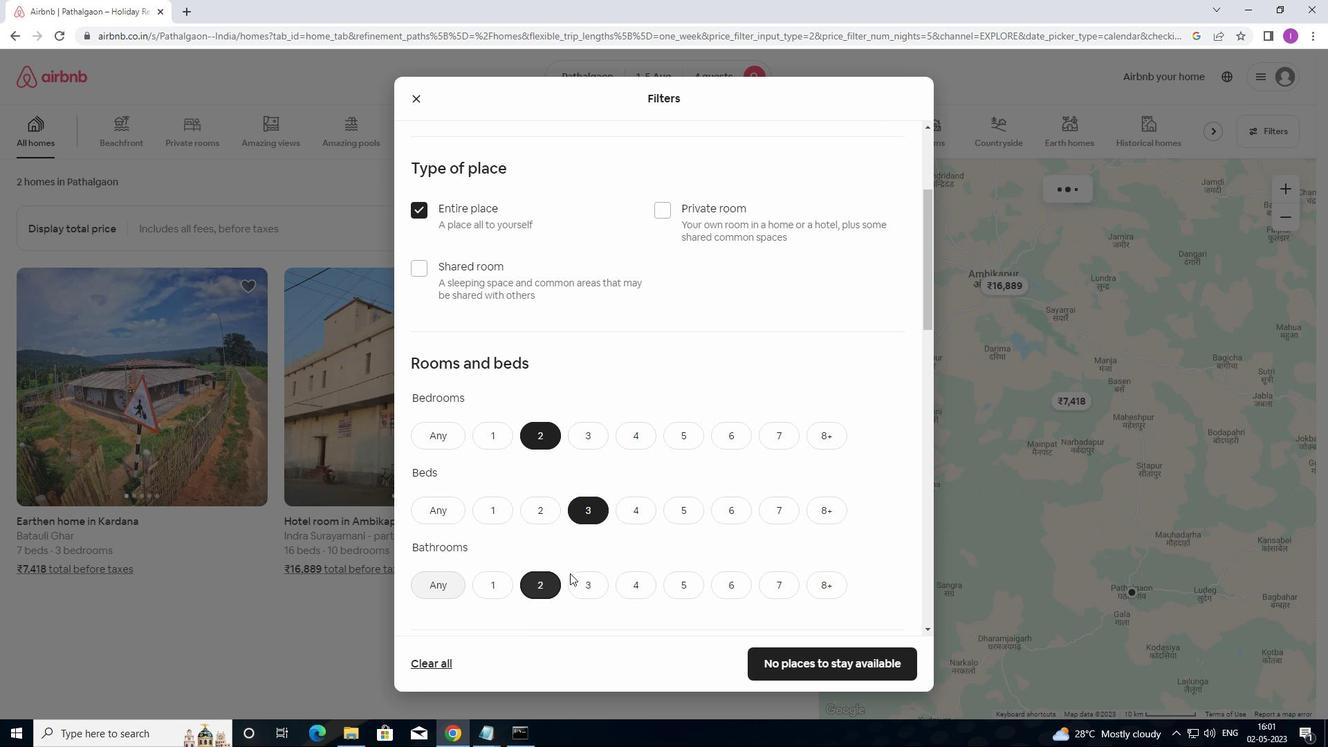 
Action: Mouse scrolled (577, 572) with delta (0, 0)
Screenshot: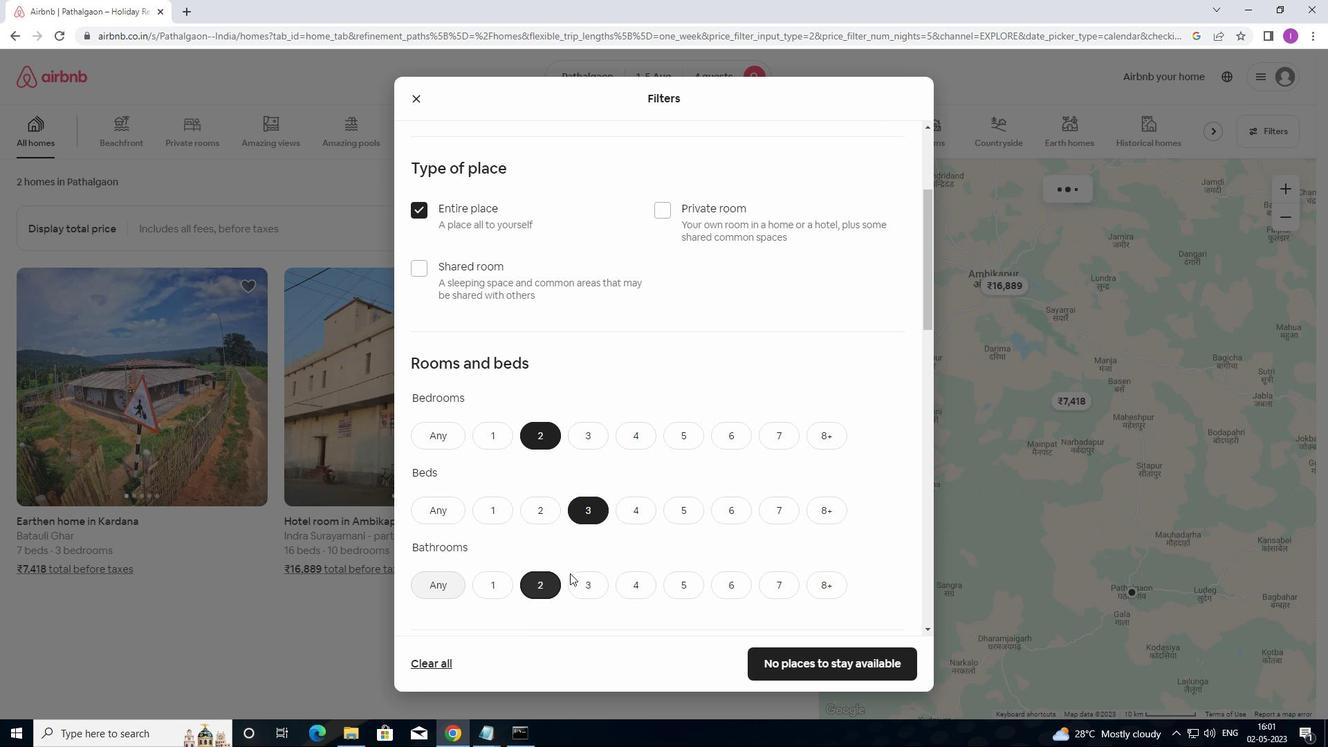 
Action: Mouse moved to (577, 573)
Screenshot: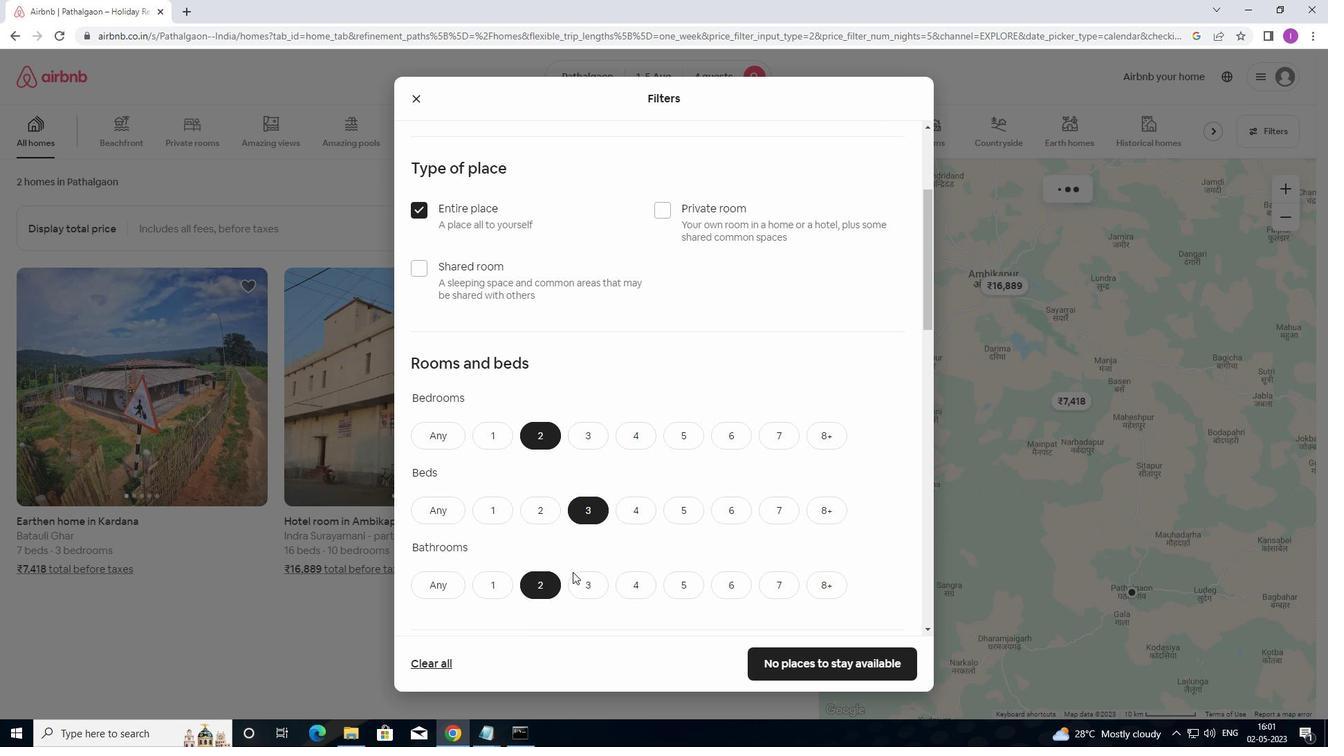 
Action: Mouse scrolled (577, 572) with delta (0, 0)
Screenshot: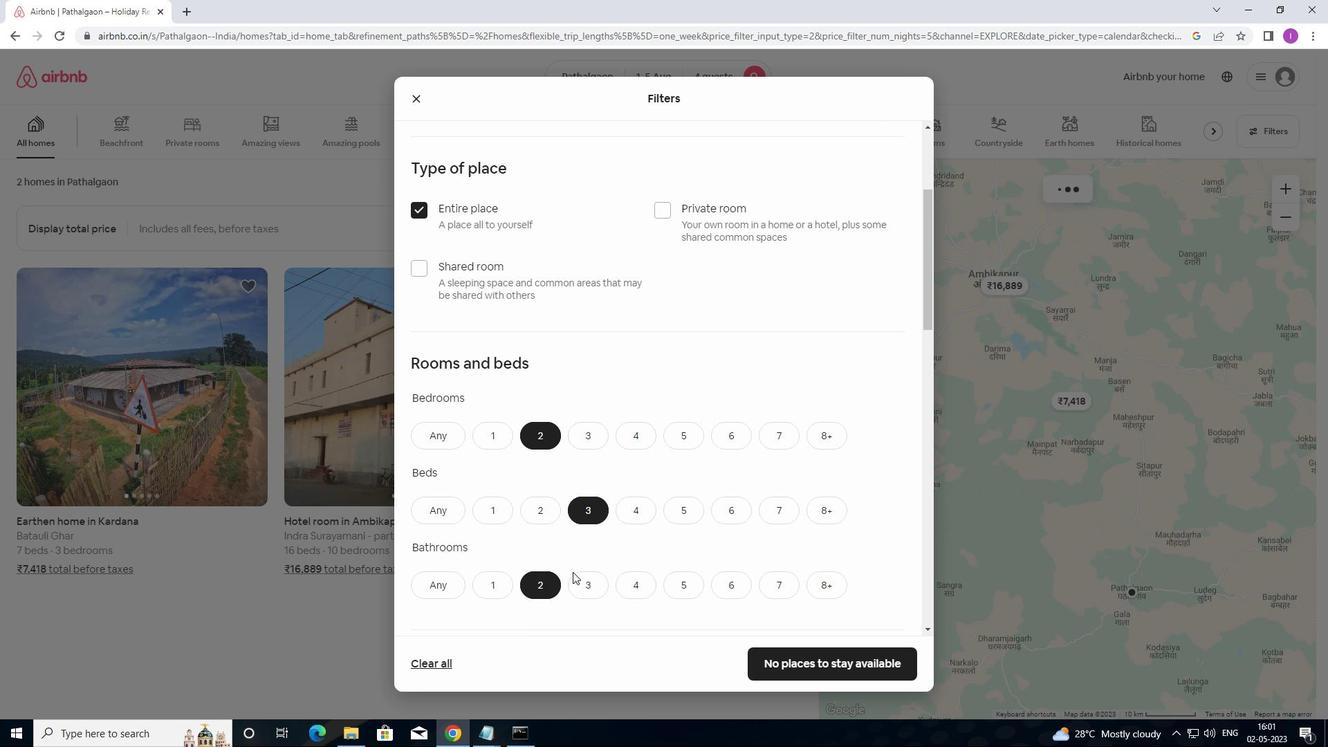
Action: Mouse moved to (578, 573)
Screenshot: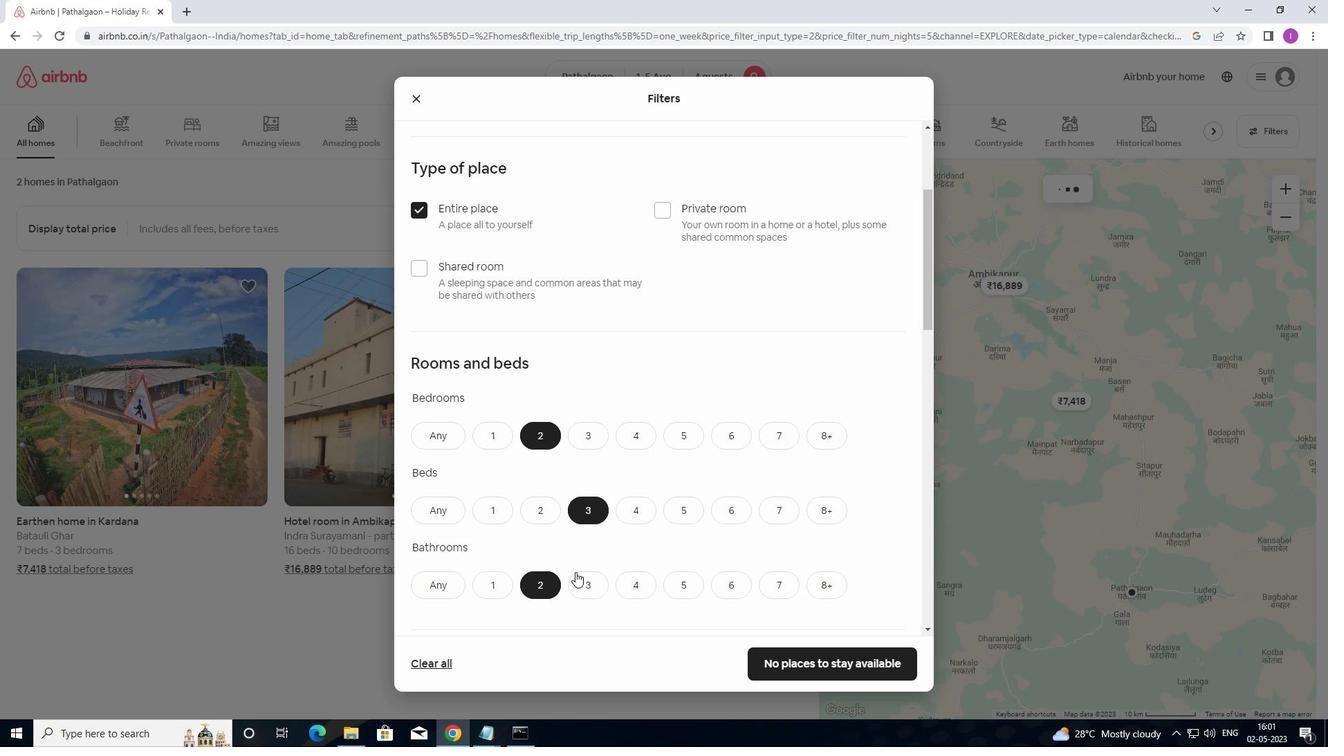 
Action: Mouse scrolled (578, 572) with delta (0, 0)
Screenshot: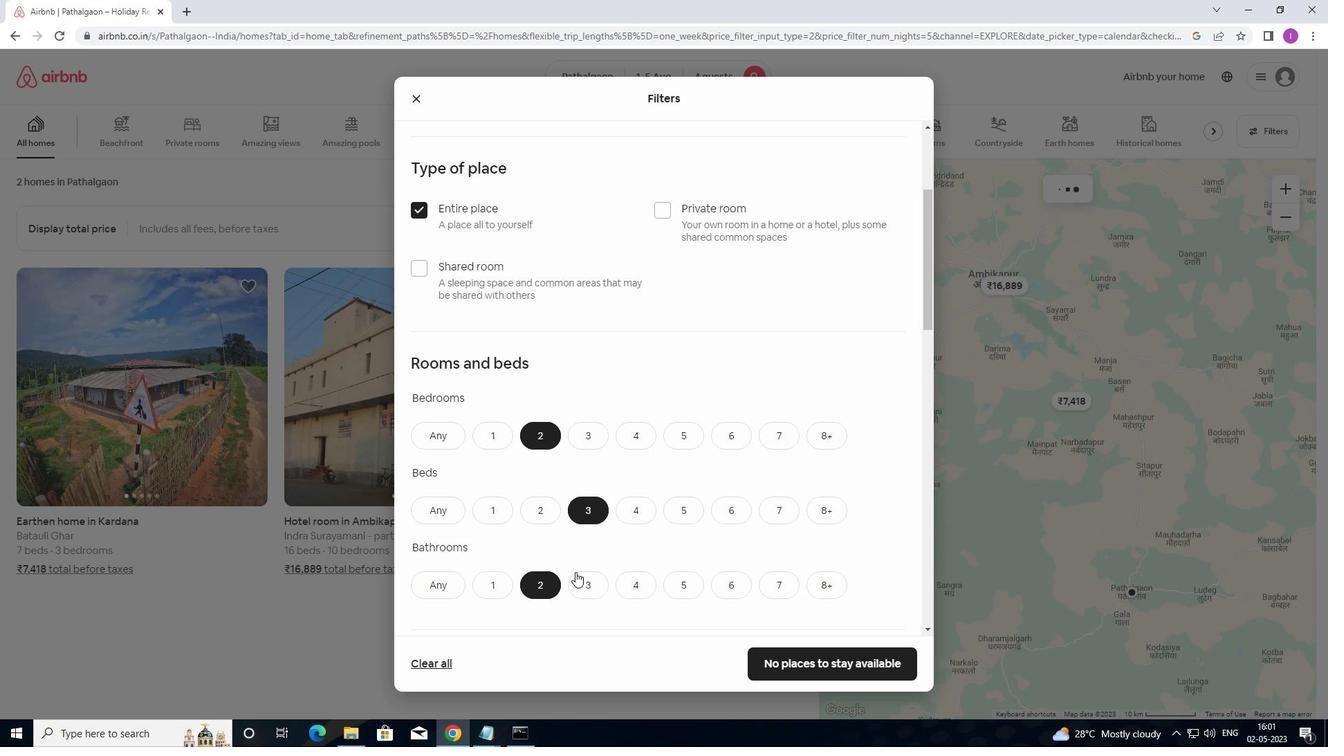
Action: Mouse moved to (614, 550)
Screenshot: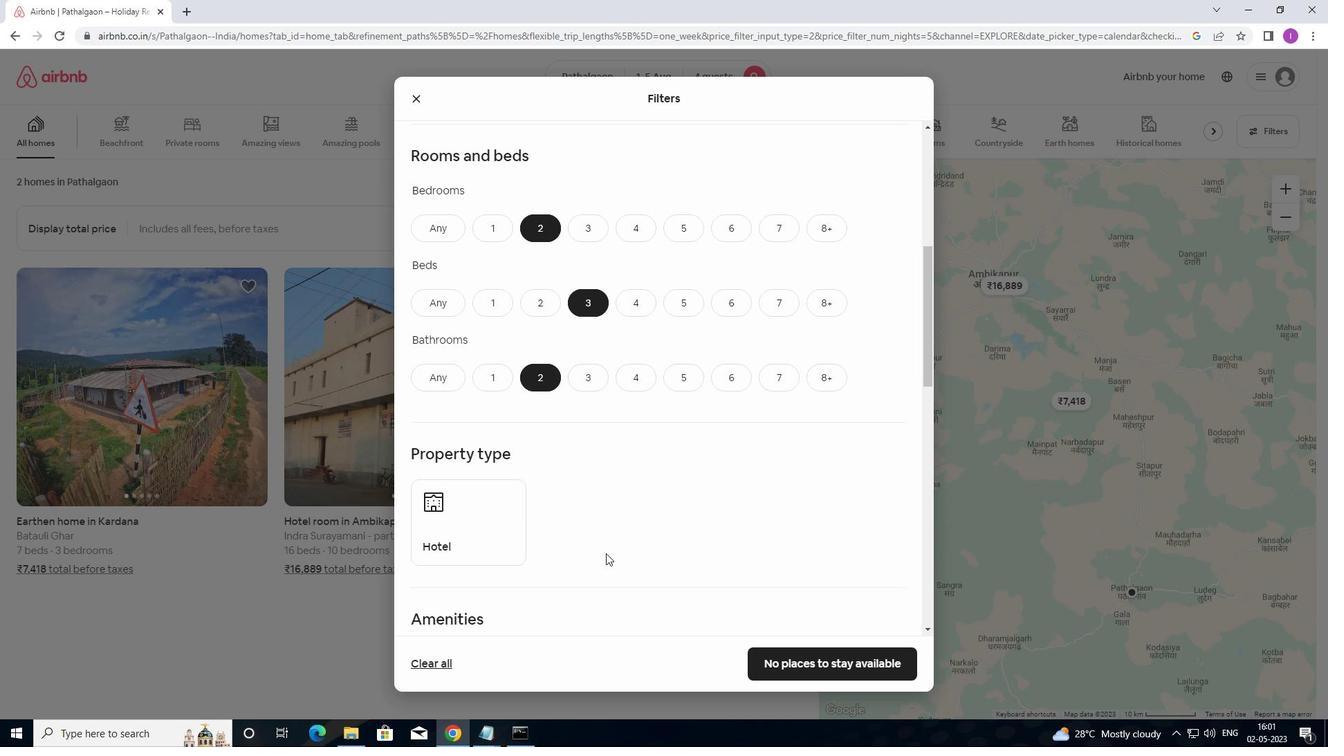 
Action: Mouse scrolled (614, 550) with delta (0, 0)
Screenshot: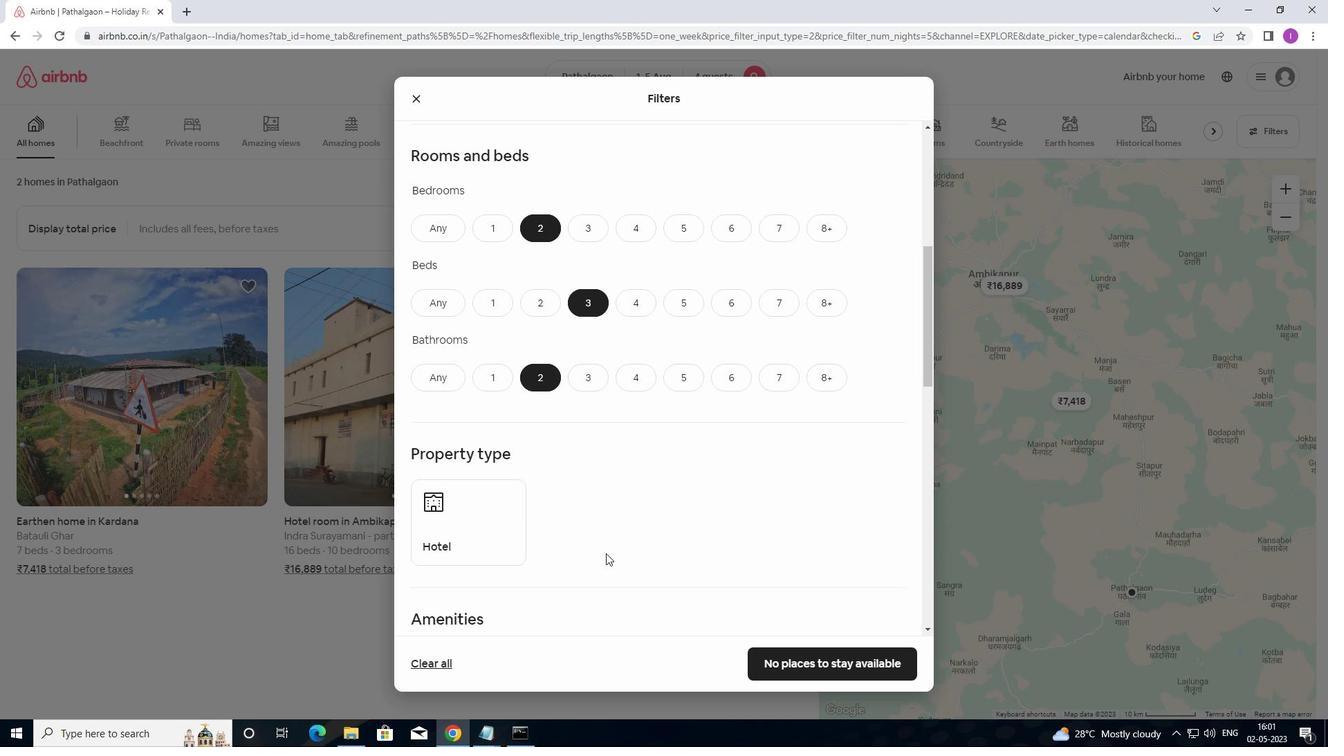
Action: Mouse moved to (616, 550)
Screenshot: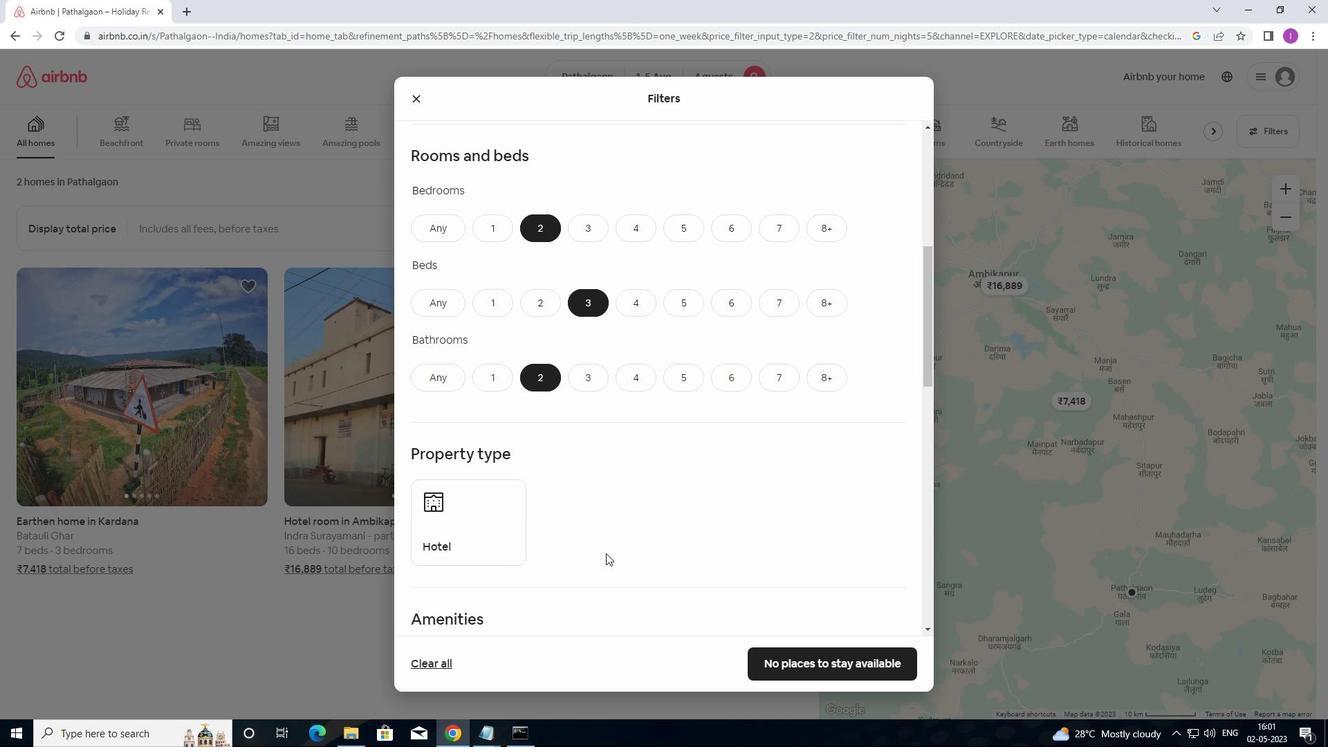 
Action: Mouse scrolled (616, 549) with delta (0, 0)
Screenshot: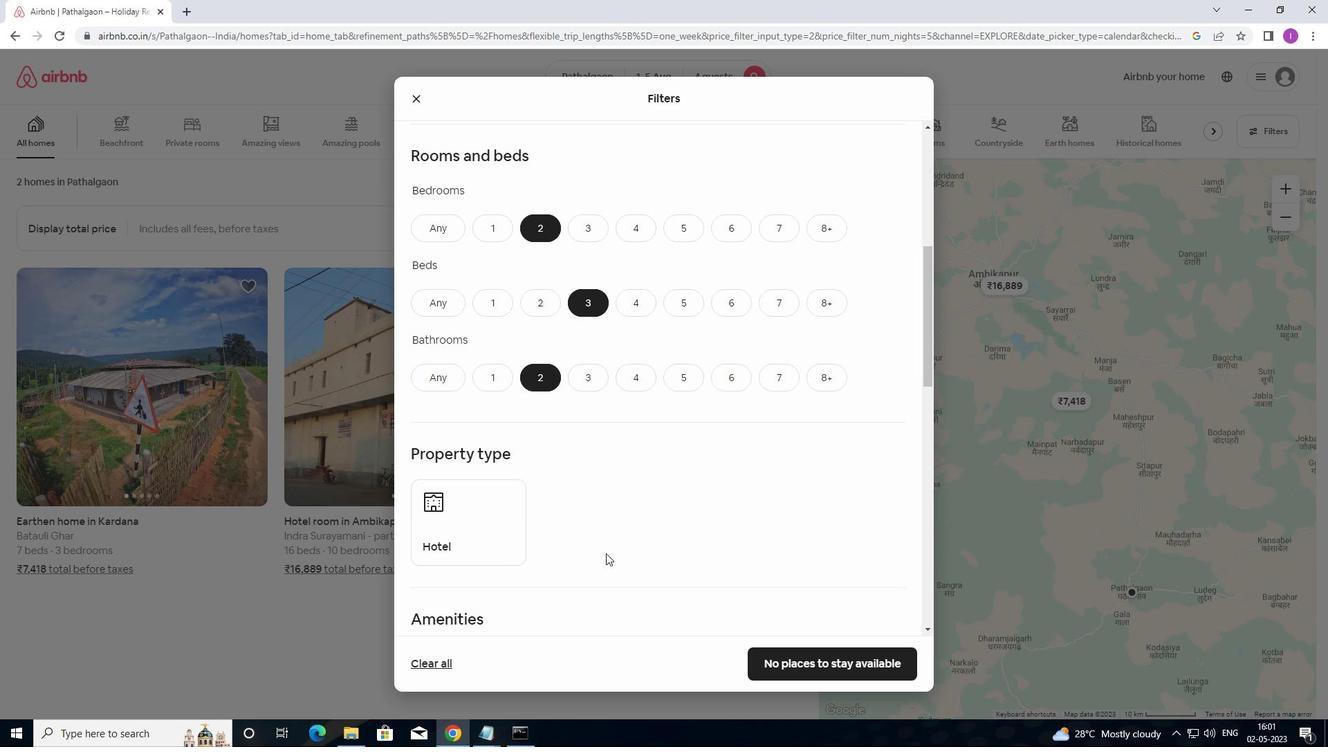 
Action: Mouse moved to (702, 508)
Screenshot: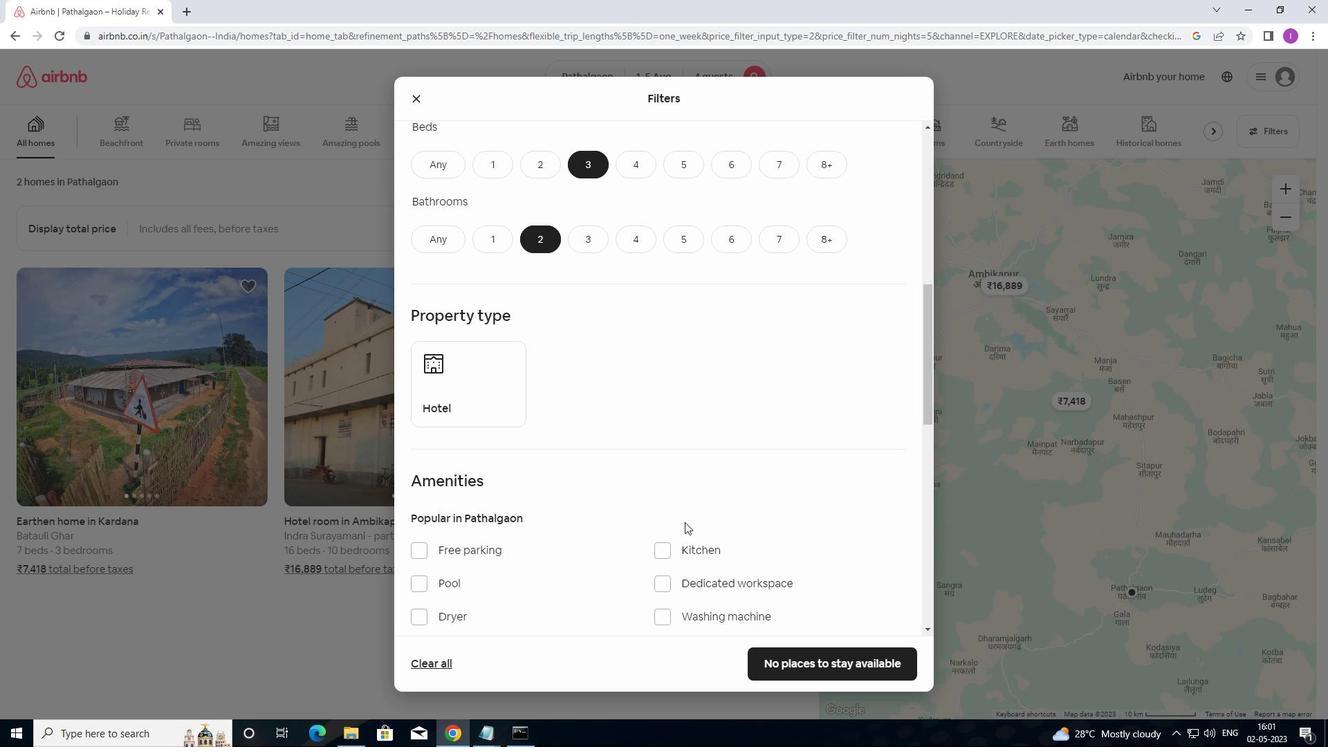 
Action: Mouse scrolled (702, 507) with delta (0, 0)
Screenshot: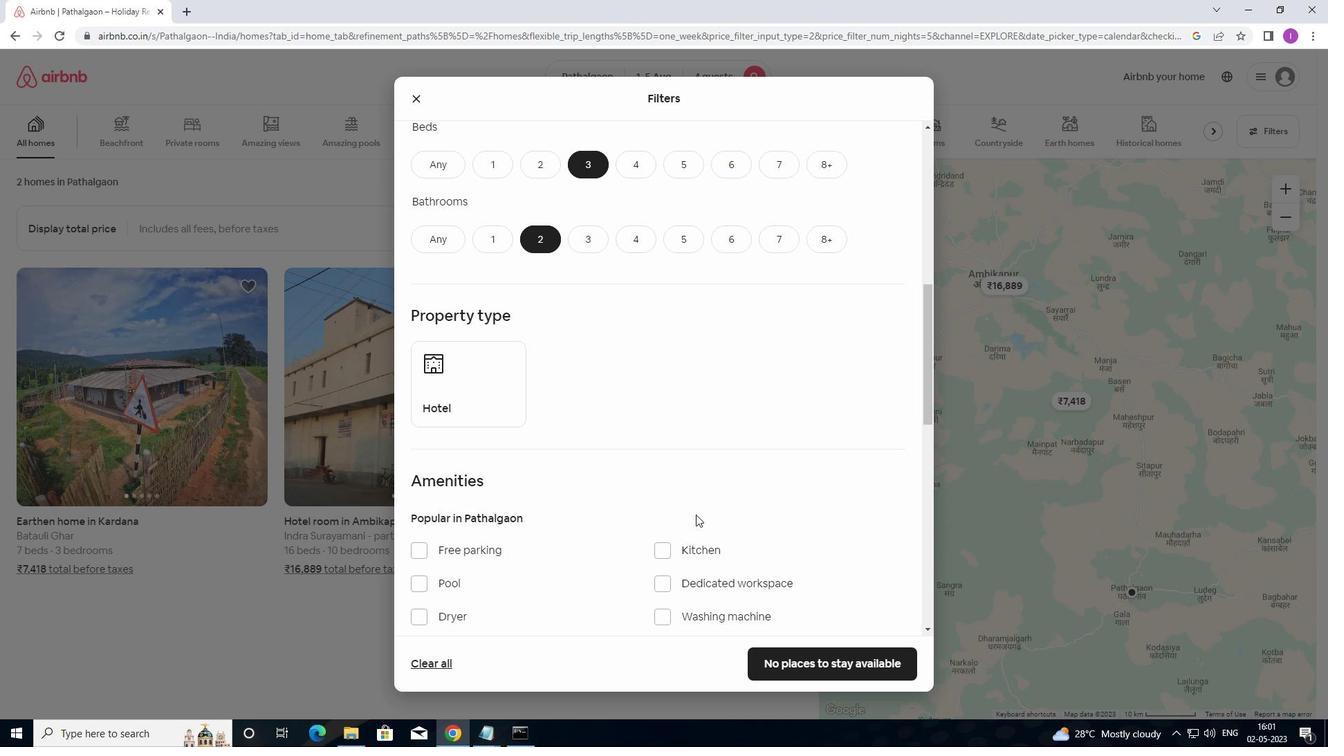 
Action: Mouse scrolled (702, 507) with delta (0, 0)
Screenshot: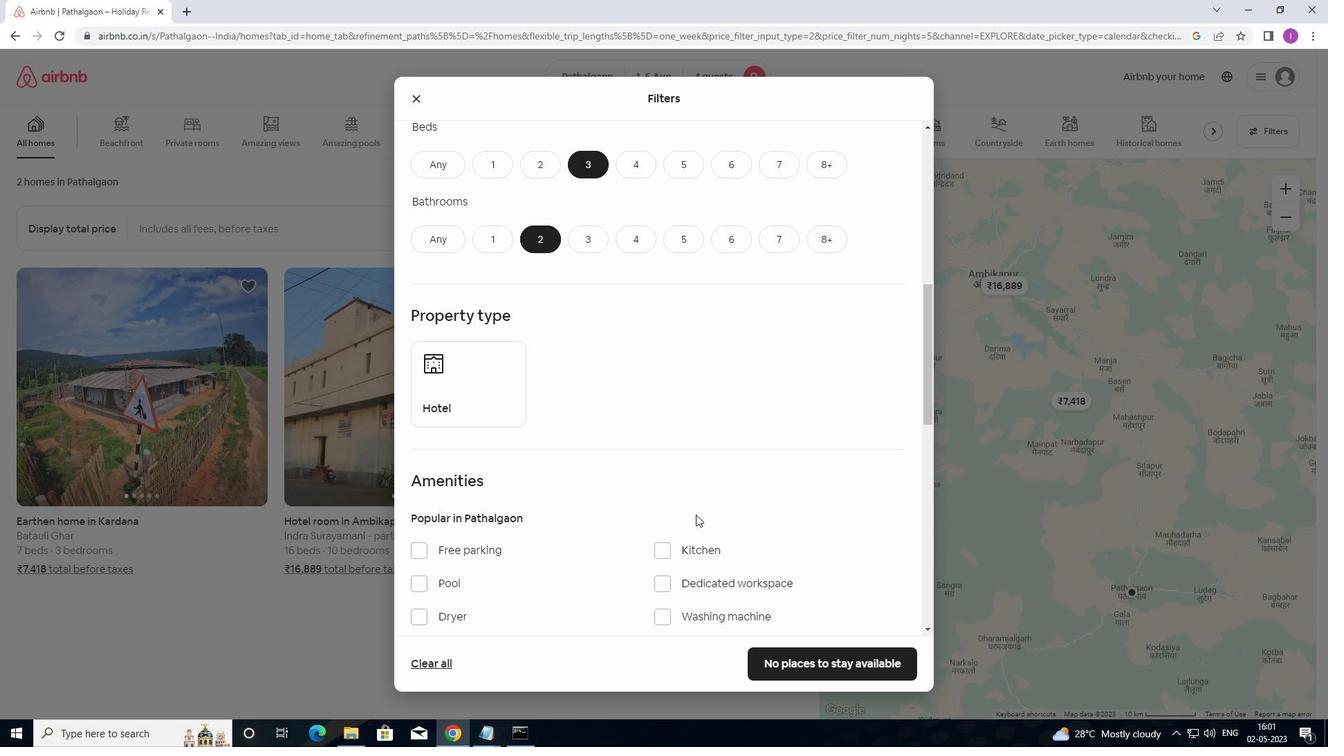 
Action: Mouse moved to (474, 228)
Screenshot: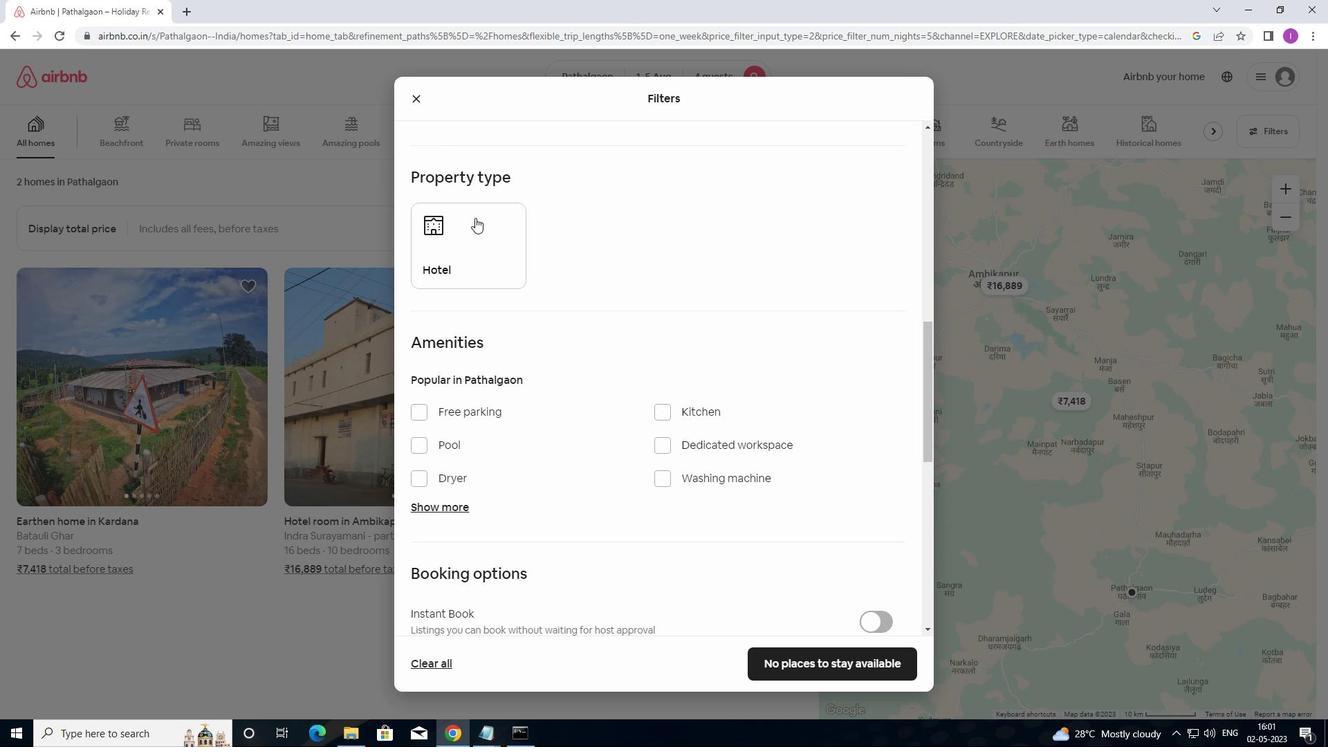 
Action: Mouse pressed left at (474, 228)
Screenshot: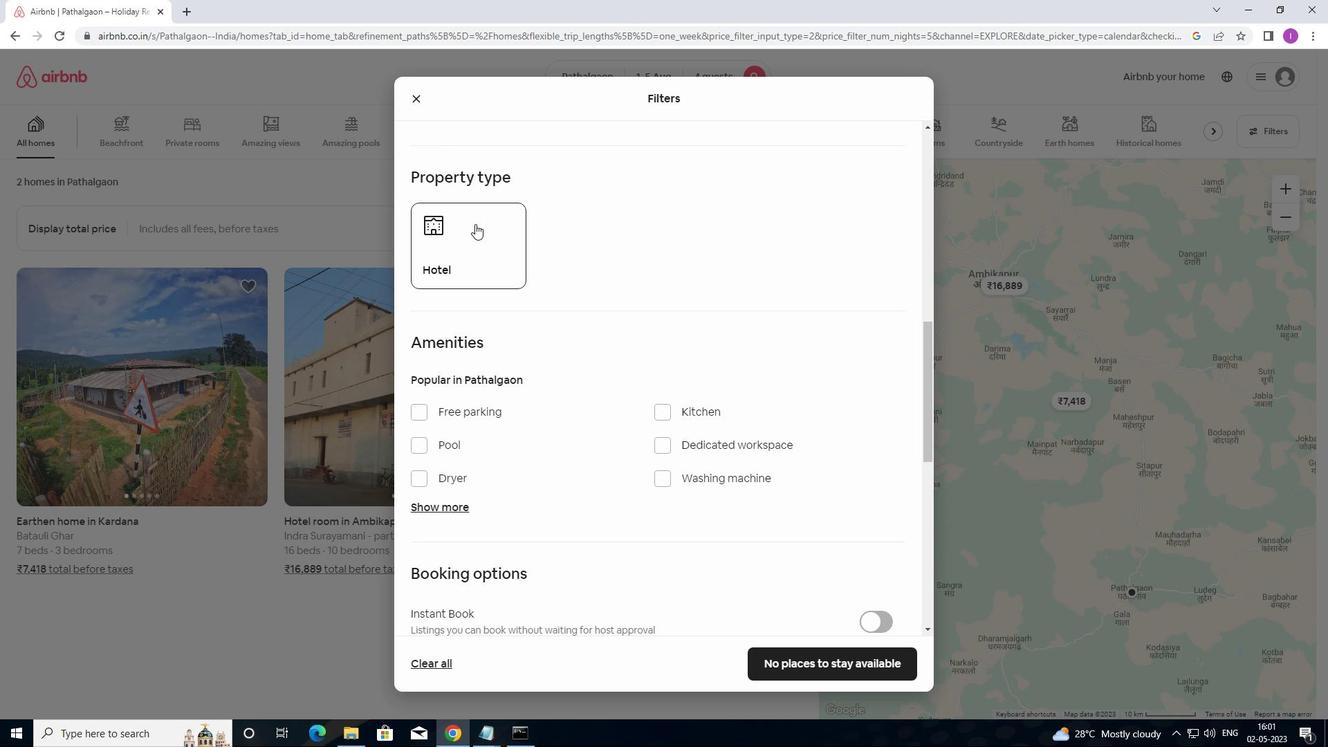 
Action: Mouse moved to (743, 484)
Screenshot: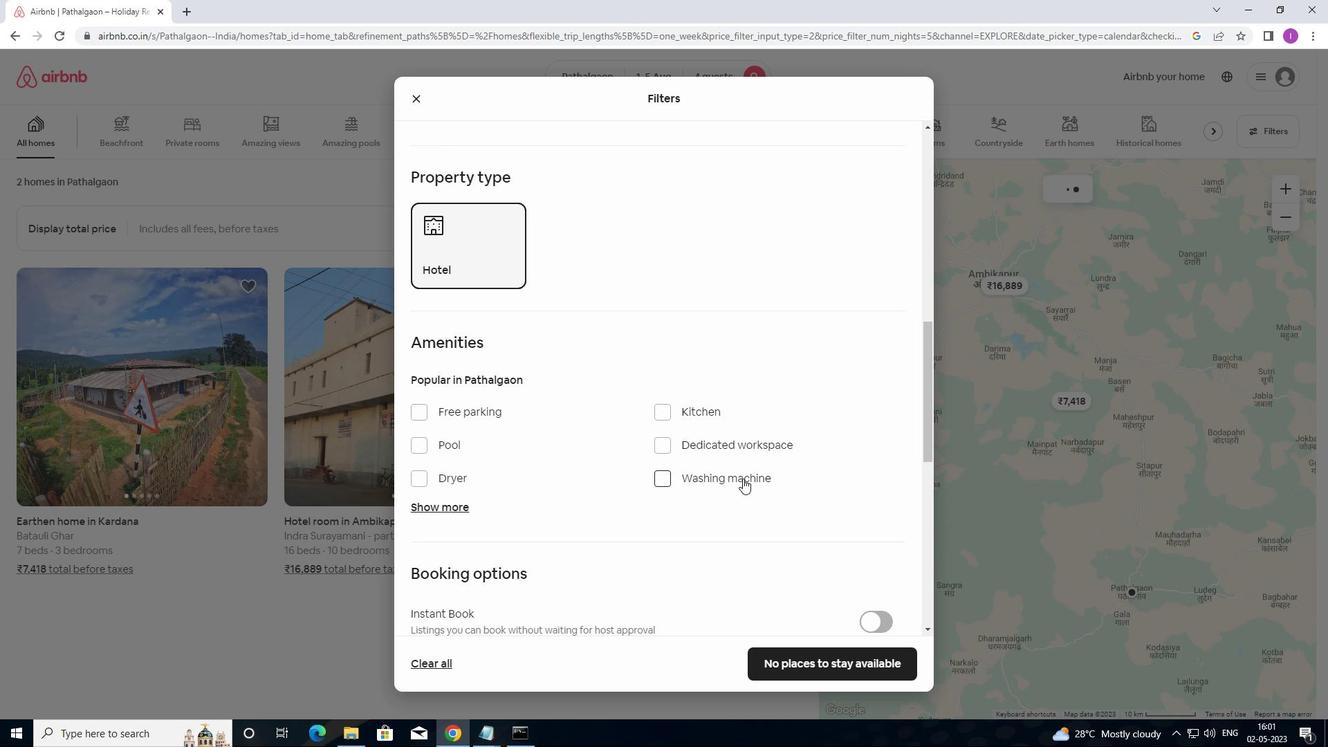 
Action: Mouse scrolled (743, 484) with delta (0, 0)
Screenshot: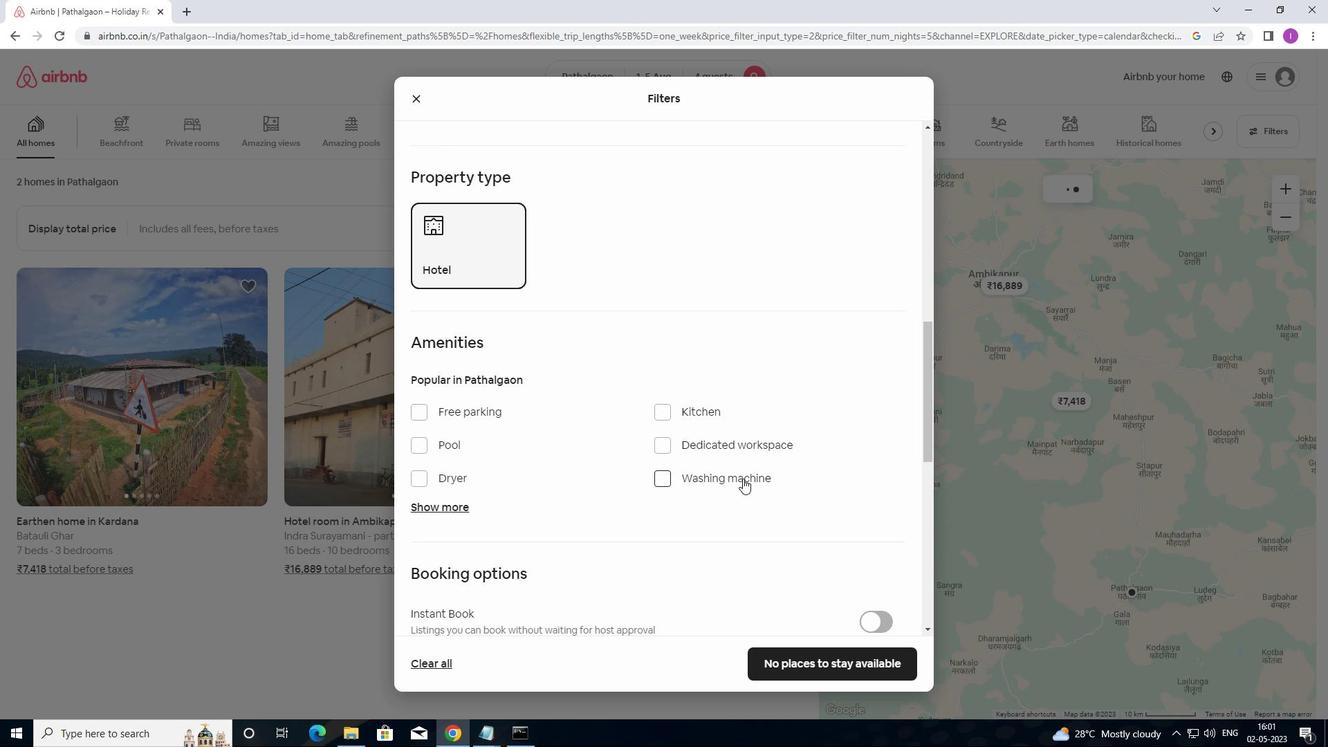 
Action: Mouse moved to (744, 486)
Screenshot: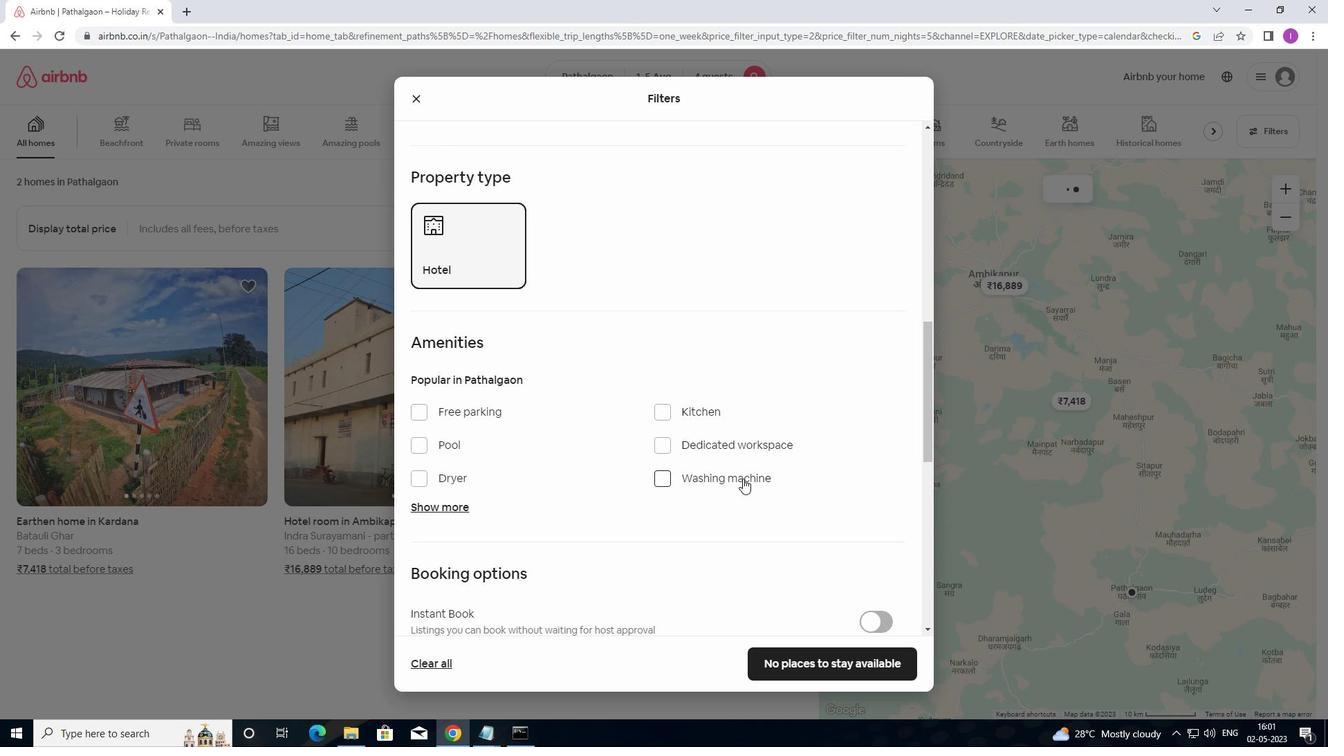
Action: Mouse scrolled (744, 485) with delta (0, 0)
Screenshot: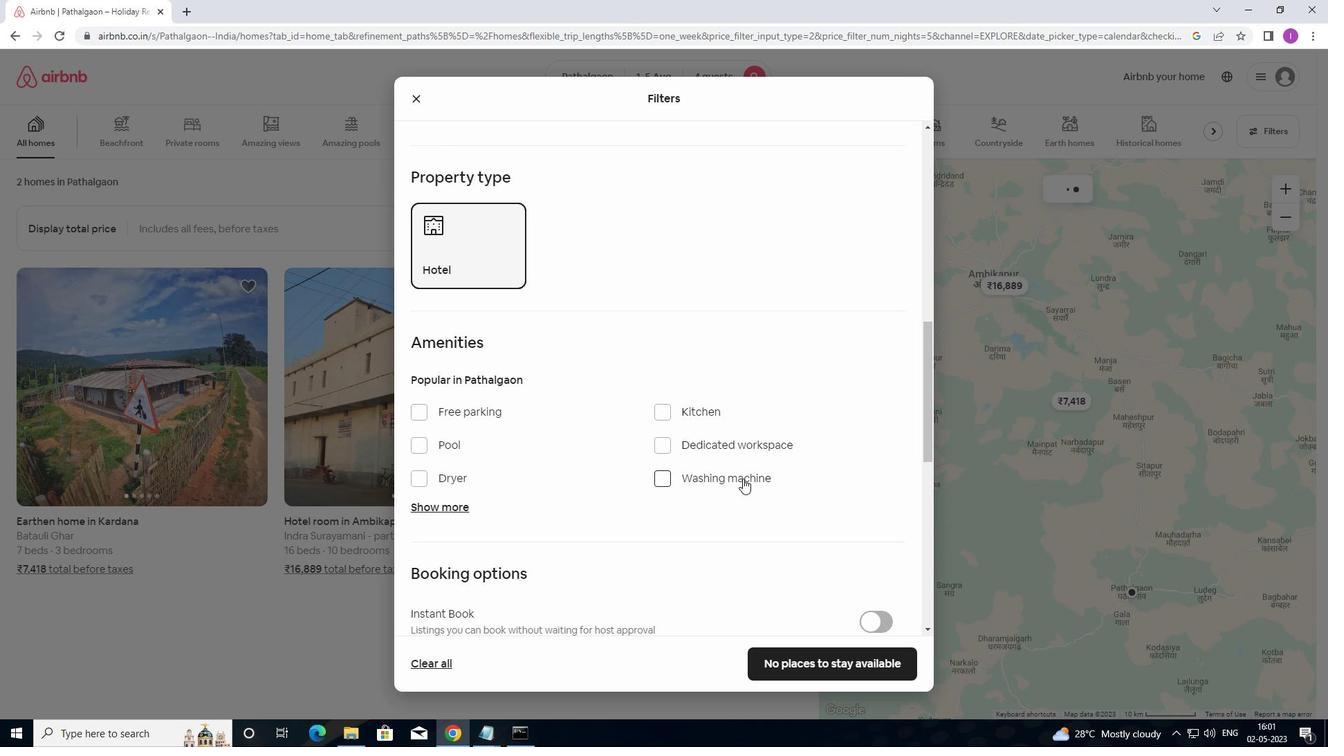 
Action: Mouse moved to (747, 486)
Screenshot: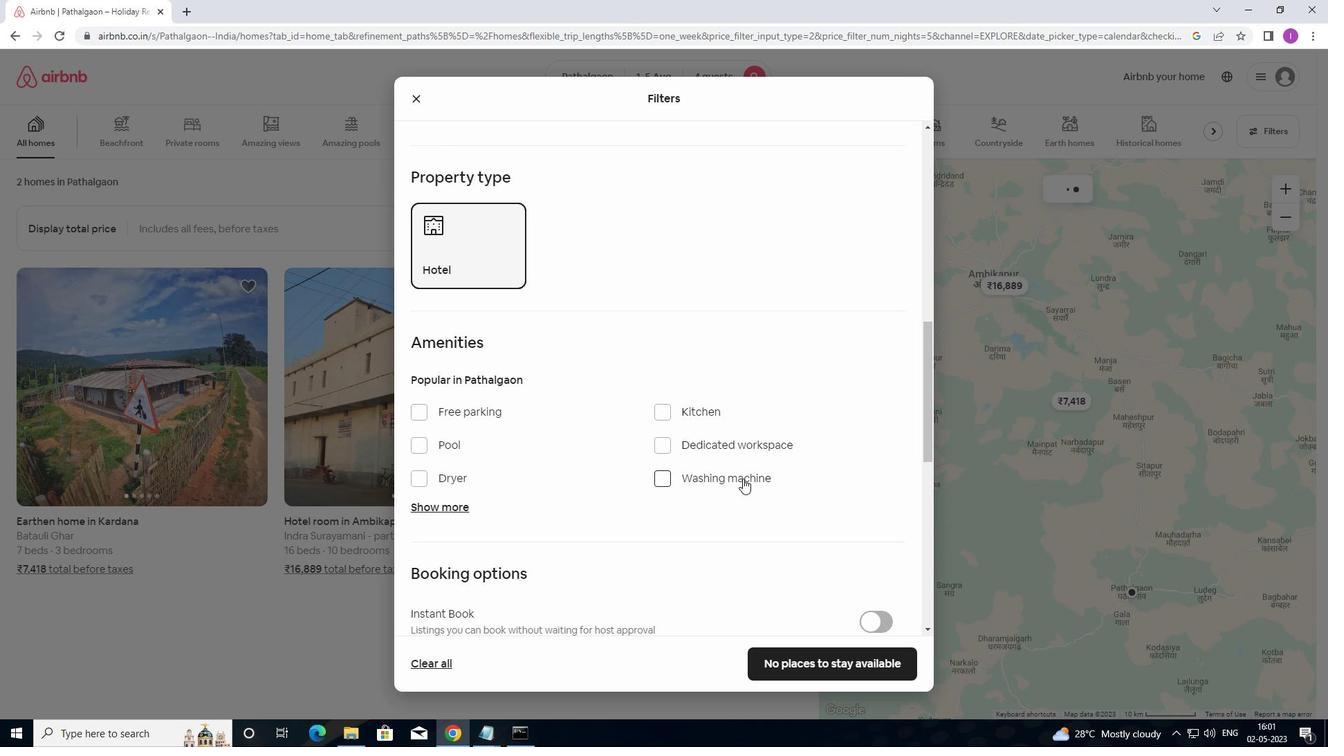 
Action: Mouse scrolled (747, 485) with delta (0, 0)
Screenshot: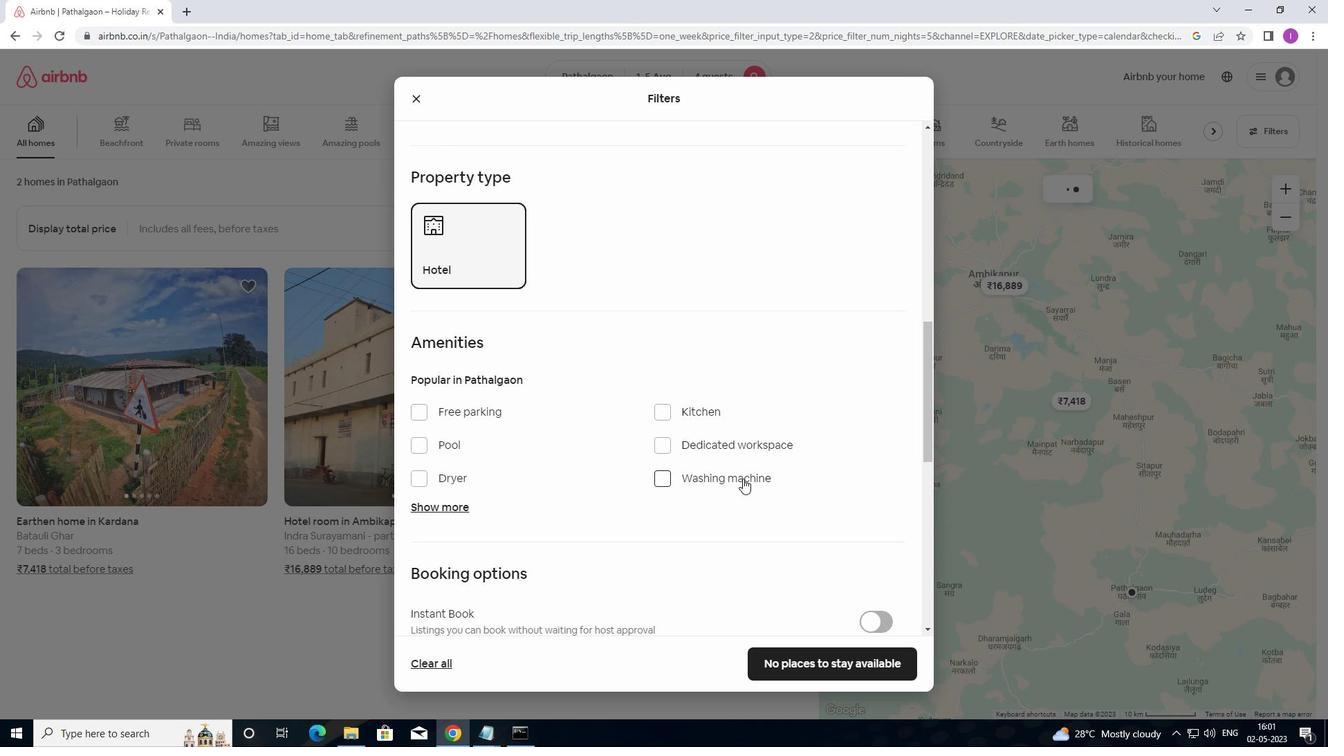 
Action: Mouse moved to (762, 486)
Screenshot: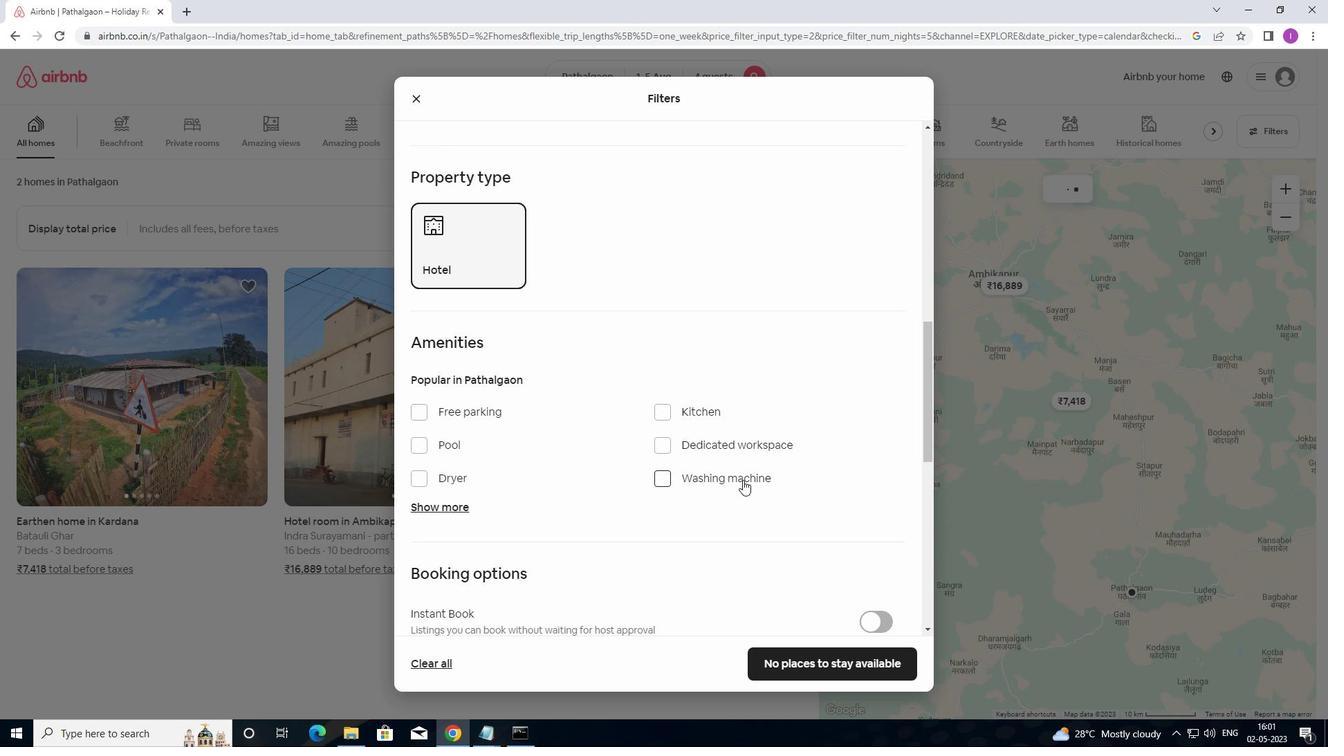 
Action: Mouse scrolled (762, 485) with delta (0, 0)
Screenshot: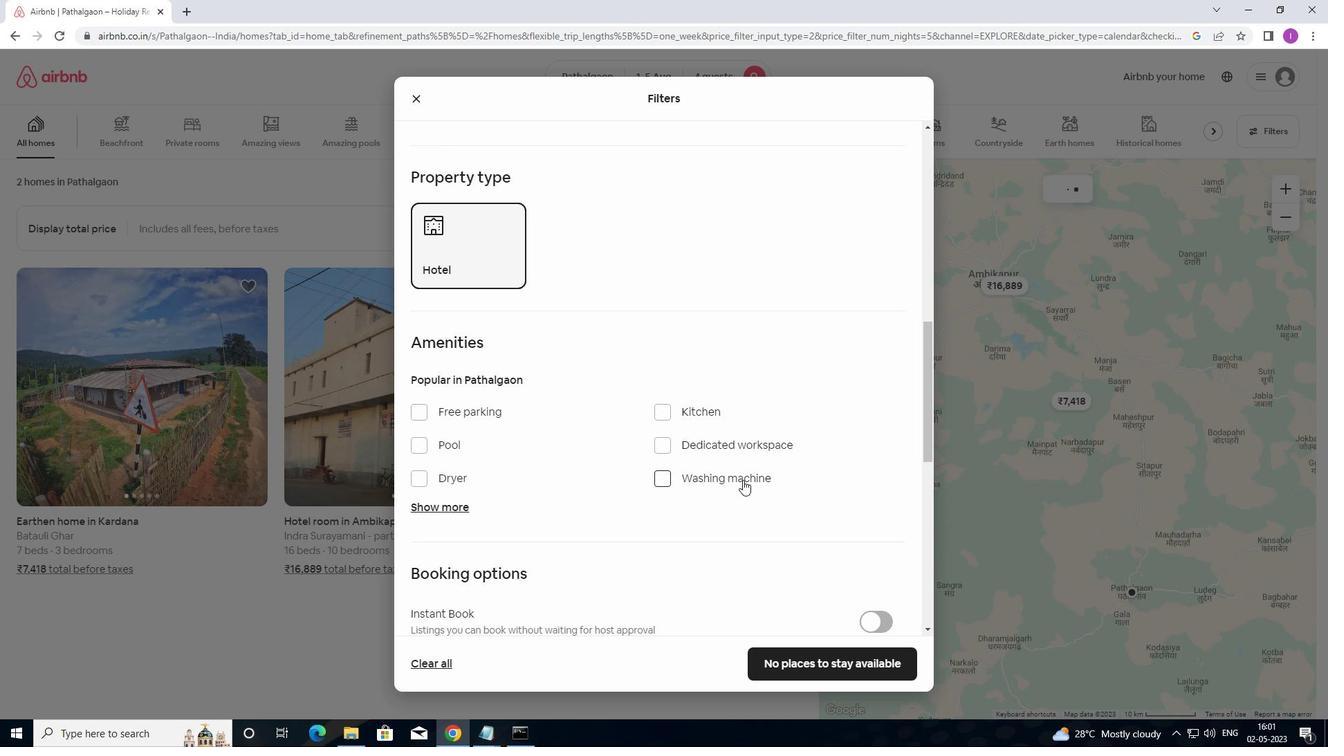 
Action: Mouse moved to (877, 387)
Screenshot: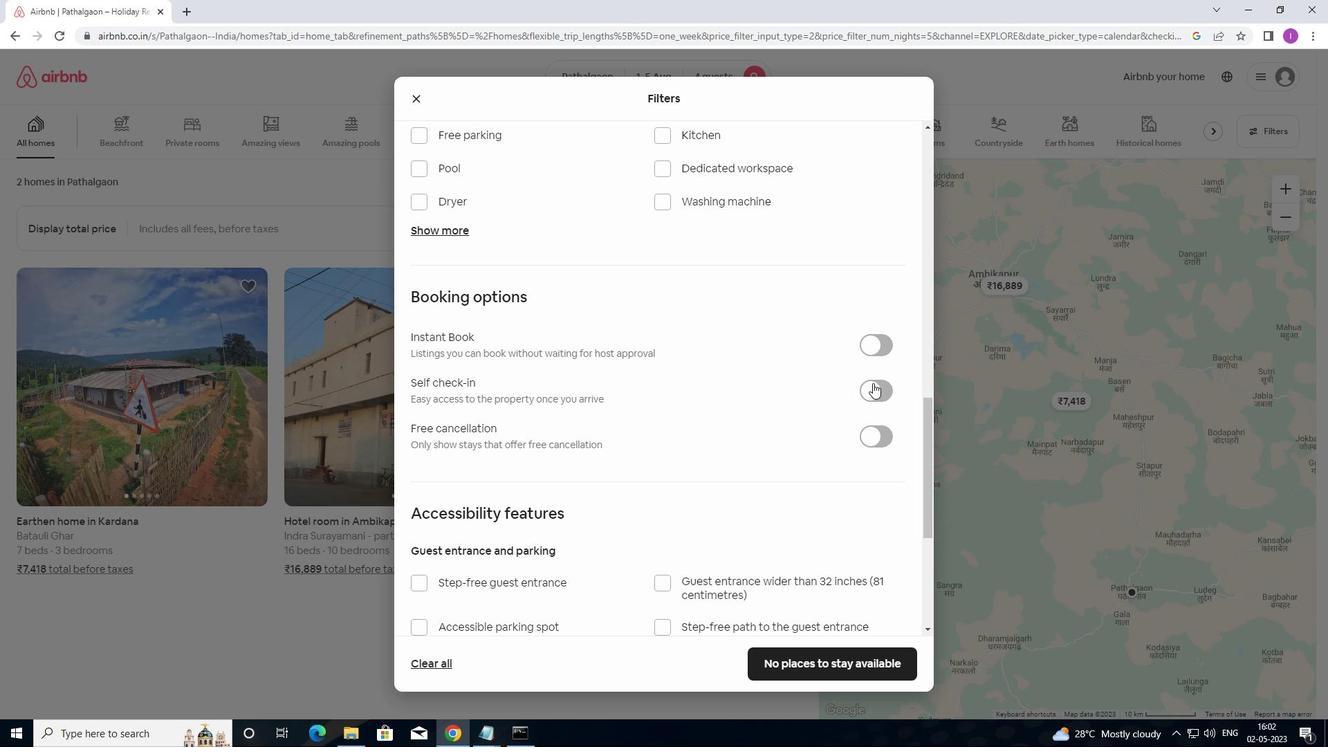 
Action: Mouse pressed left at (877, 387)
Screenshot: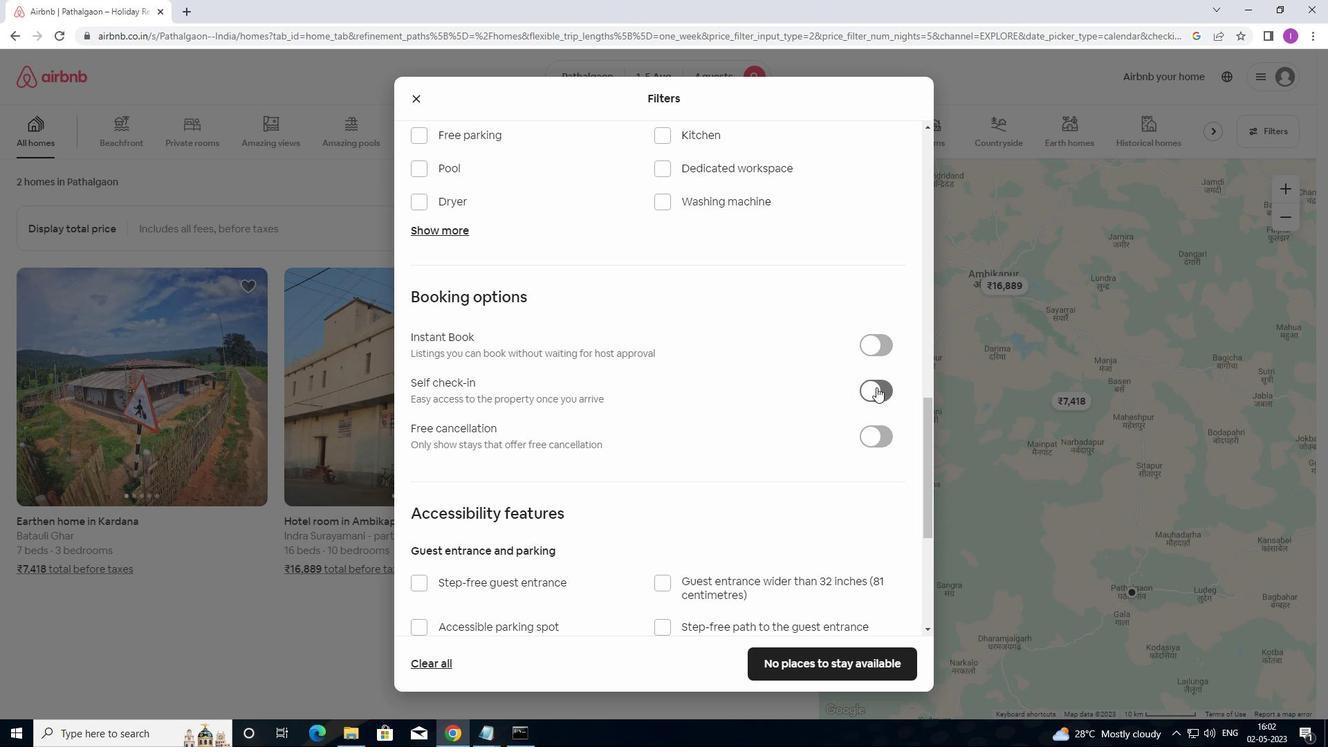 
Action: Mouse moved to (863, 402)
Screenshot: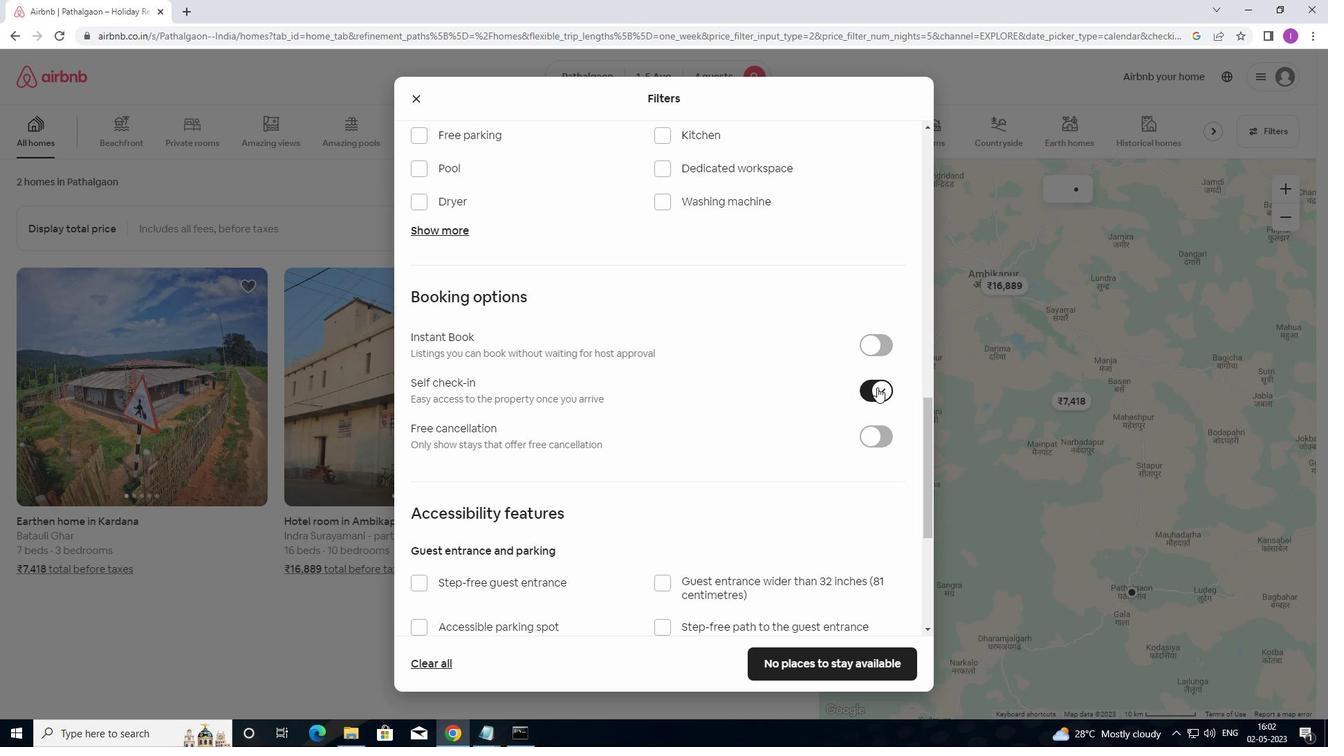 
Action: Mouse scrolled (863, 401) with delta (0, 0)
Screenshot: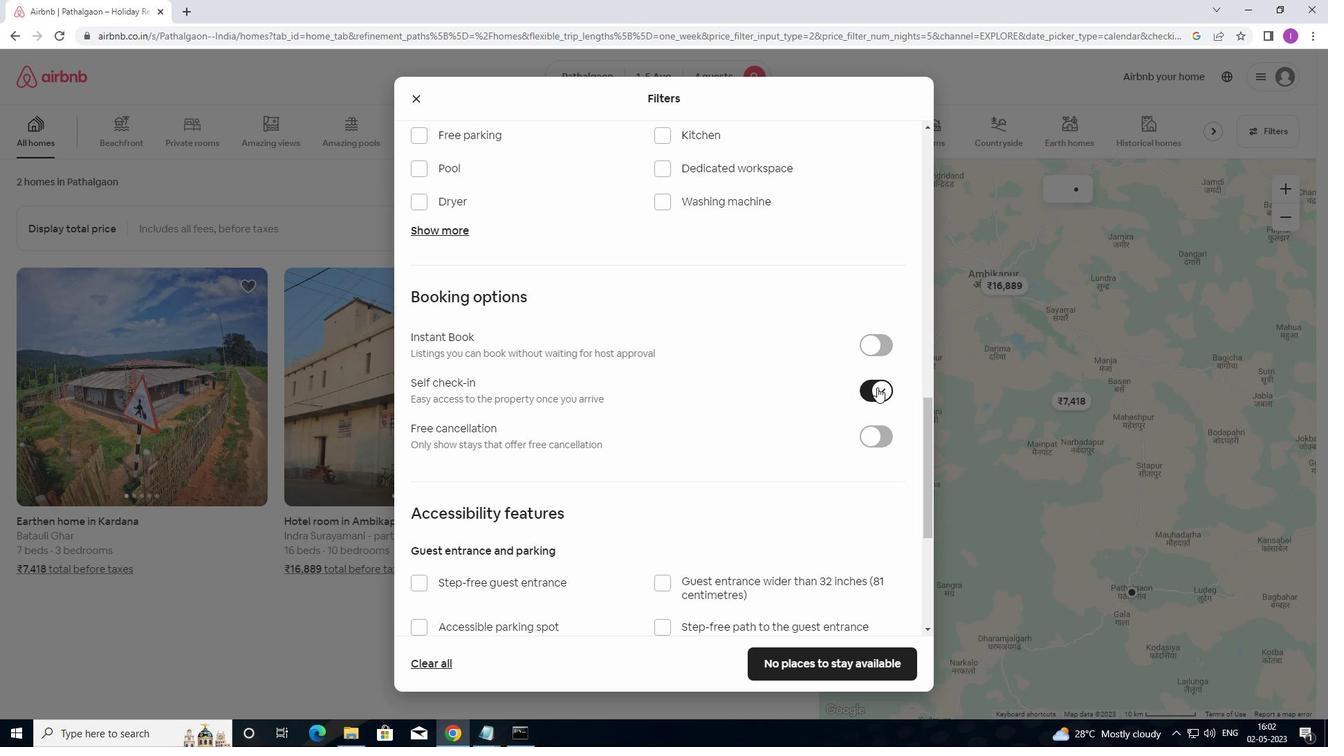
Action: Mouse moved to (860, 406)
Screenshot: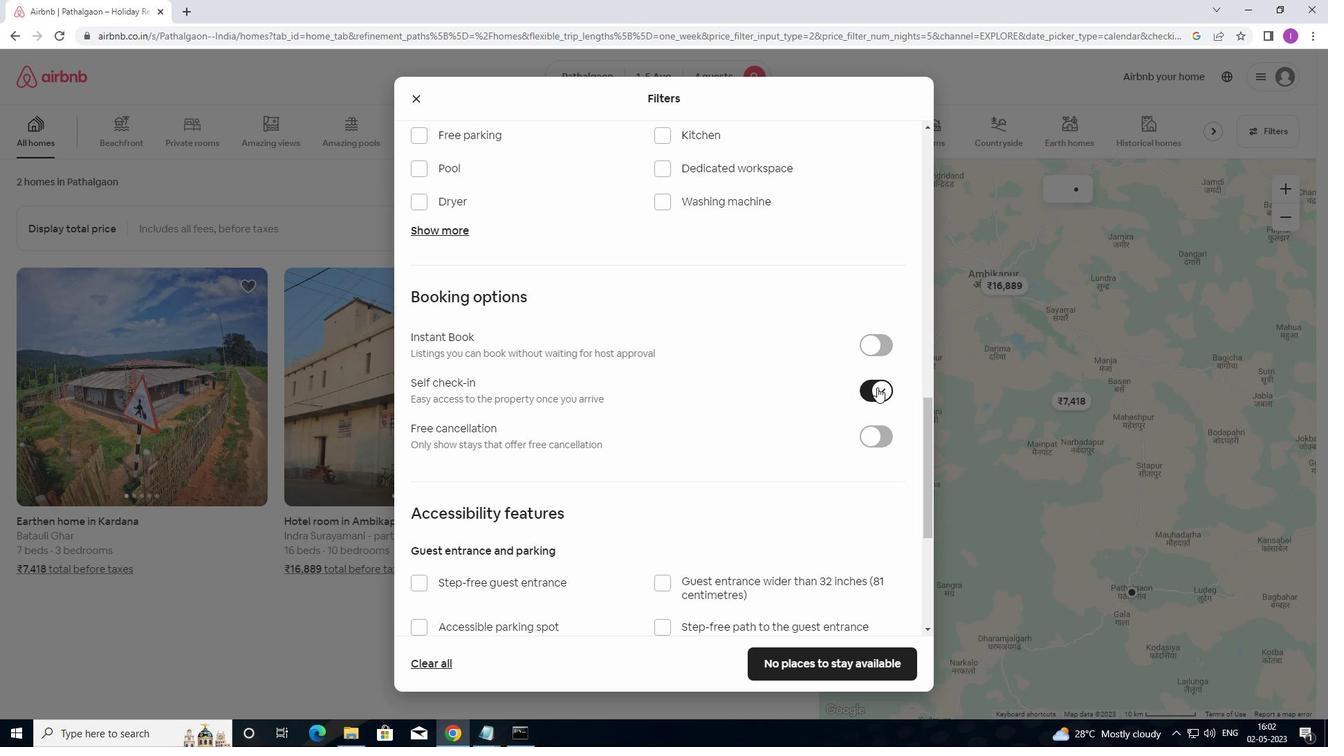 
Action: Mouse scrolled (860, 405) with delta (0, 0)
Screenshot: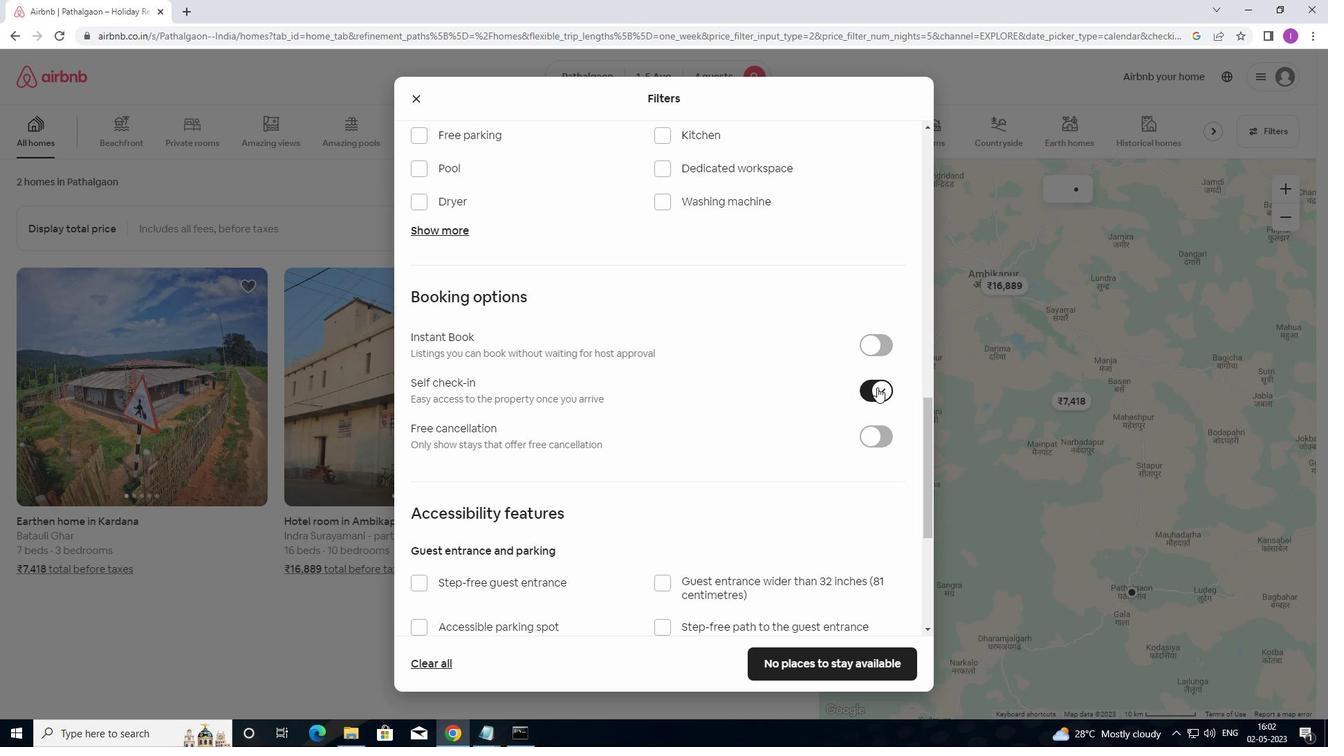
Action: Mouse moved to (859, 407)
Screenshot: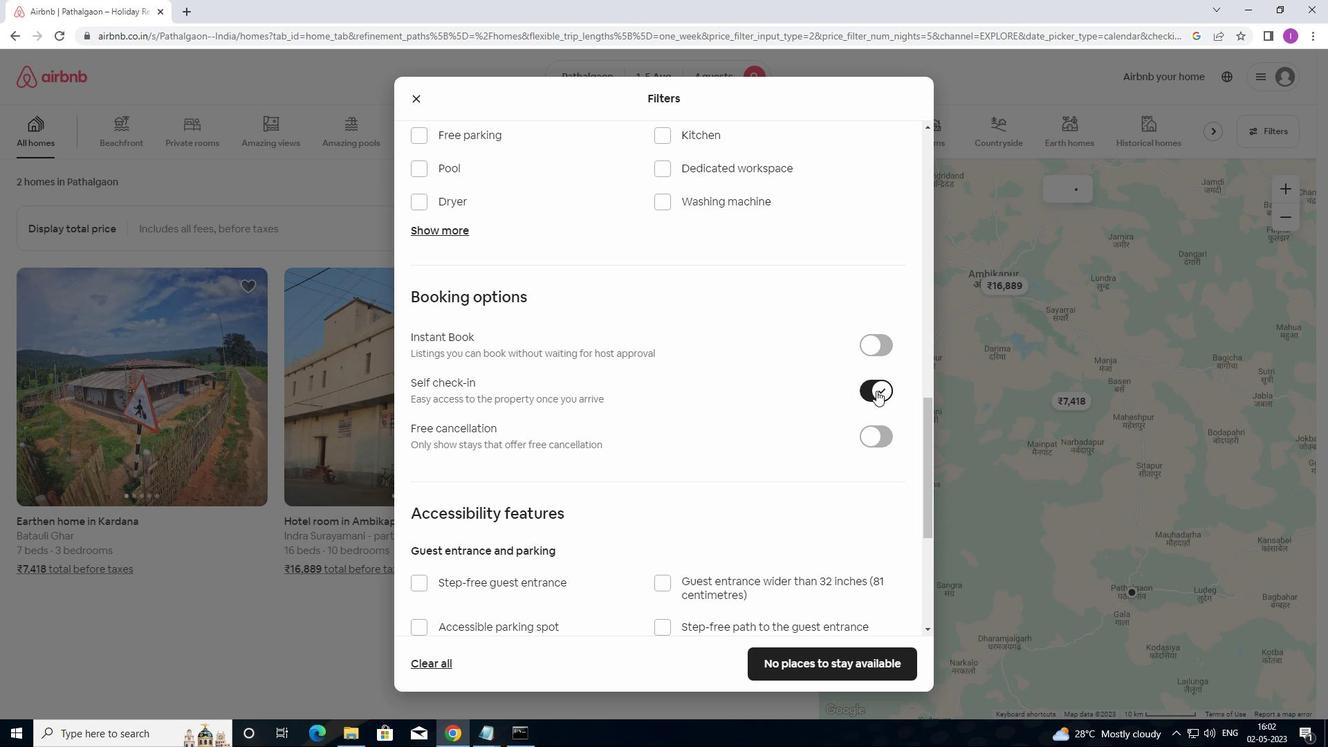 
Action: Mouse scrolled (859, 406) with delta (0, 0)
Screenshot: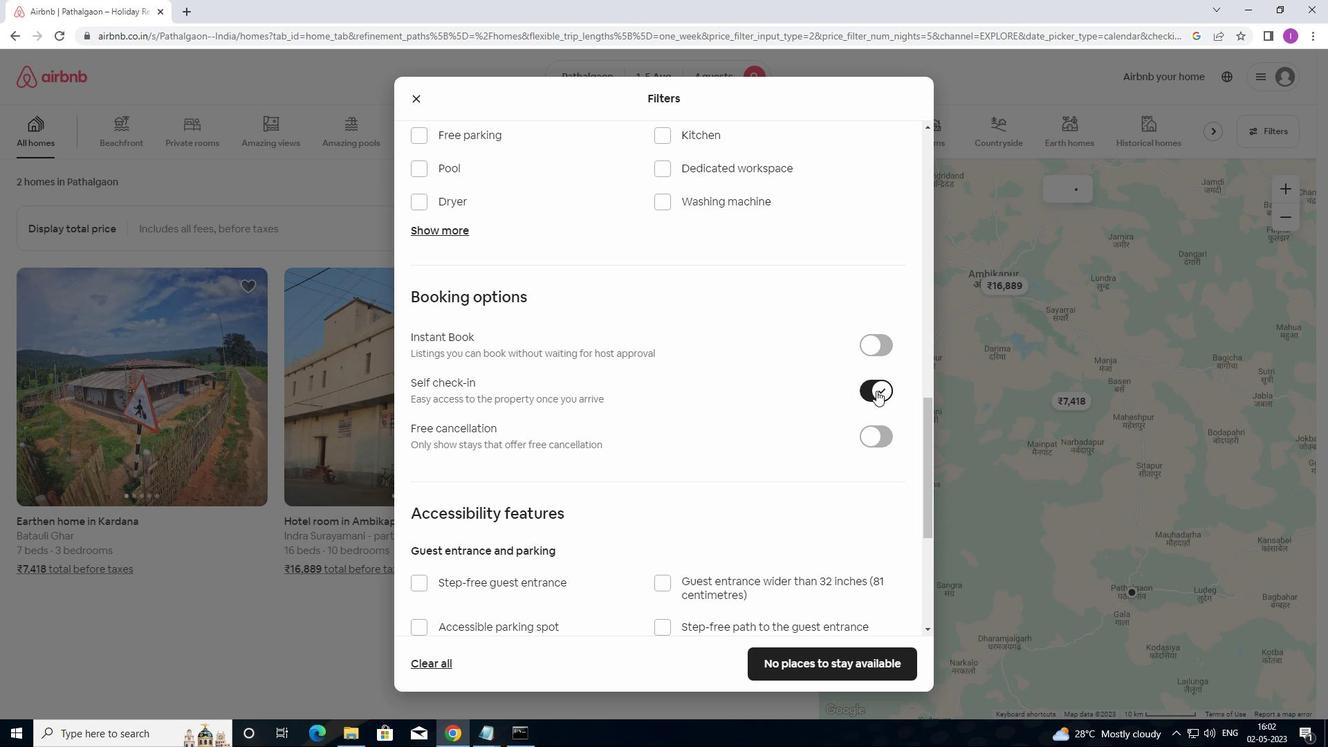 
Action: Mouse moved to (848, 402)
Screenshot: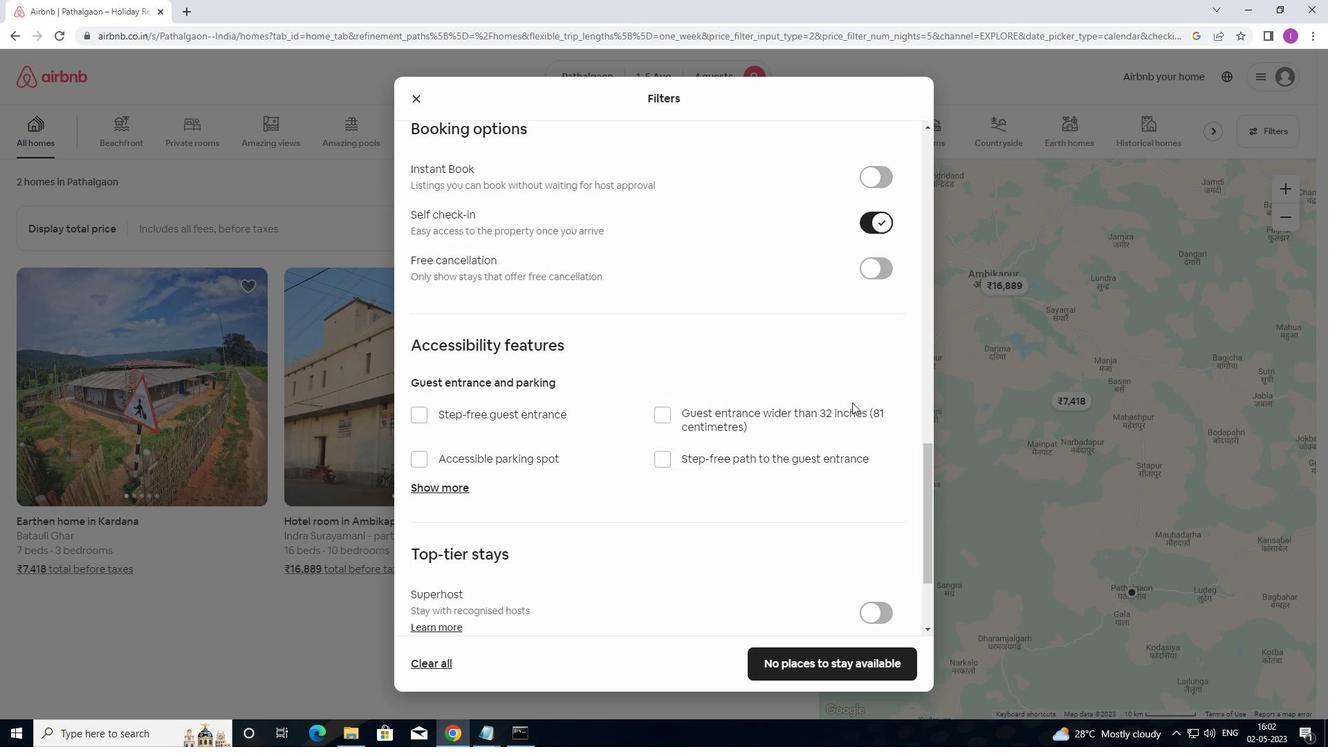 
Action: Mouse scrolled (848, 401) with delta (0, 0)
Screenshot: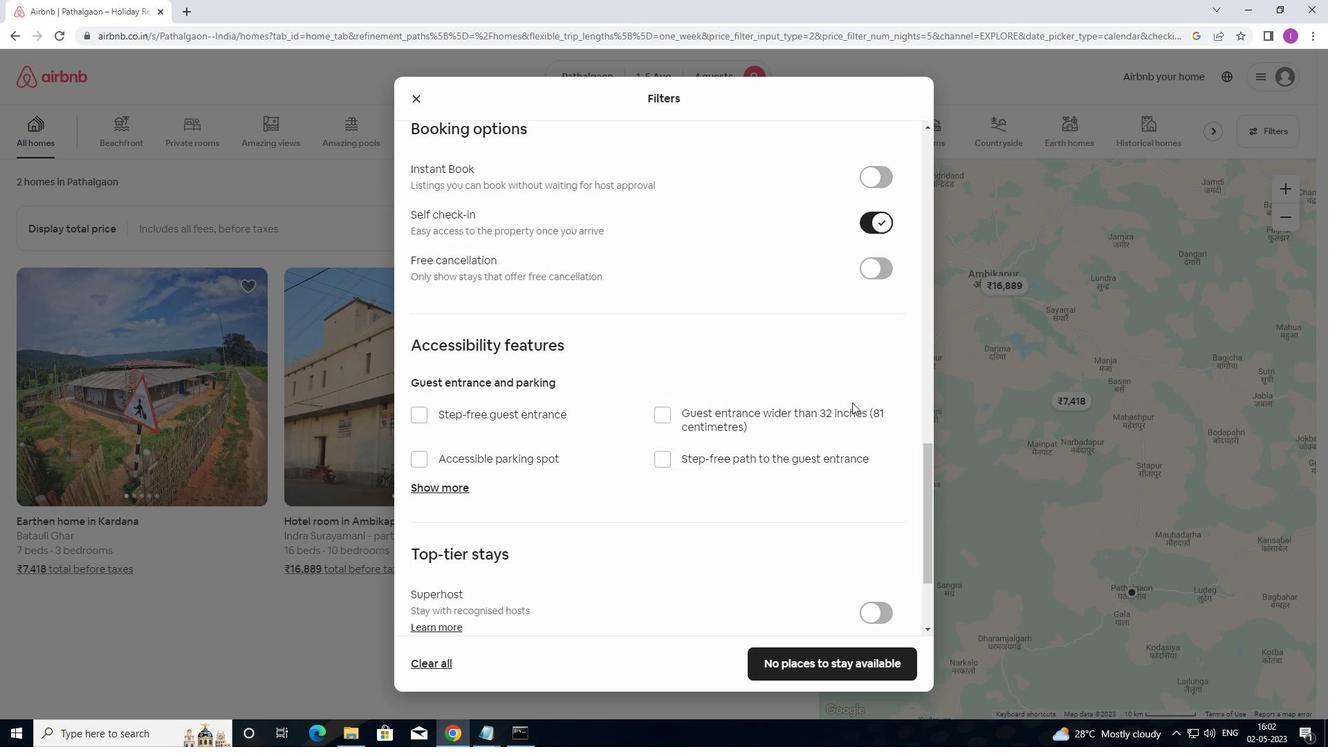 
Action: Mouse moved to (848, 403)
Screenshot: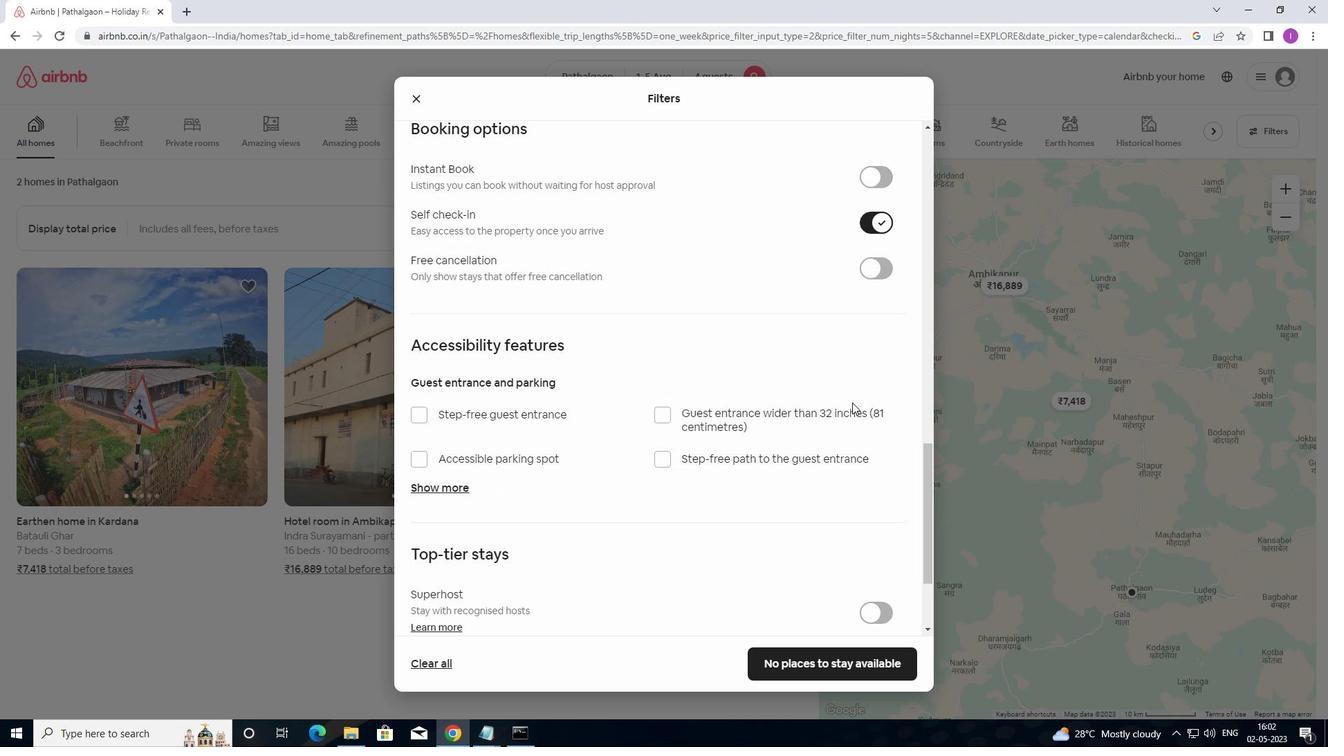 
Action: Mouse scrolled (848, 402) with delta (0, 0)
Screenshot: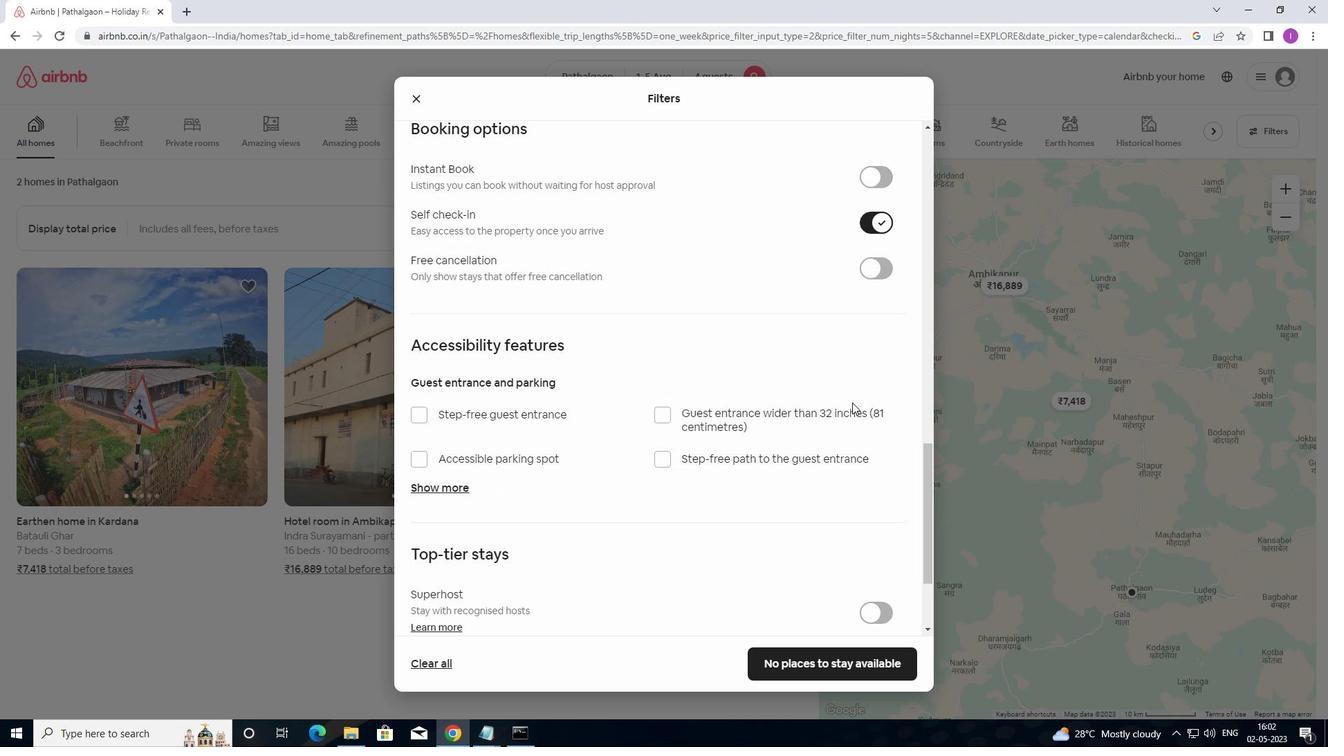 
Action: Mouse moved to (846, 406)
Screenshot: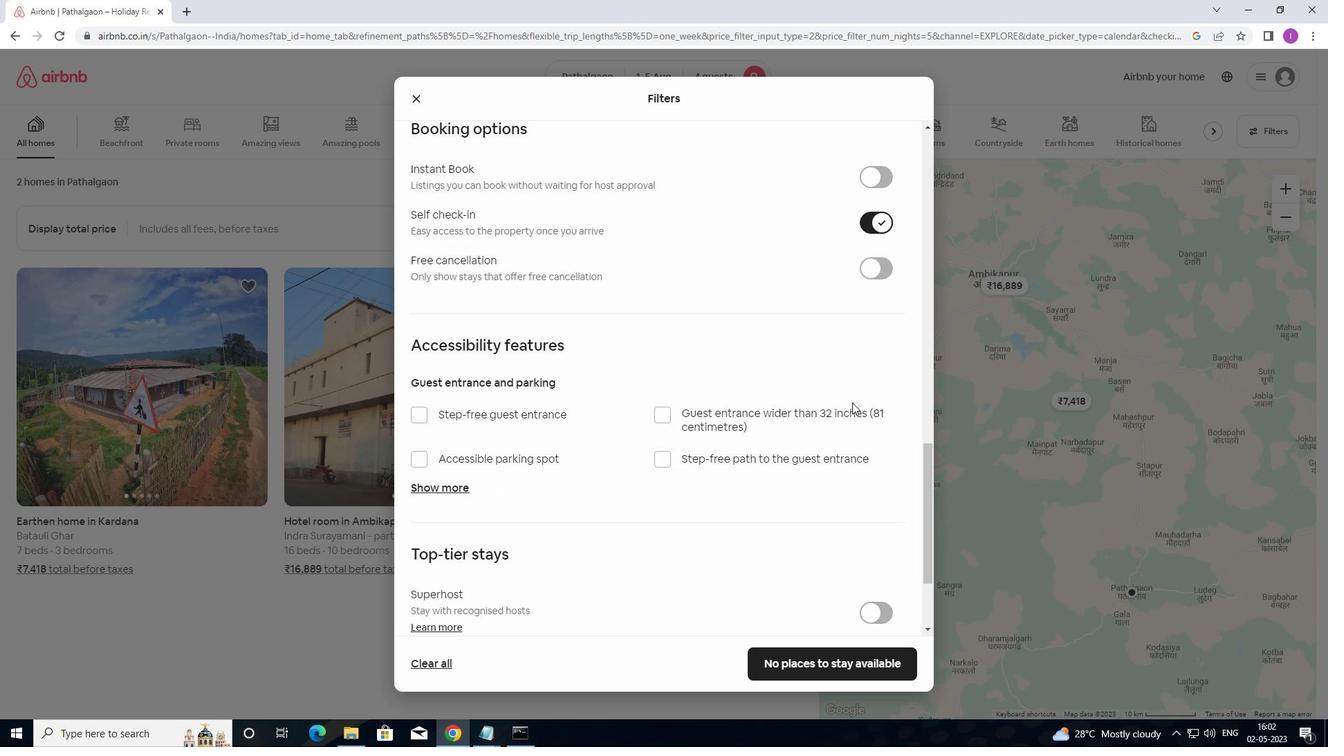 
Action: Mouse scrolled (846, 405) with delta (0, 0)
Screenshot: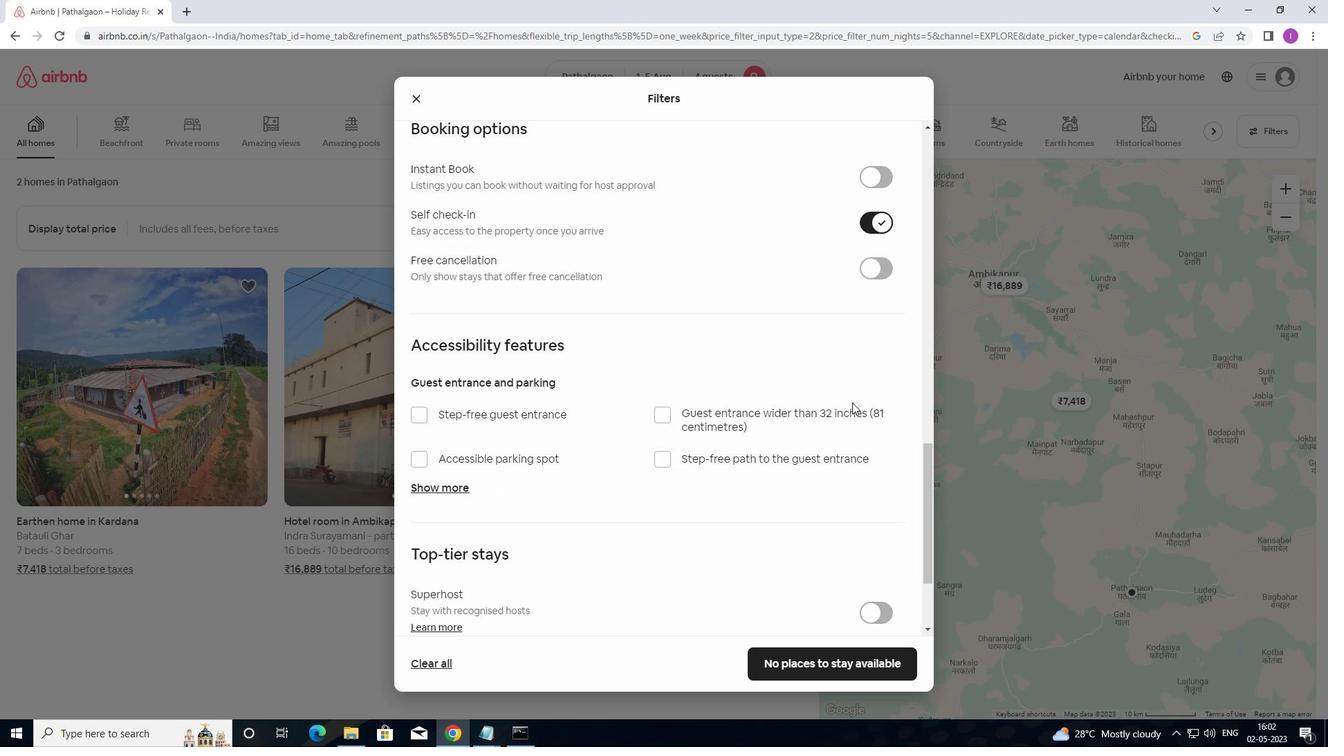 
Action: Mouse moved to (604, 510)
Screenshot: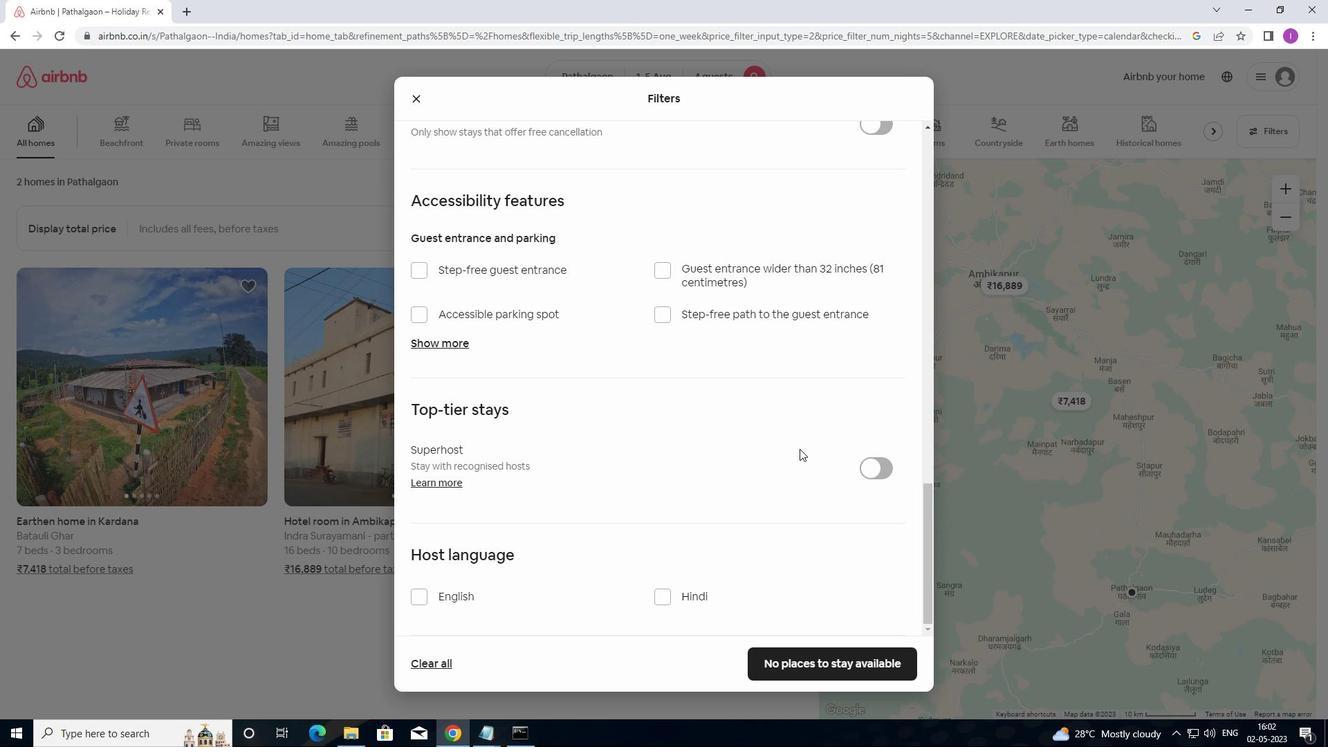 
Action: Mouse scrolled (604, 509) with delta (0, 0)
Screenshot: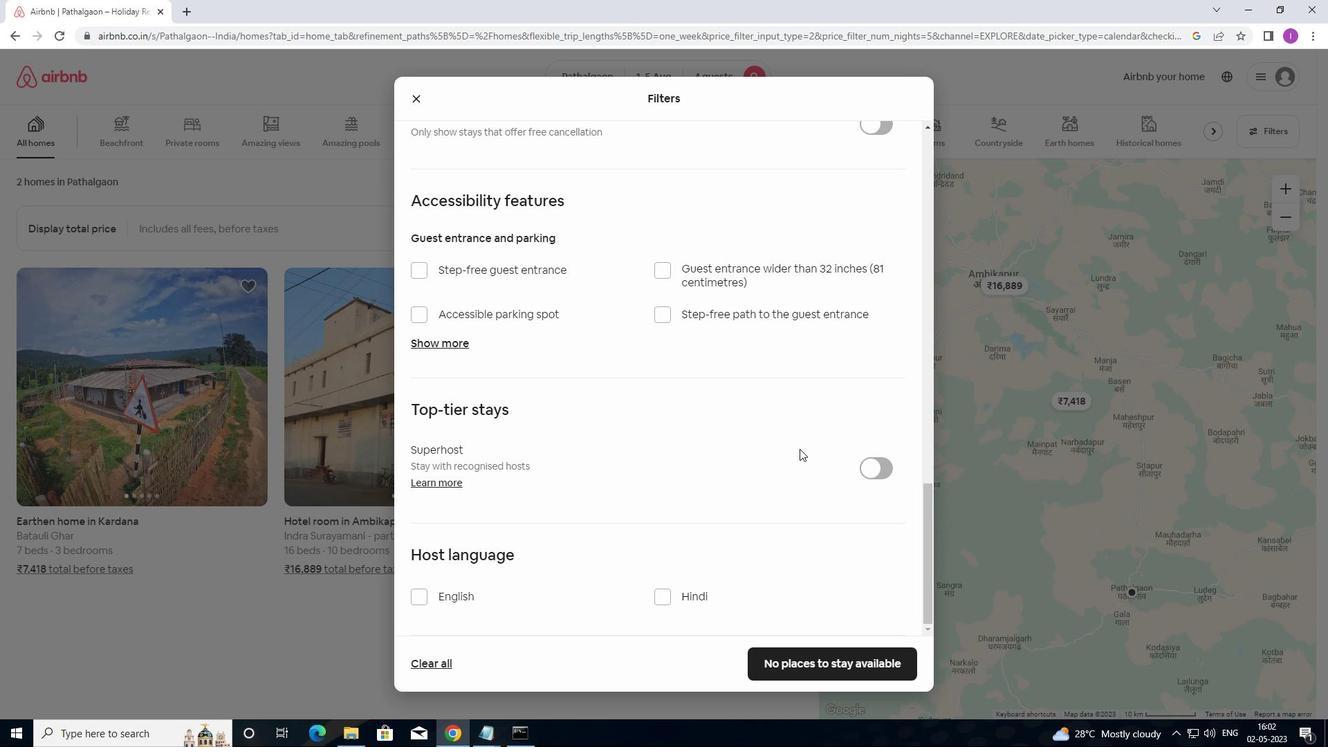 
Action: Mouse moved to (604, 514)
Screenshot: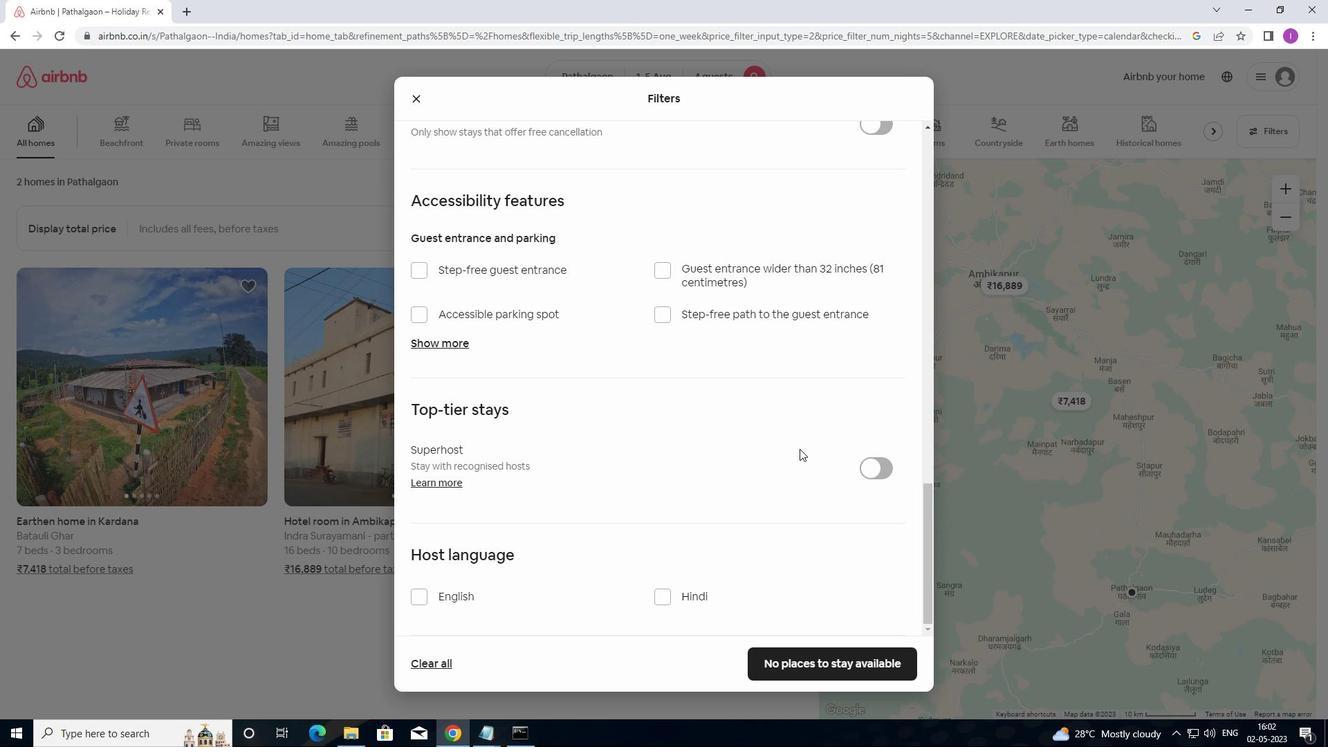 
Action: Mouse scrolled (604, 514) with delta (0, 0)
Screenshot: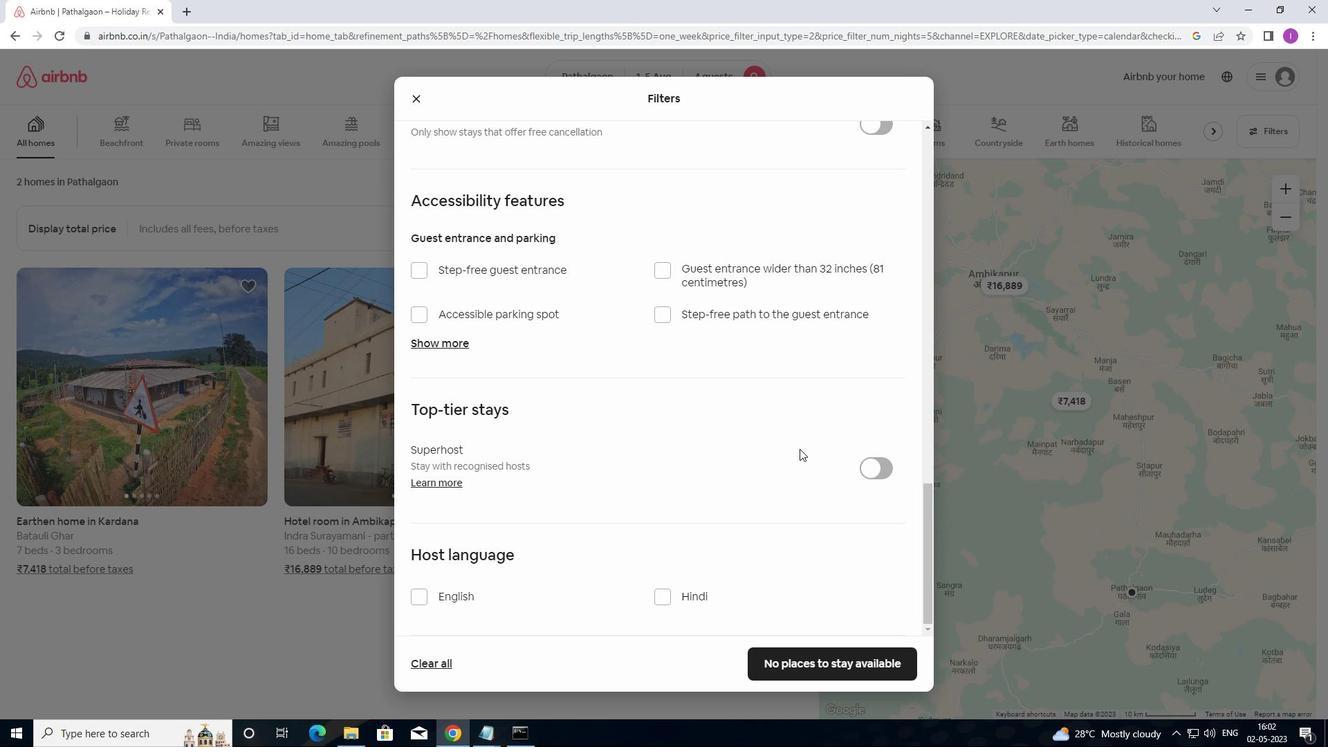 
Action: Mouse moved to (604, 518)
Screenshot: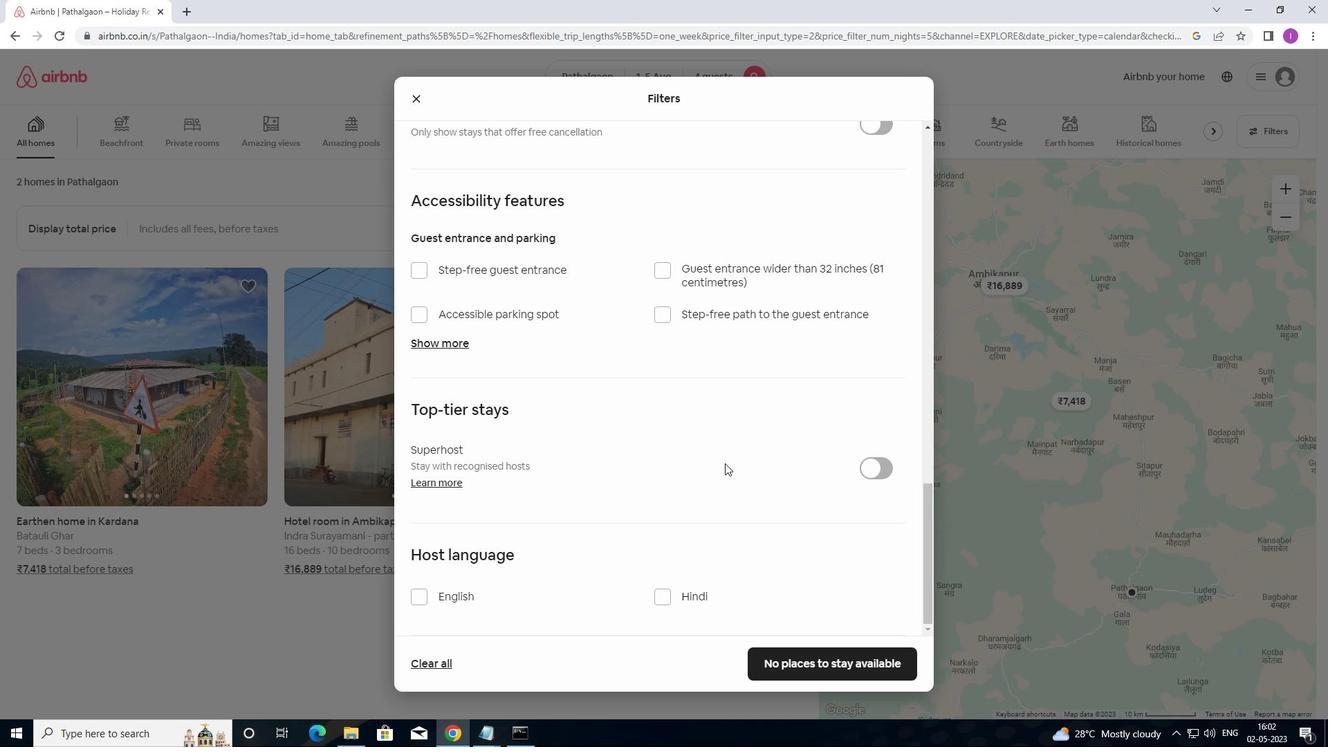 
Action: Mouse scrolled (604, 517) with delta (0, 0)
Screenshot: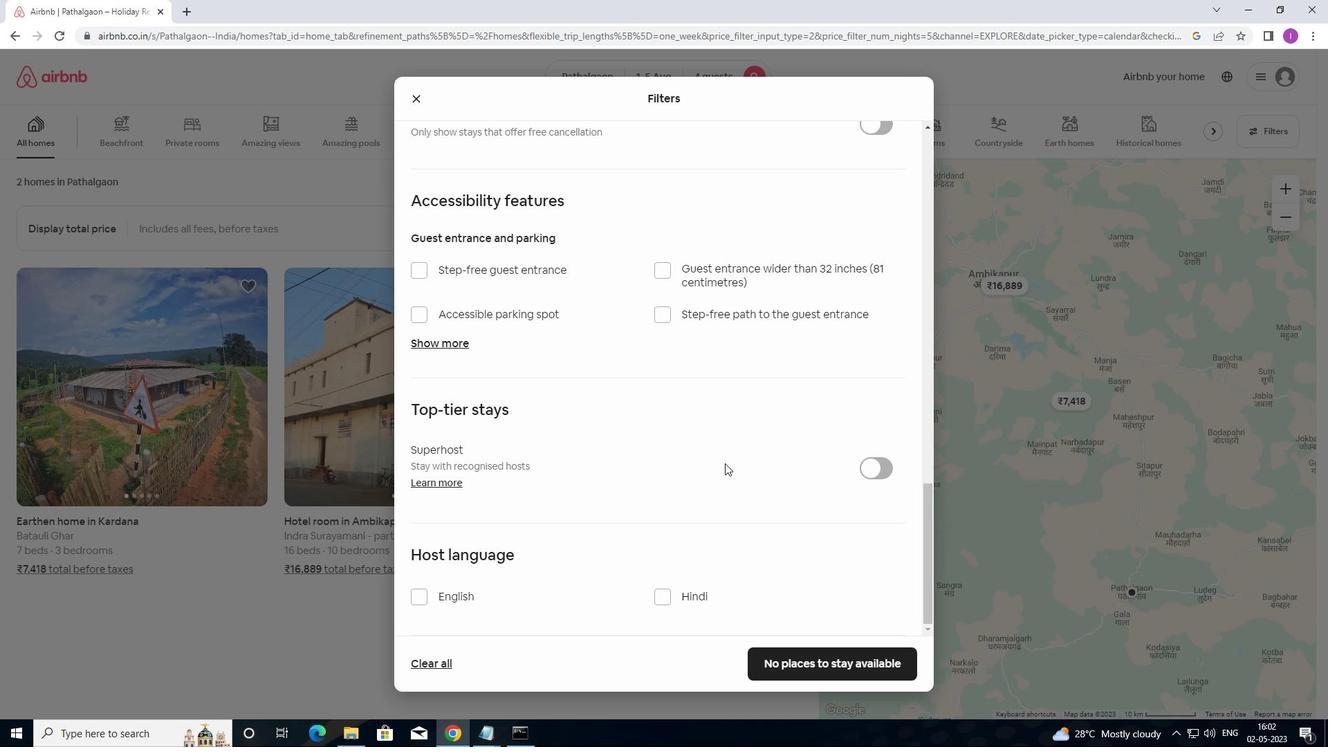 
Action: Mouse moved to (602, 520)
Screenshot: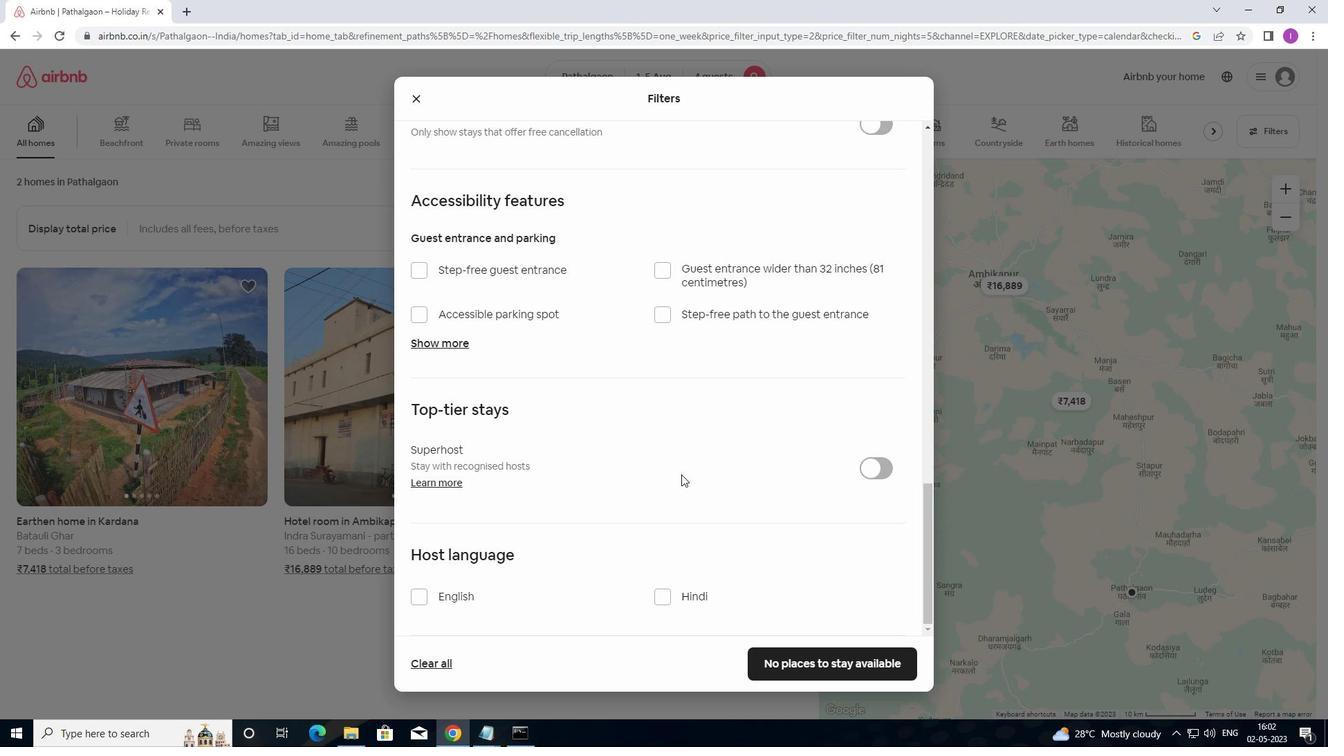 
Action: Mouse scrolled (602, 520) with delta (0, 0)
Screenshot: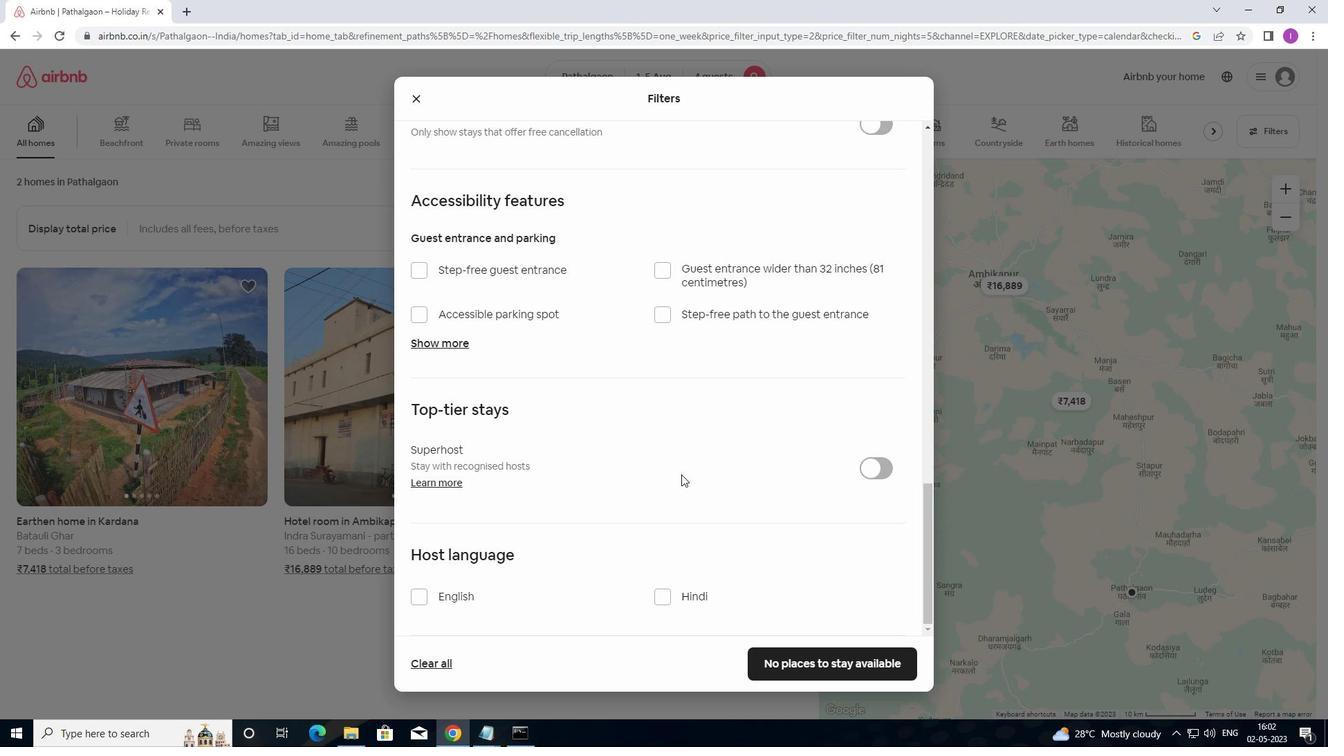 
Action: Mouse moved to (597, 520)
Screenshot: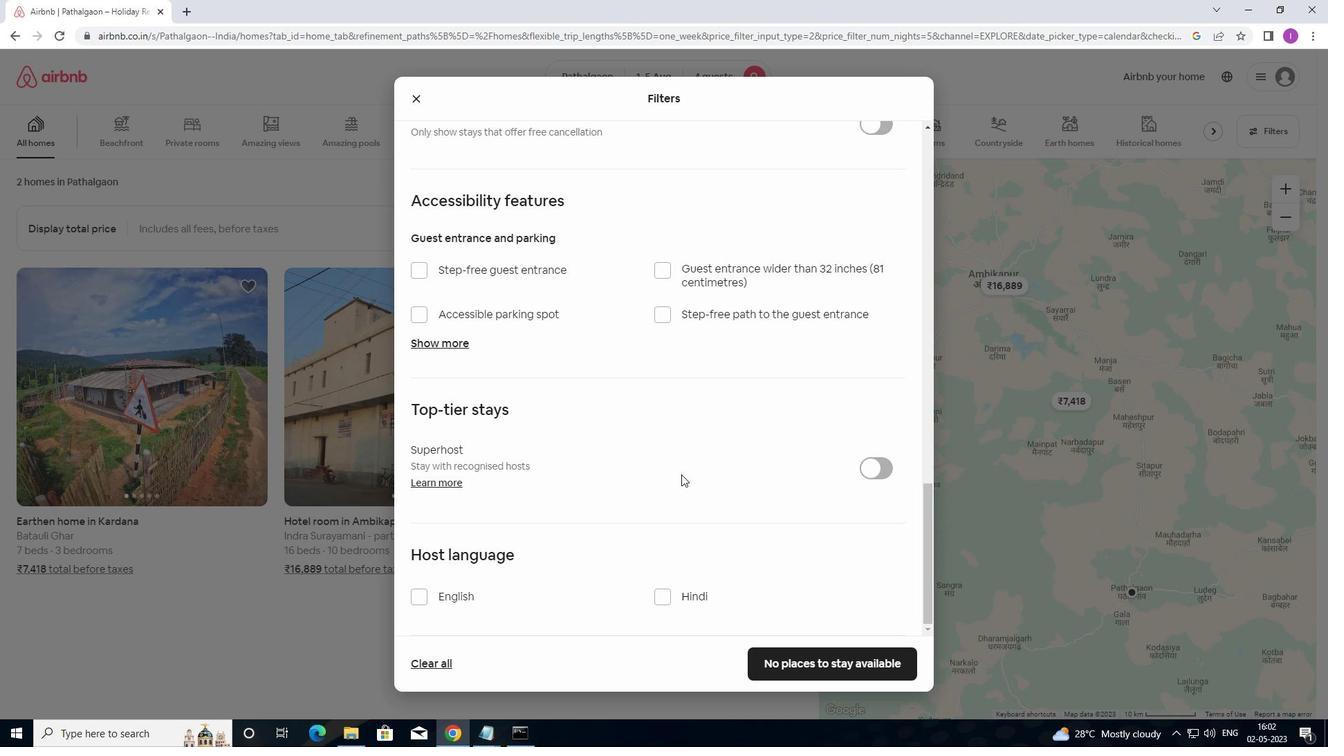 
Action: Mouse scrolled (597, 520) with delta (0, 0)
Screenshot: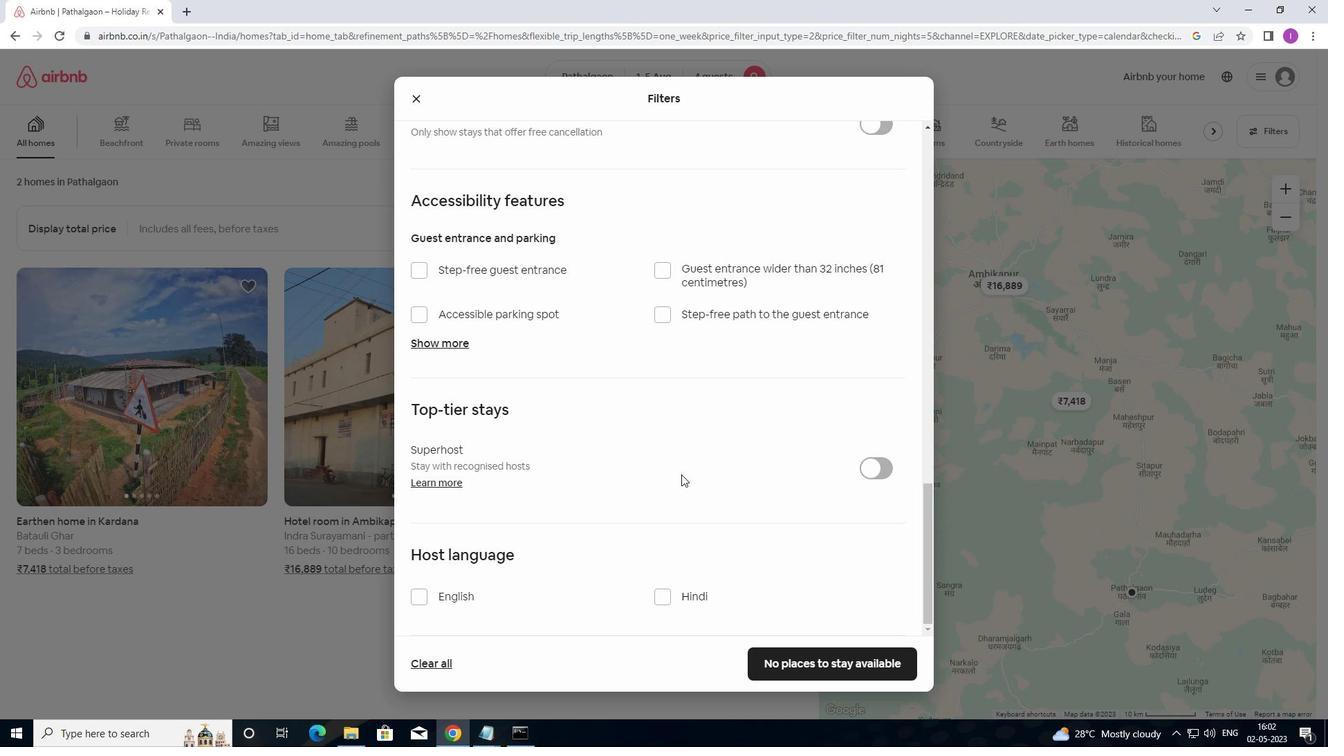 
Action: Mouse moved to (585, 517)
Screenshot: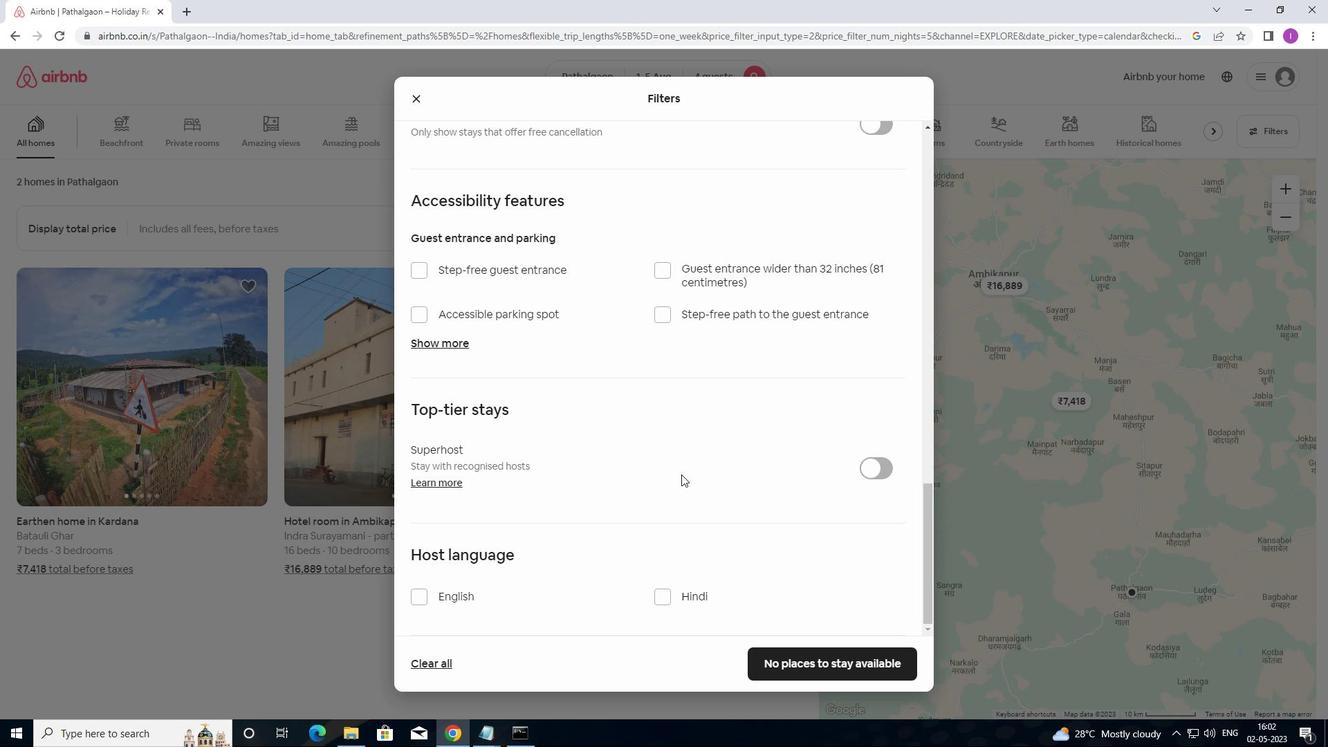 
Action: Mouse scrolled (585, 516) with delta (0, 0)
Screenshot: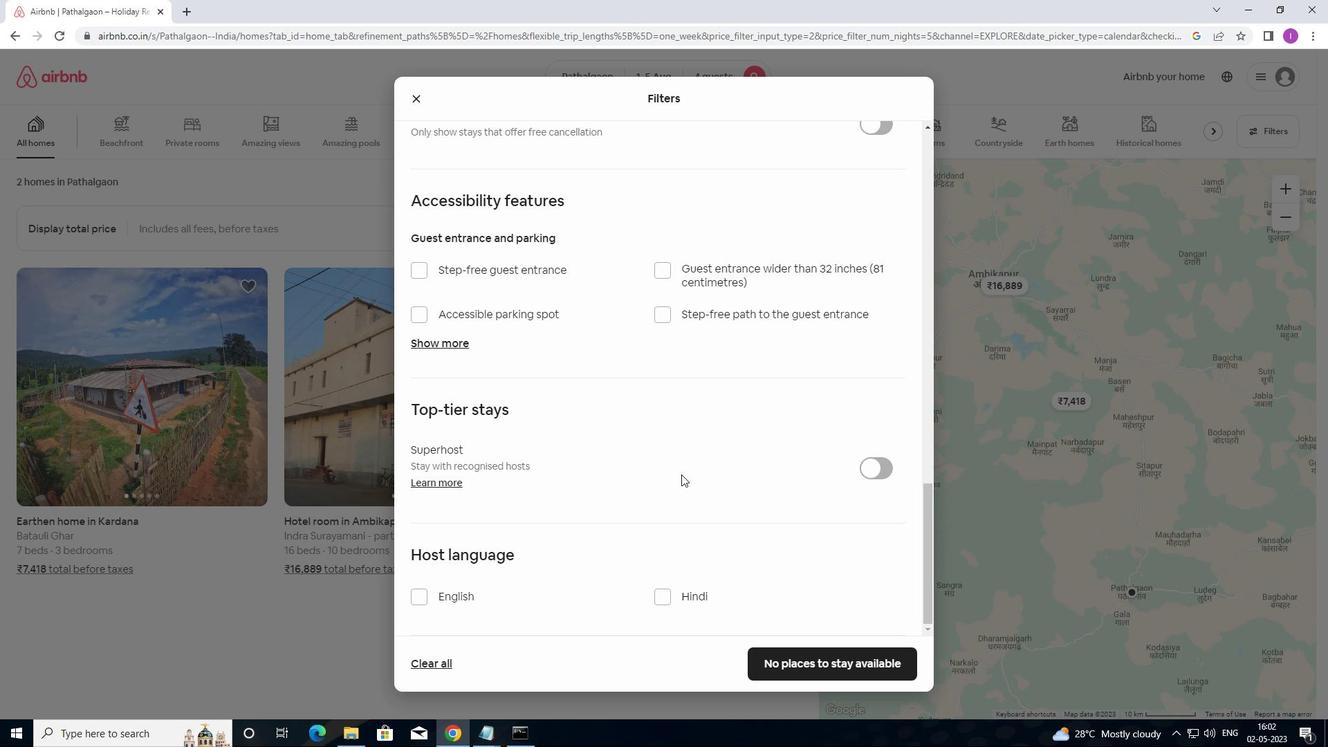 
Action: Mouse moved to (417, 601)
Screenshot: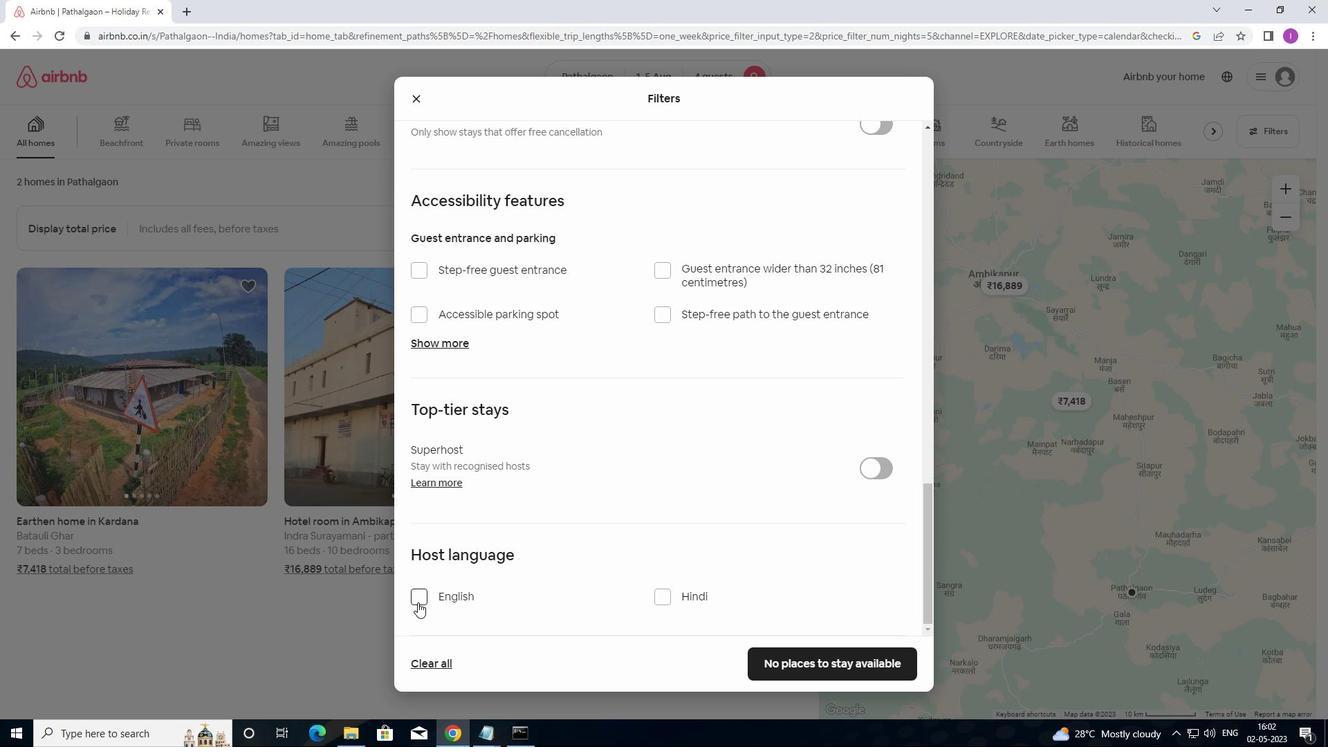 
Action: Mouse pressed left at (417, 601)
Screenshot: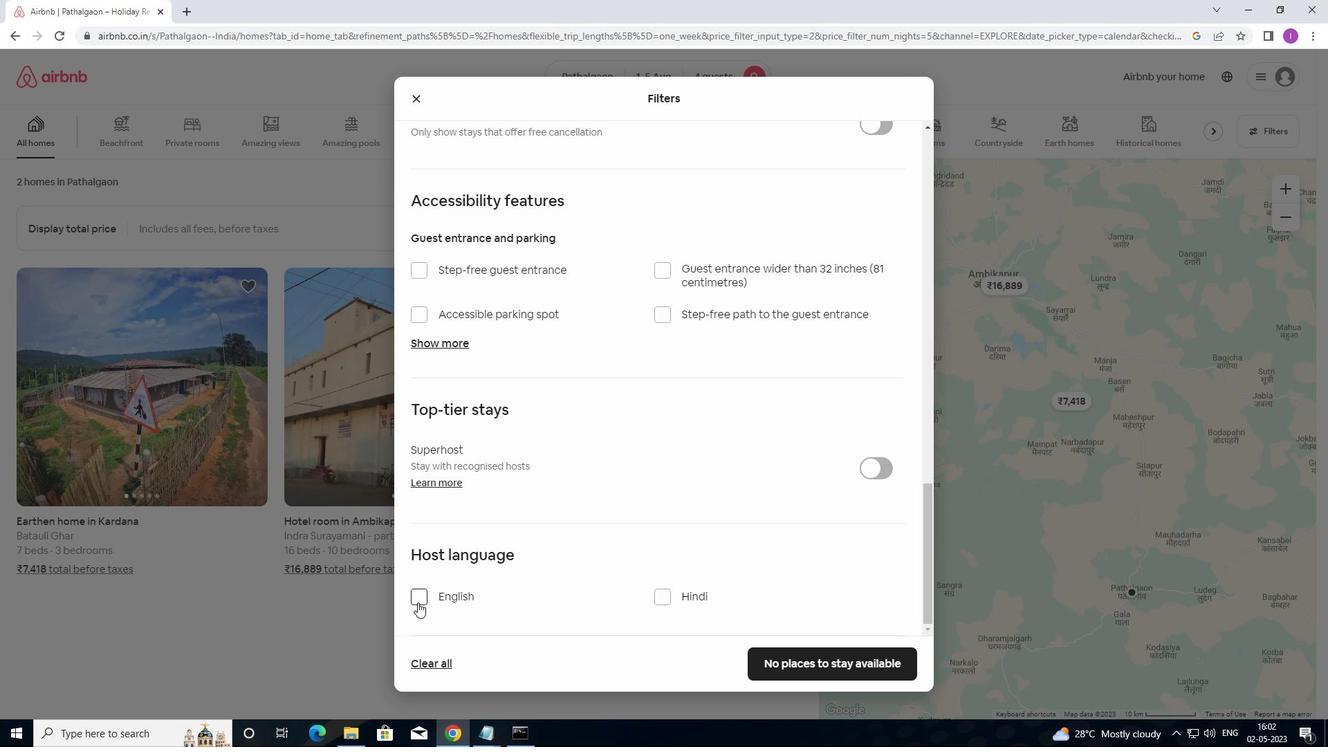 
Action: Mouse moved to (419, 597)
Screenshot: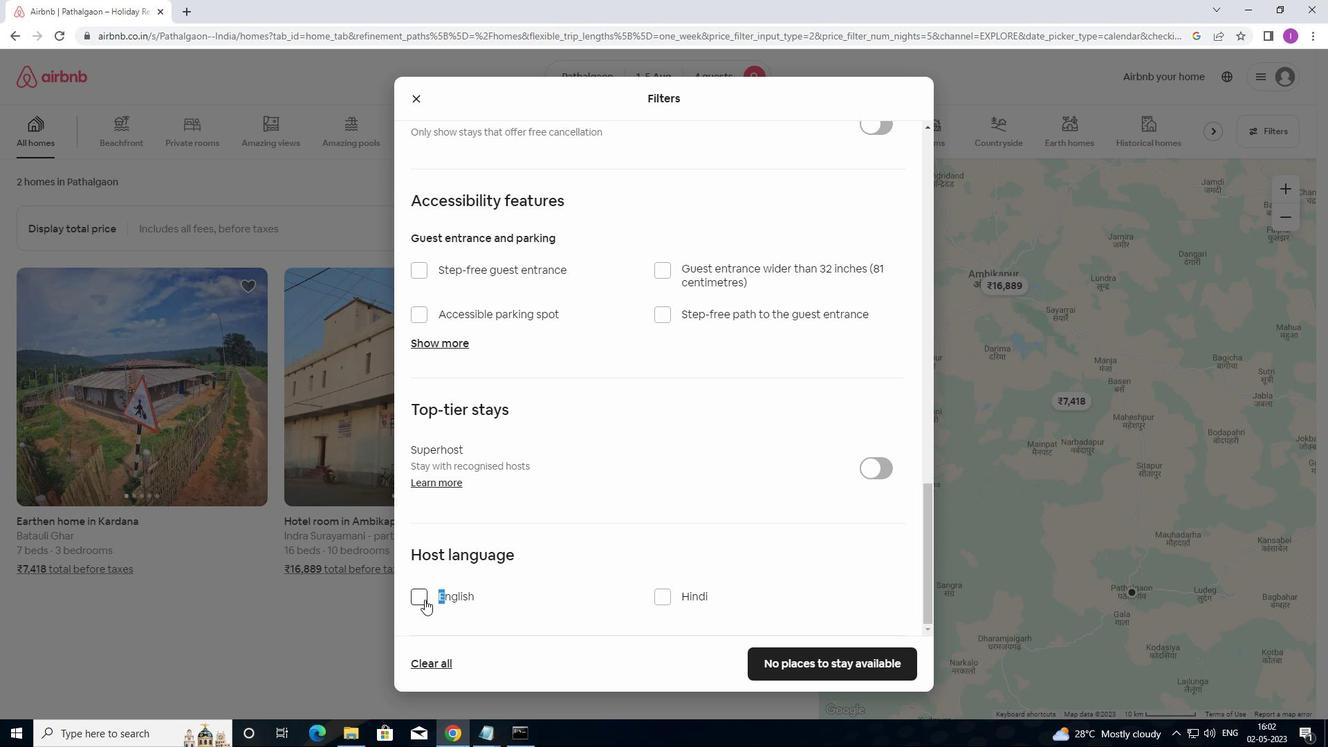 
Action: Mouse pressed left at (419, 597)
Screenshot: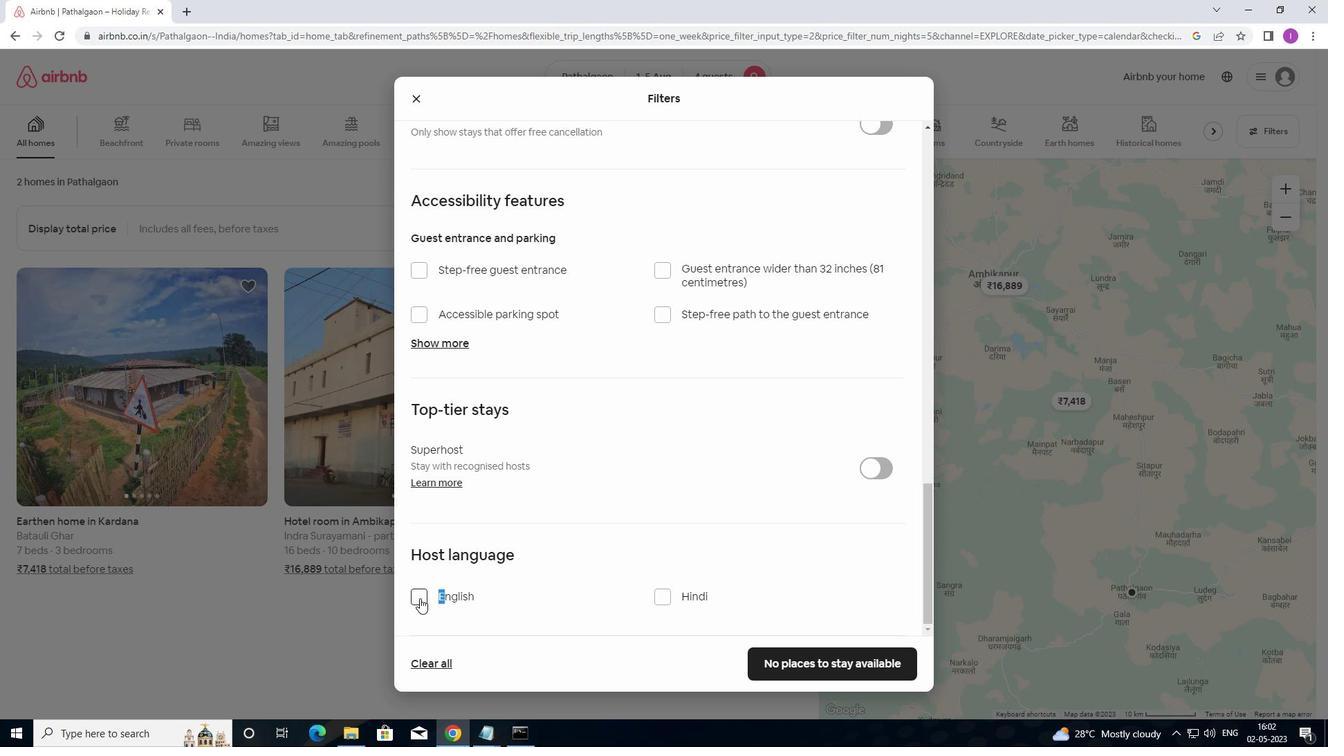 
Action: Mouse moved to (493, 581)
Screenshot: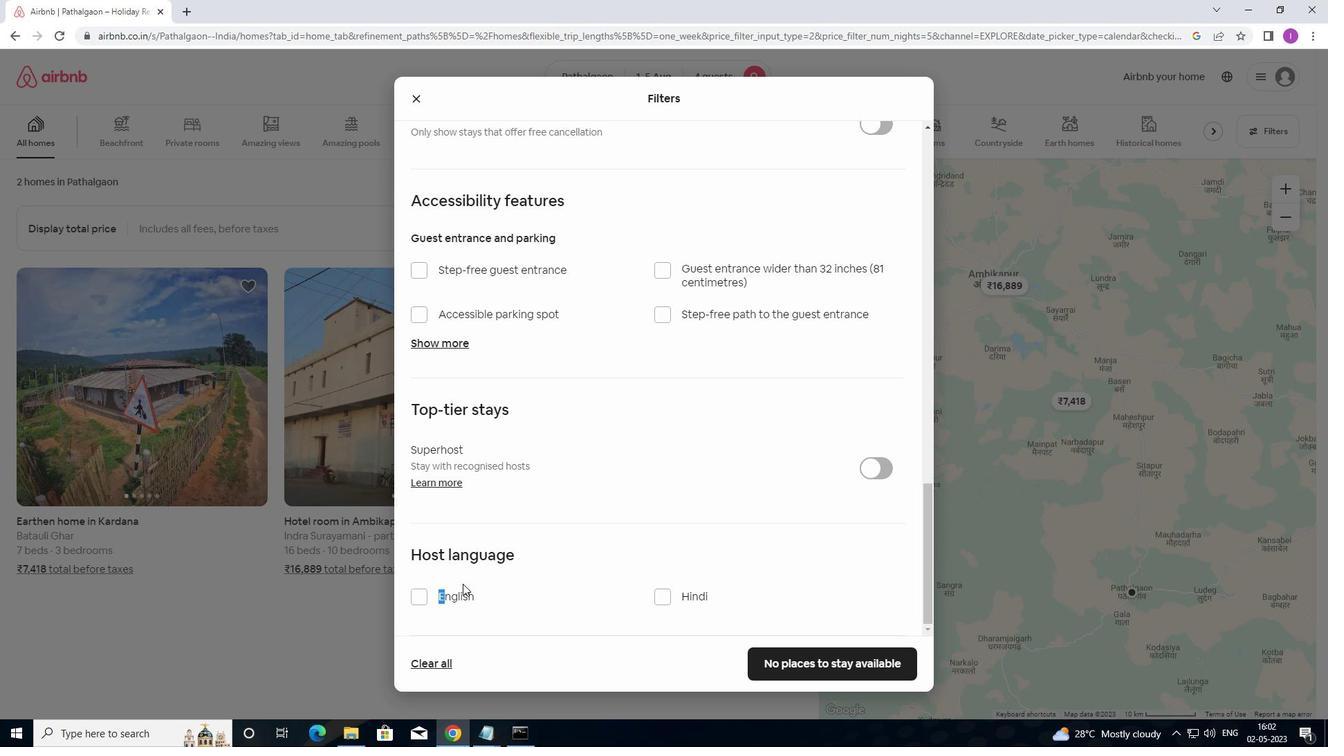 
Action: Mouse pressed left at (493, 581)
Screenshot: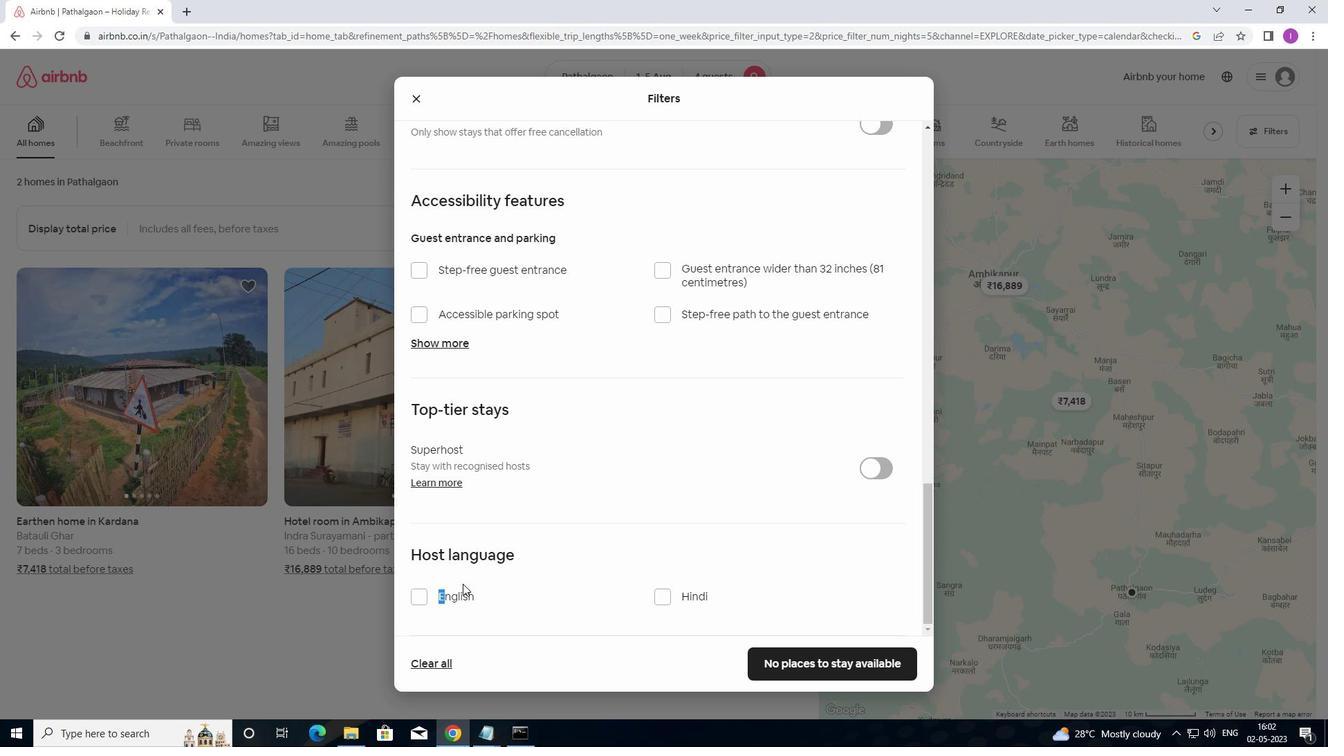 
Action: Mouse moved to (419, 596)
Screenshot: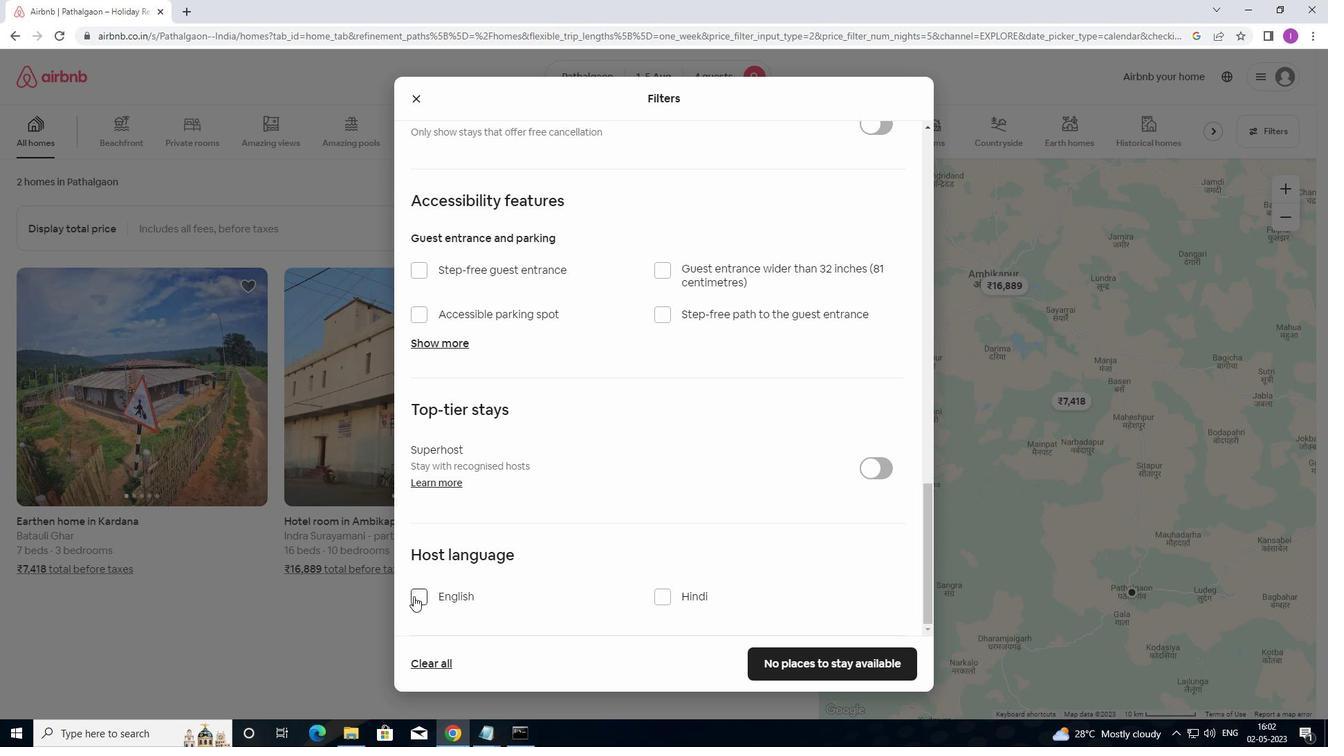 
Action: Mouse pressed left at (419, 596)
Screenshot: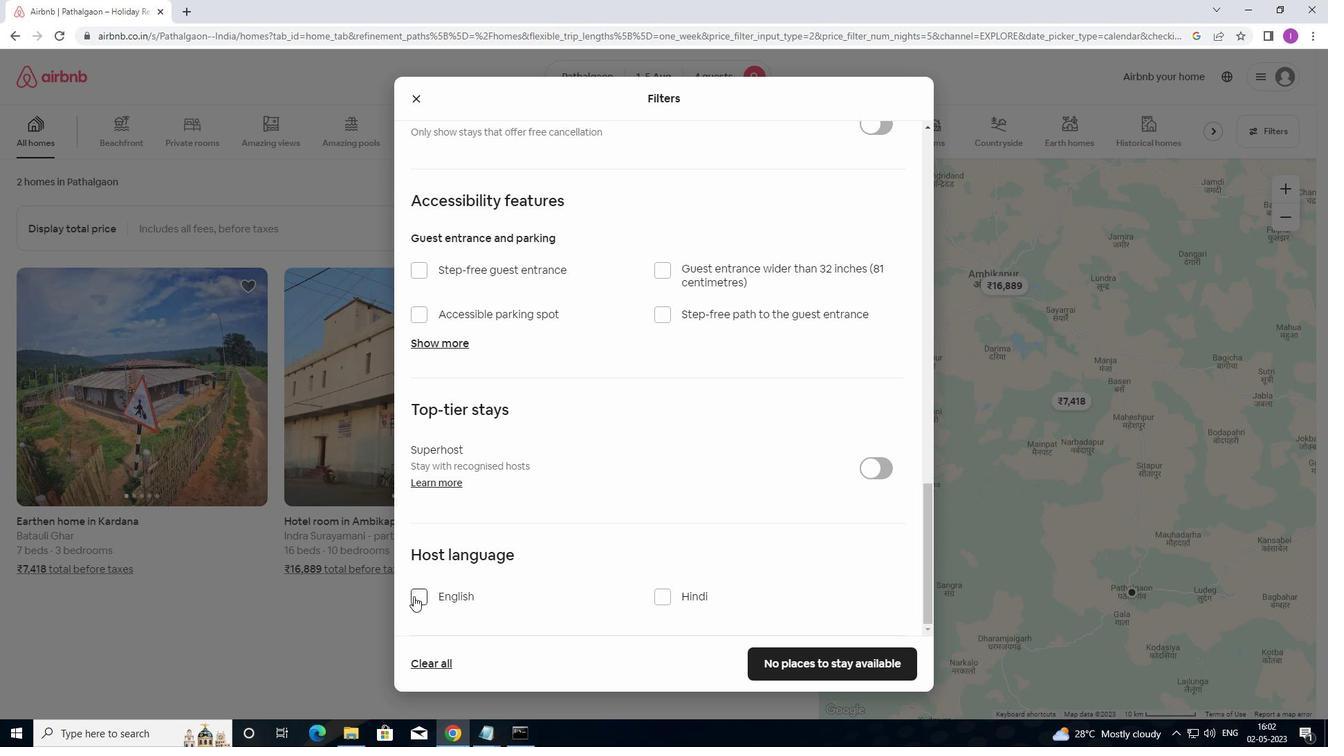 
Action: Mouse moved to (416, 597)
Screenshot: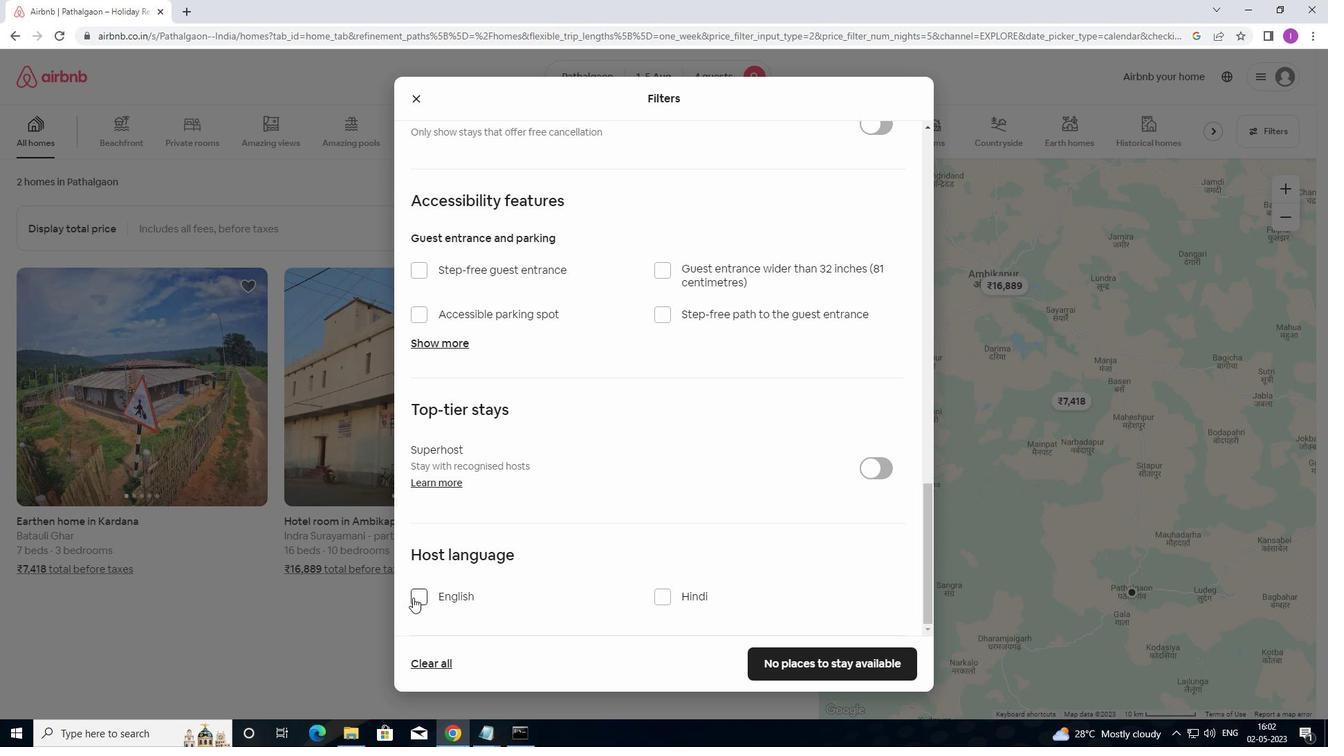 
Action: Mouse pressed left at (416, 597)
Screenshot: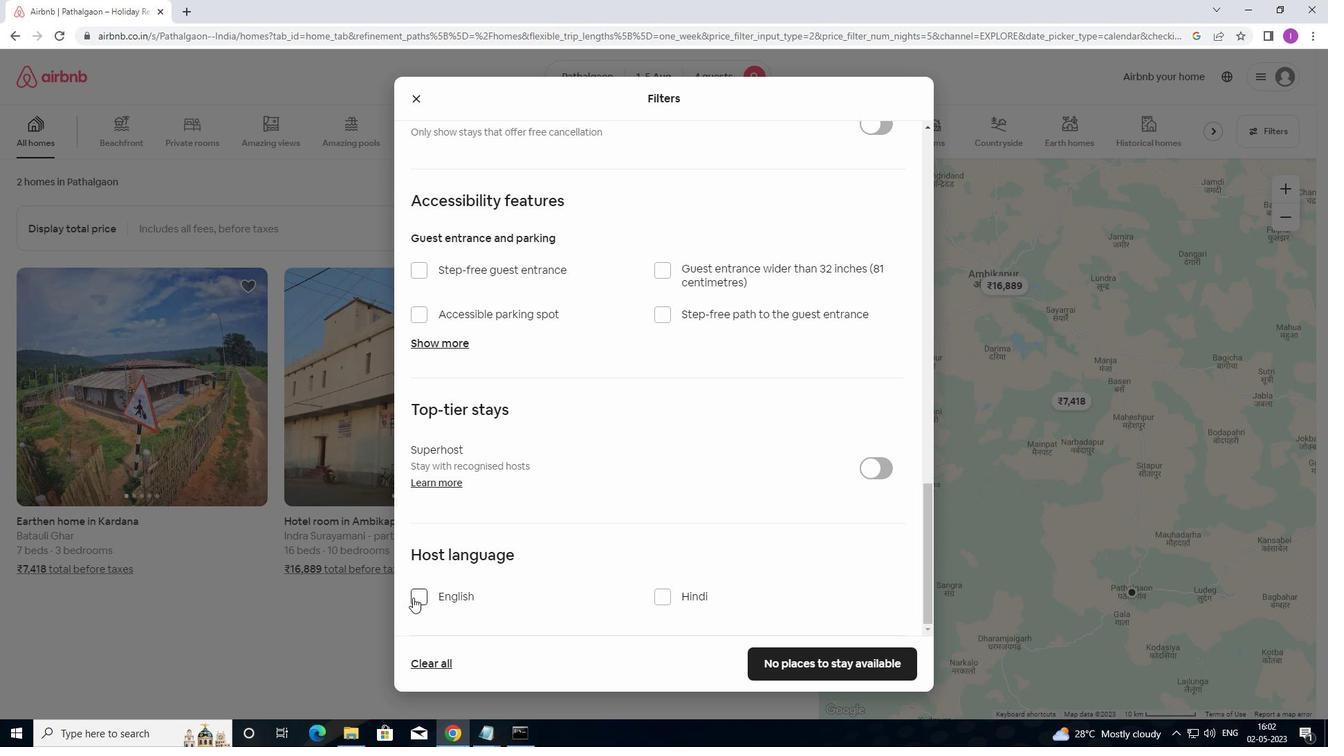 
Action: Mouse moved to (423, 597)
Screenshot: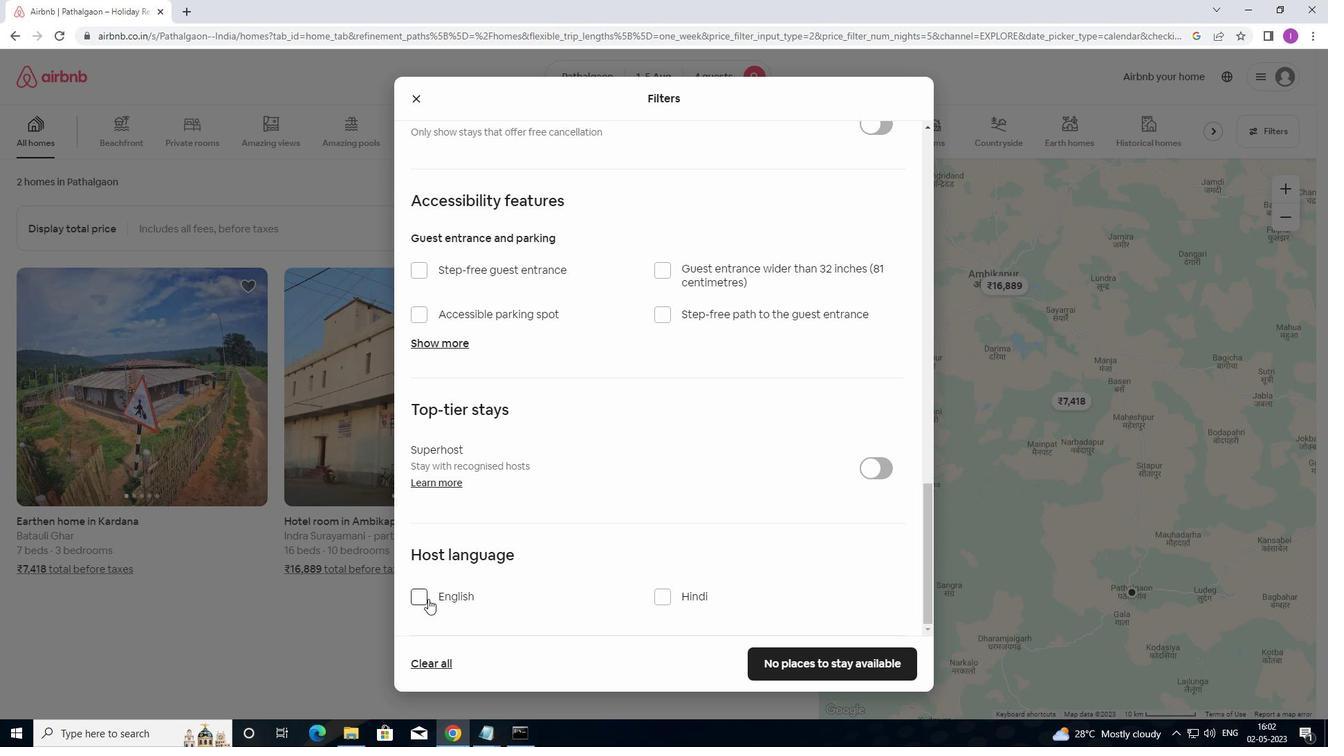 
Action: Mouse pressed left at (423, 597)
Screenshot: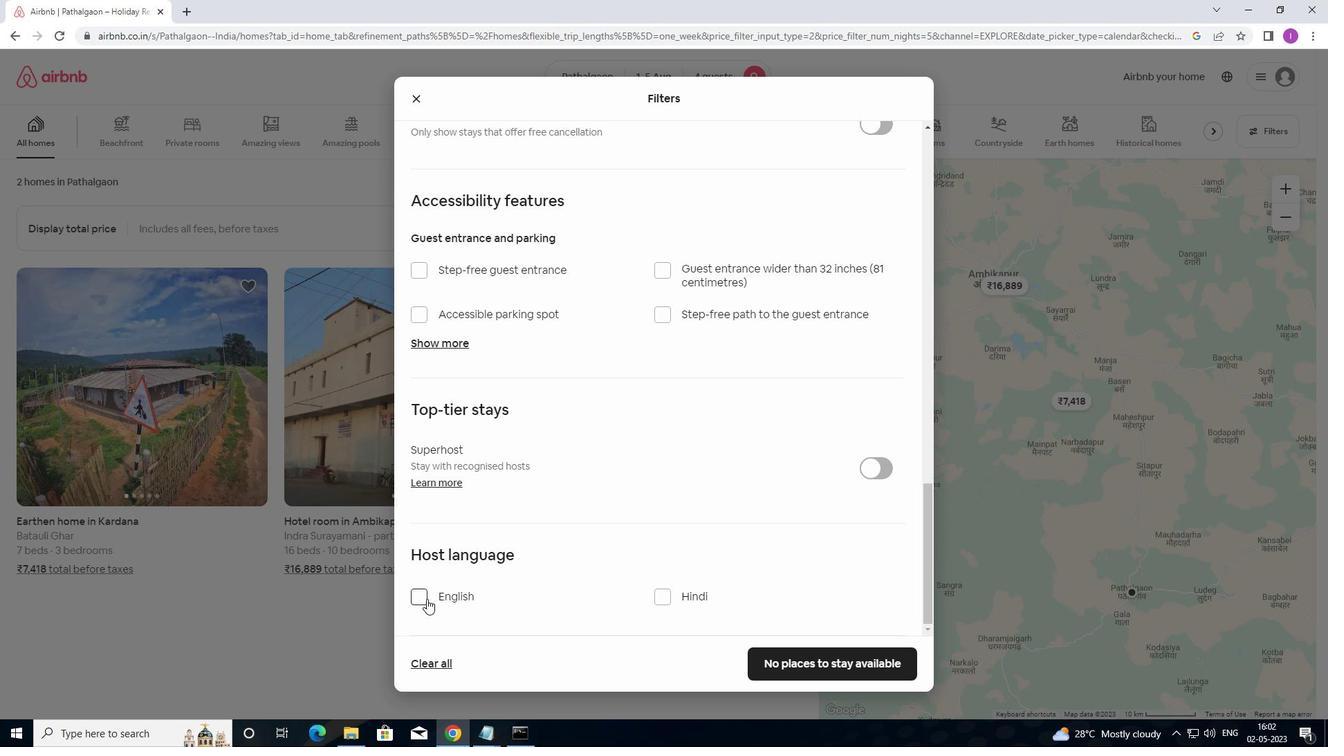 
Action: Mouse moved to (423, 595)
Screenshot: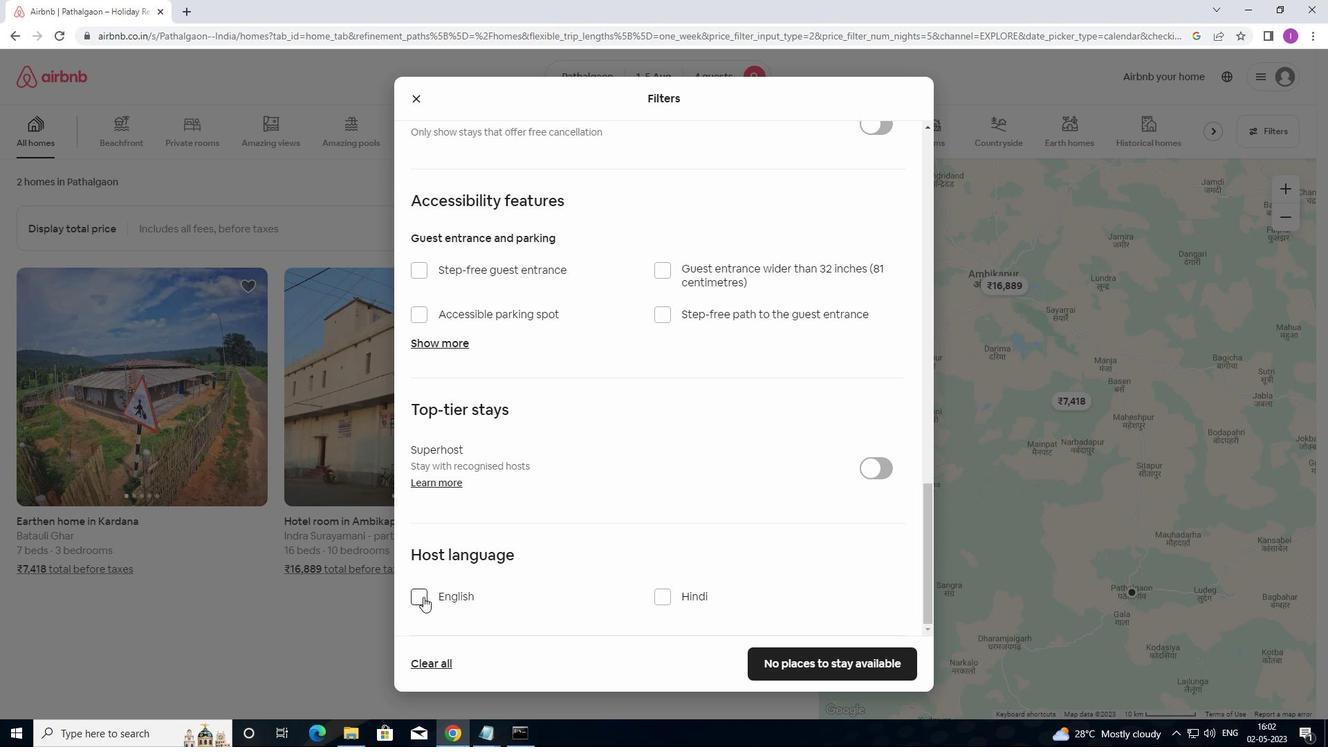 
Action: Mouse pressed left at (423, 595)
Screenshot: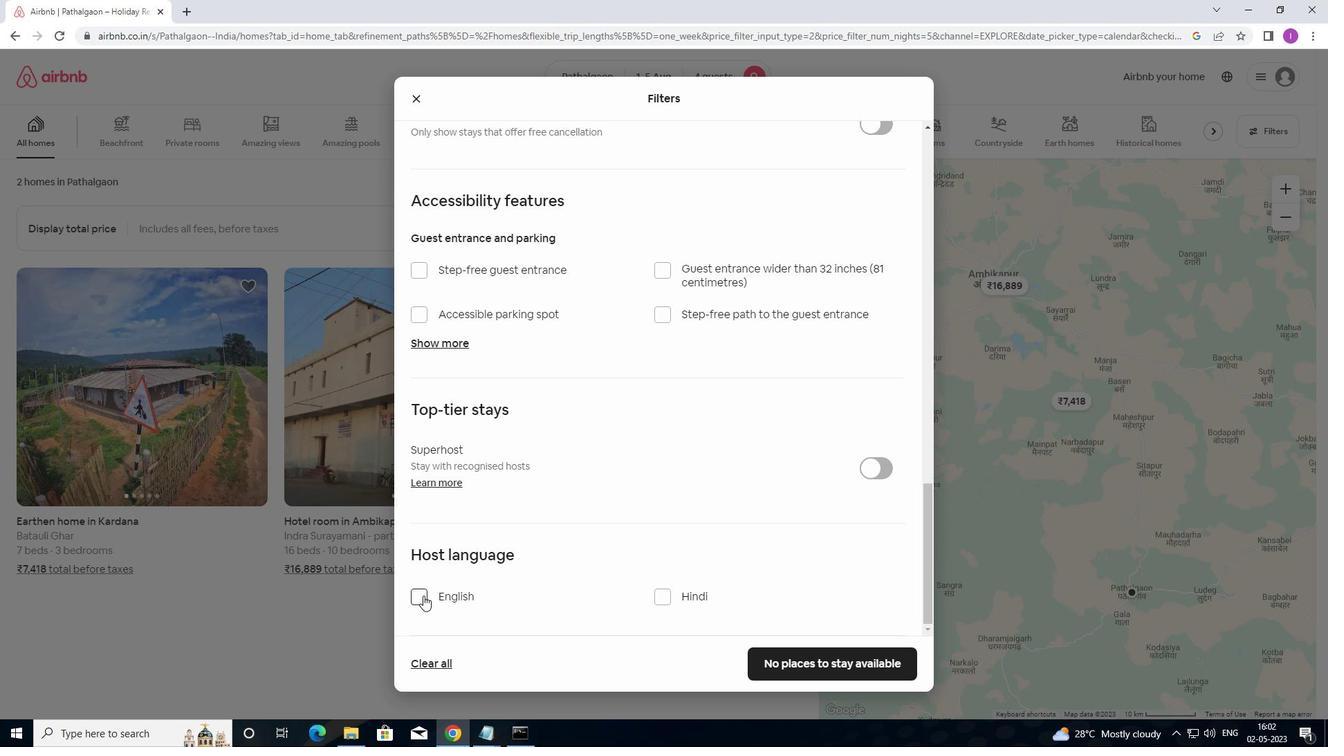 
Action: Mouse moved to (422, 597)
Screenshot: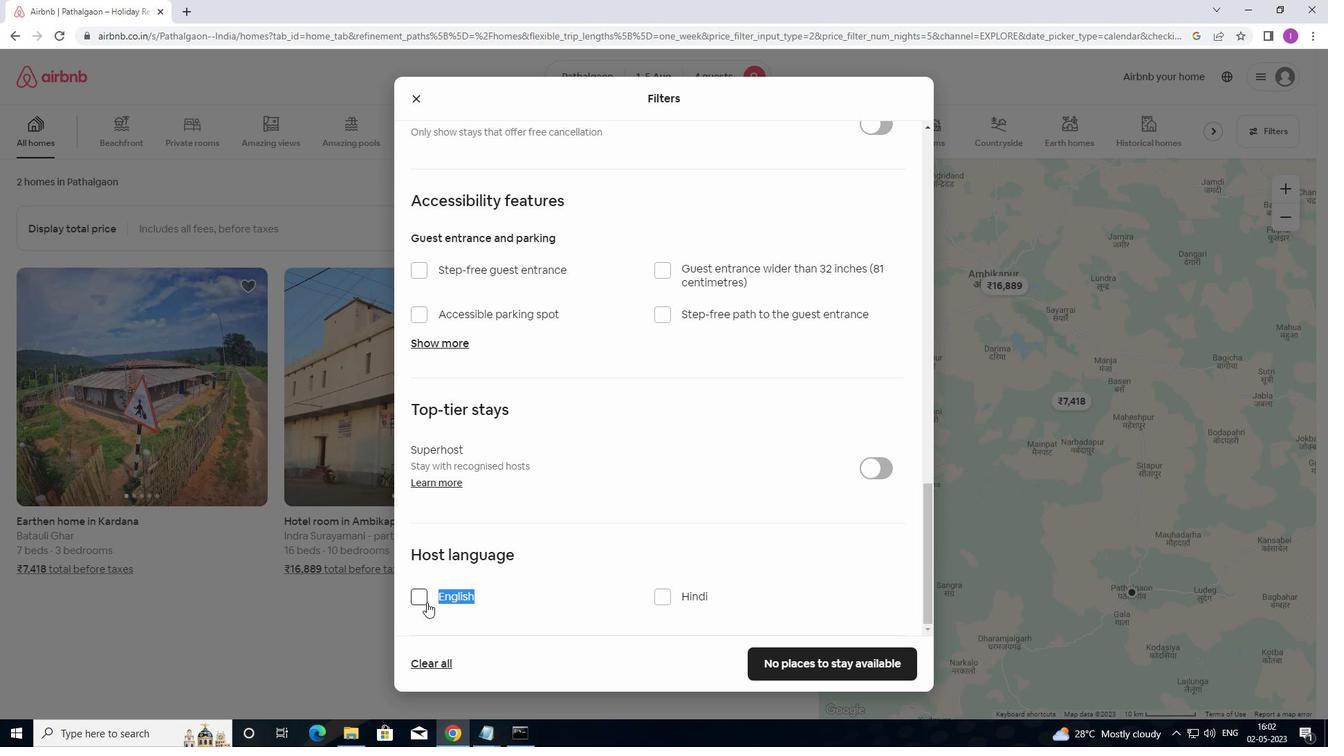 
Action: Mouse pressed left at (422, 597)
Screenshot: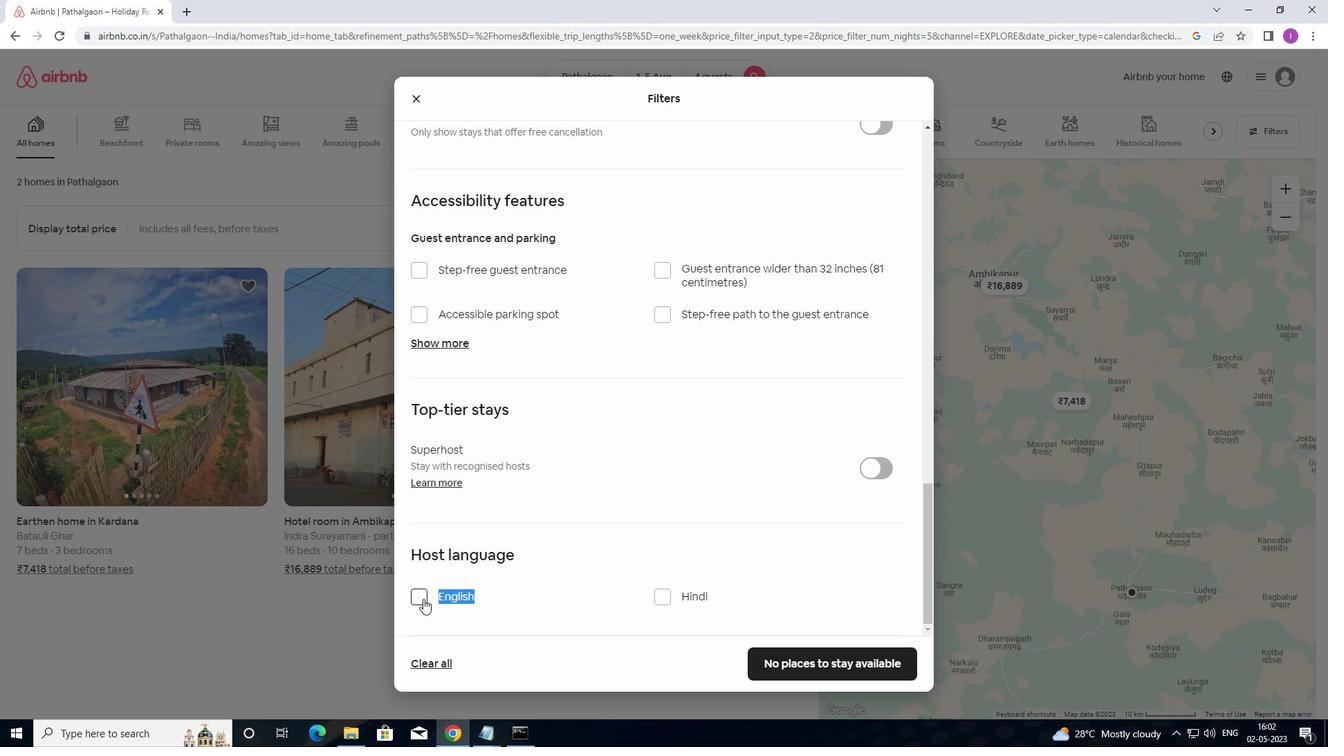 
Action: Mouse moved to (774, 656)
Screenshot: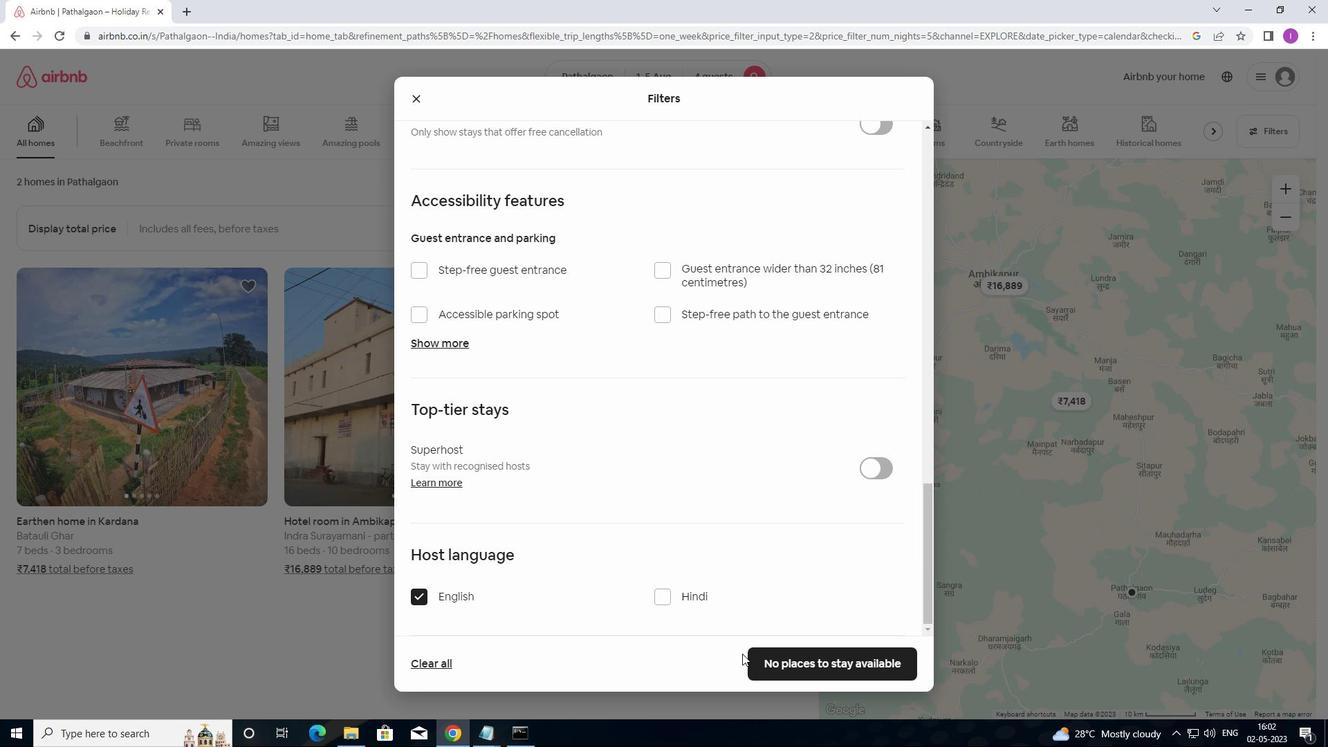 
Action: Mouse pressed left at (774, 656)
Screenshot: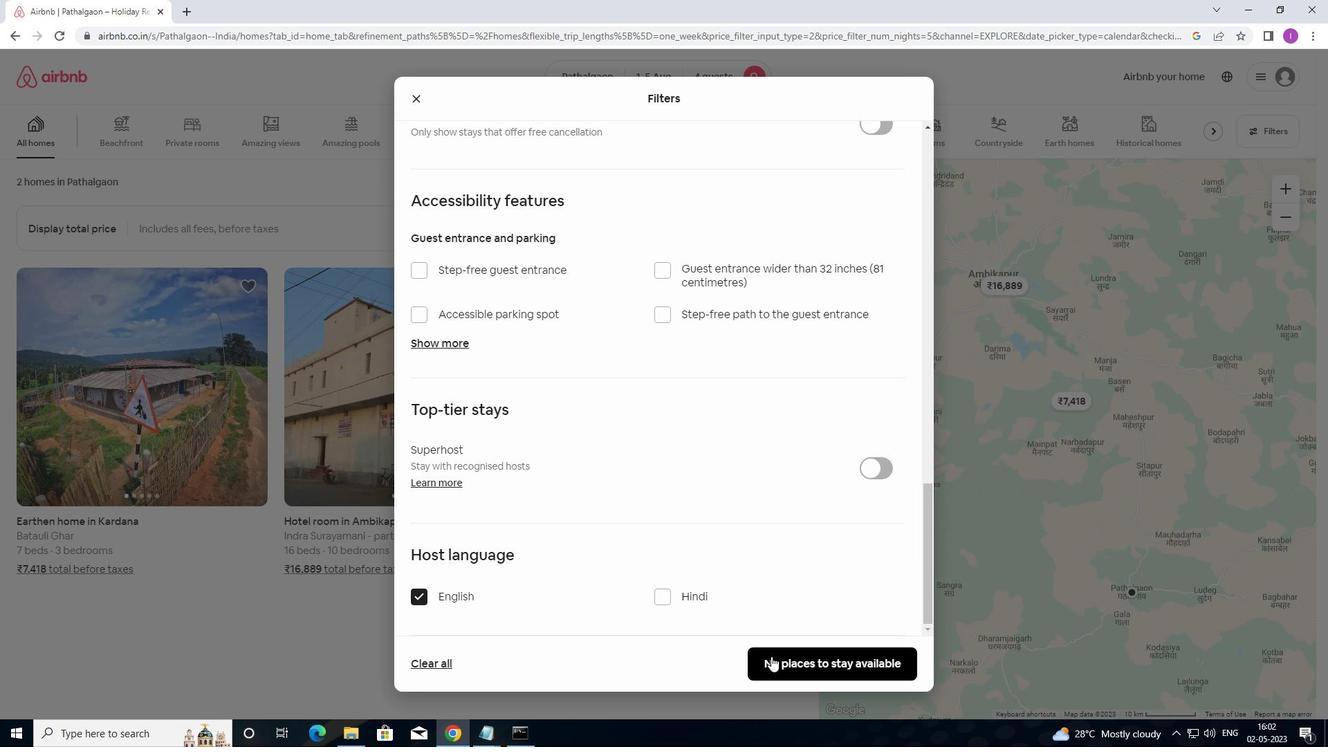 
Action: Mouse moved to (765, 648)
Screenshot: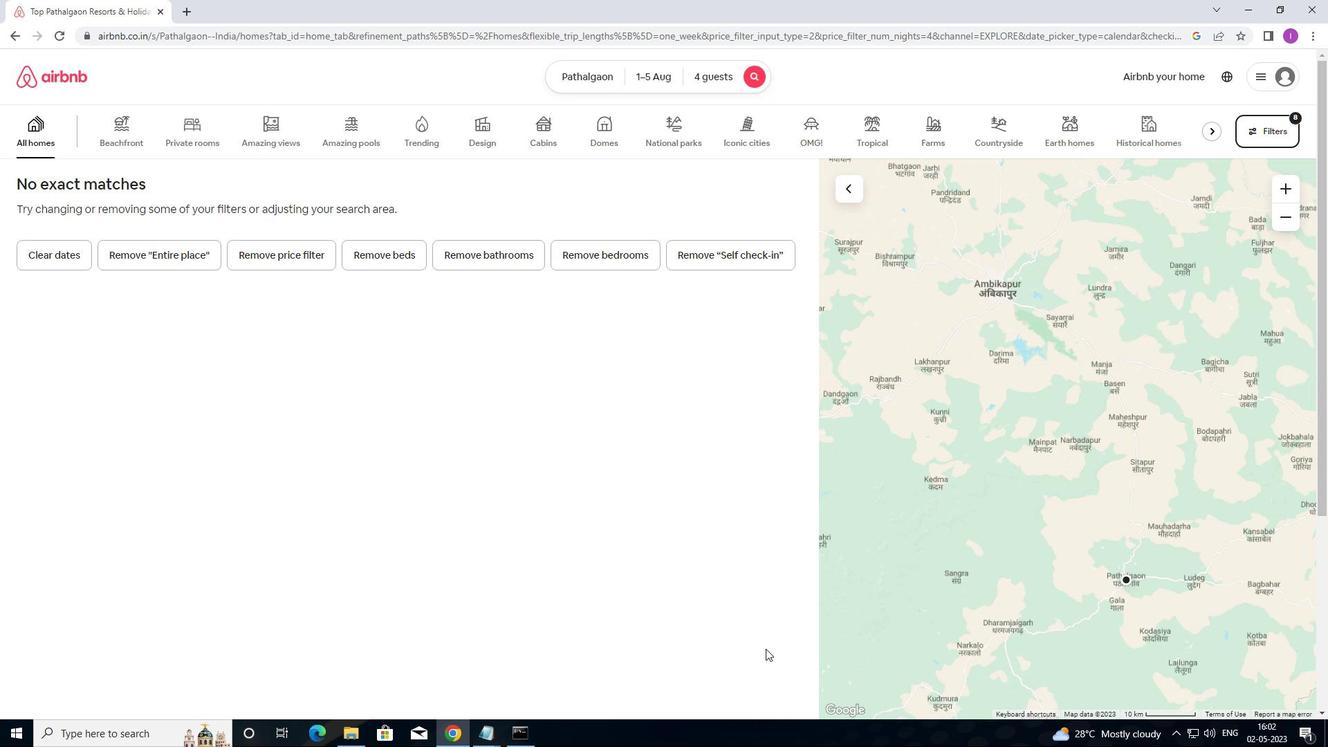 
